 Task: Look for space in Bayou Cane, United States from 10th July, 2023 to 15th July, 2023 for 7 adults in price range Rs.10000 to Rs.15000. Place can be entire place or shared room with 4 bedrooms having 7 beds and 4 bathrooms. Property type can be house, flat, guest house. Amenities needed are: wifi, TV, free parkinig on premises, gym, breakfast. Booking option can be shelf check-in. Required host language is English.
Action: Mouse moved to (562, 138)
Screenshot: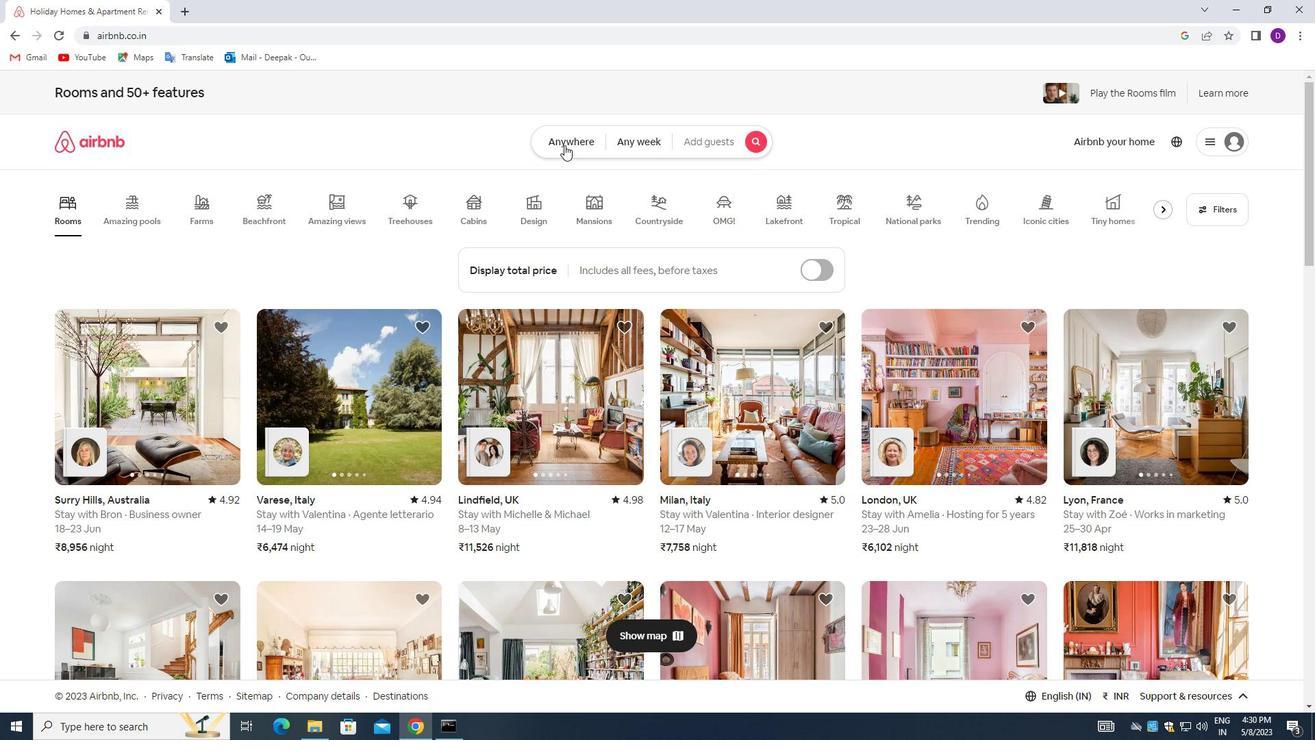 
Action: Mouse pressed left at (562, 138)
Screenshot: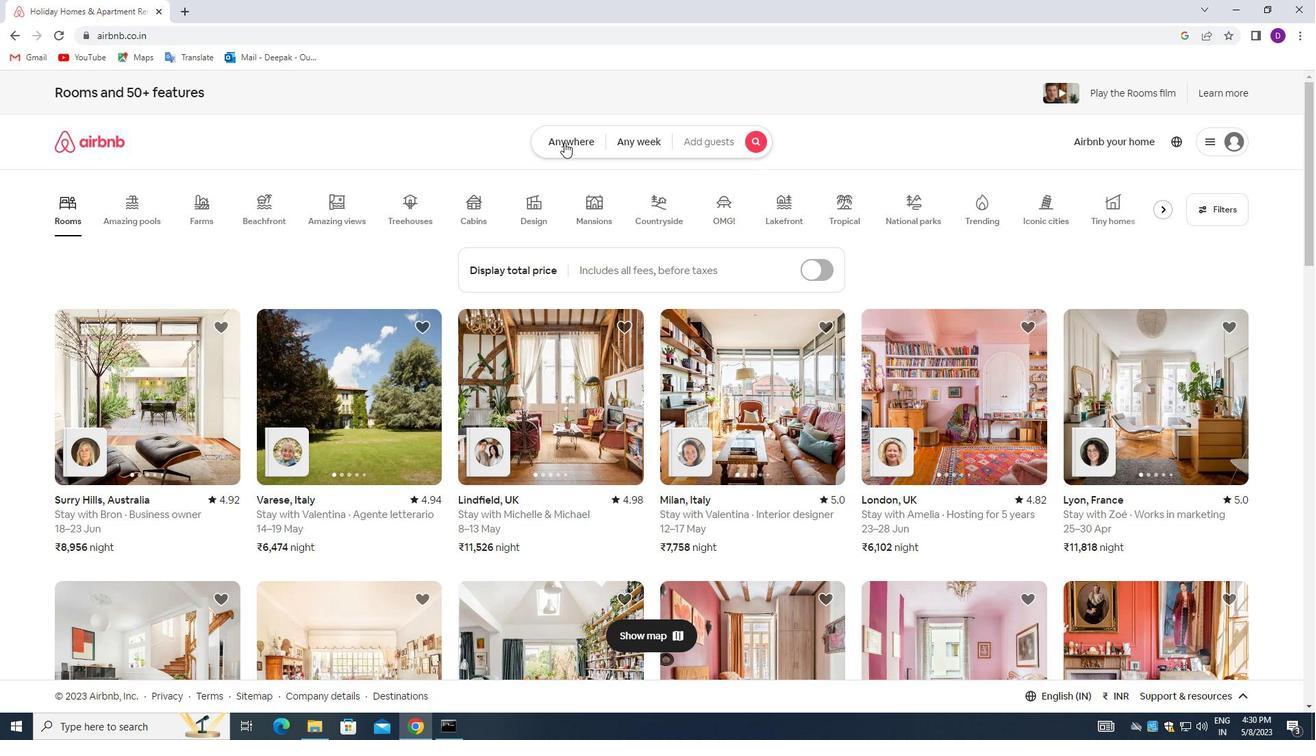 
Action: Mouse moved to (499, 192)
Screenshot: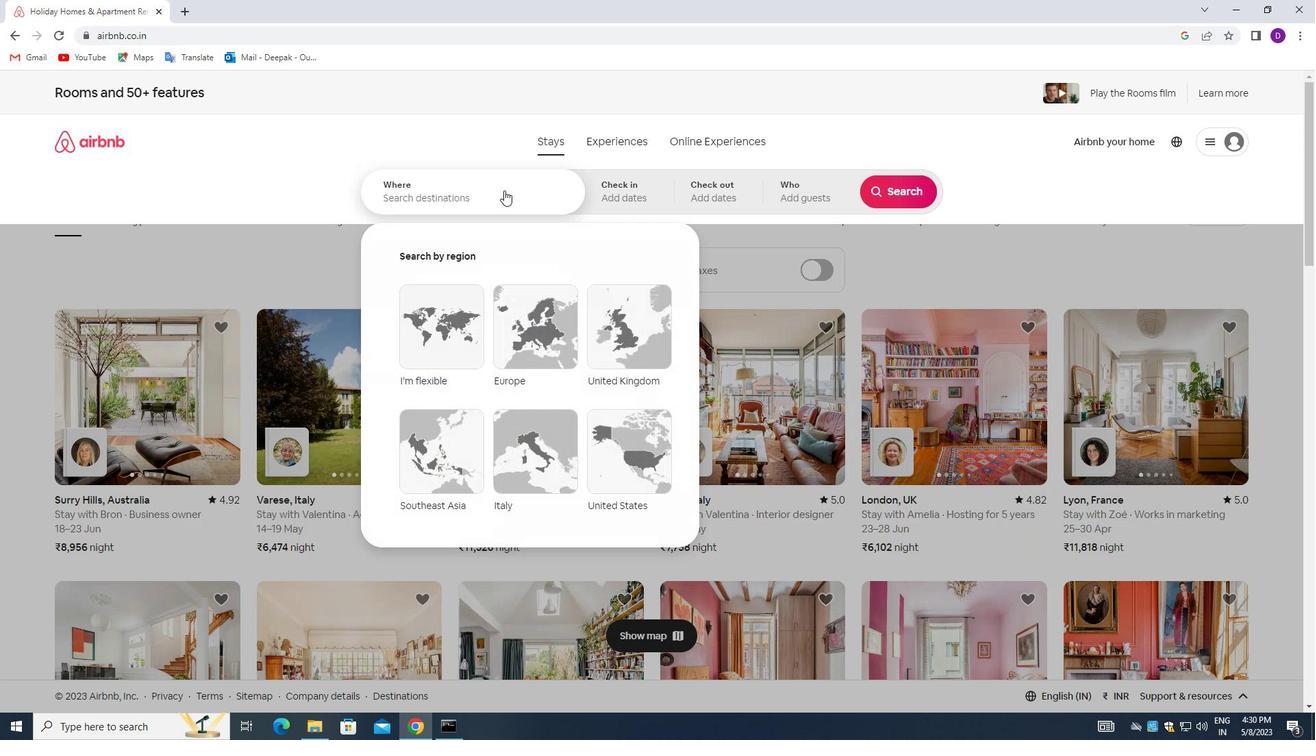 
Action: Mouse pressed left at (499, 192)
Screenshot: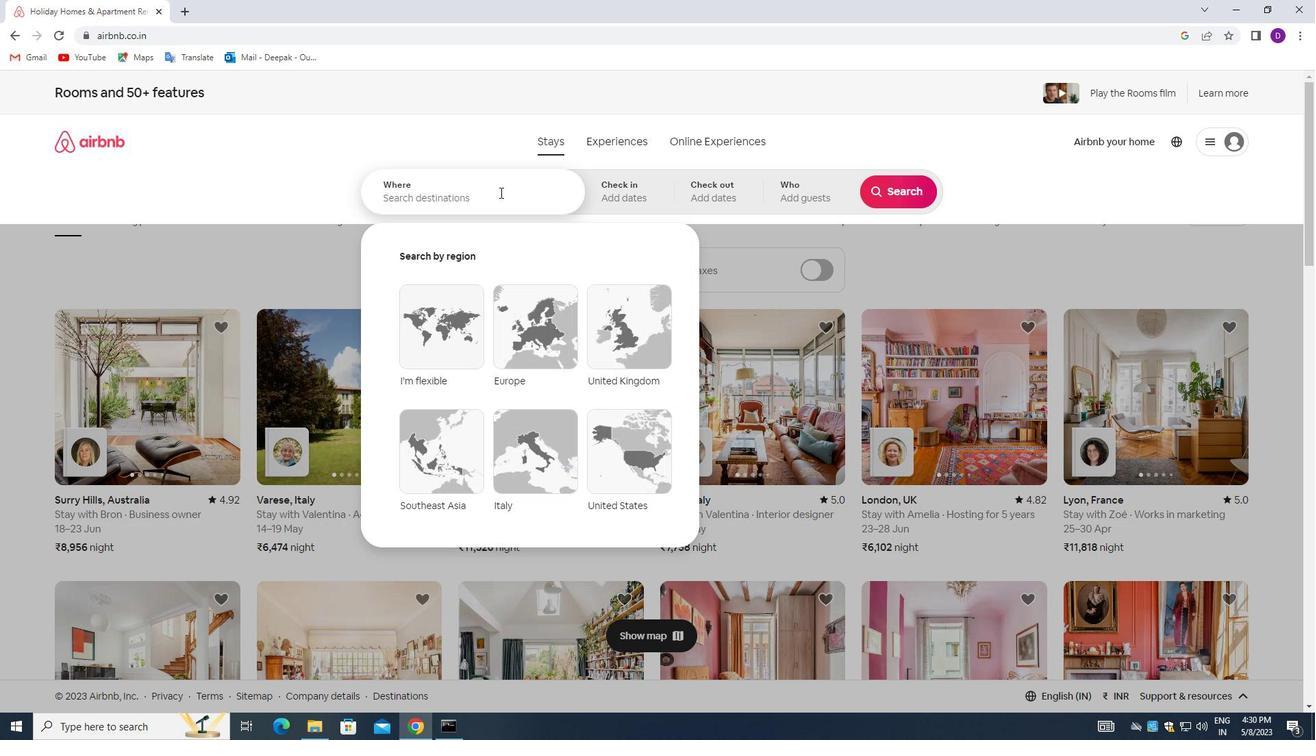 
Action: Mouse moved to (235, 300)
Screenshot: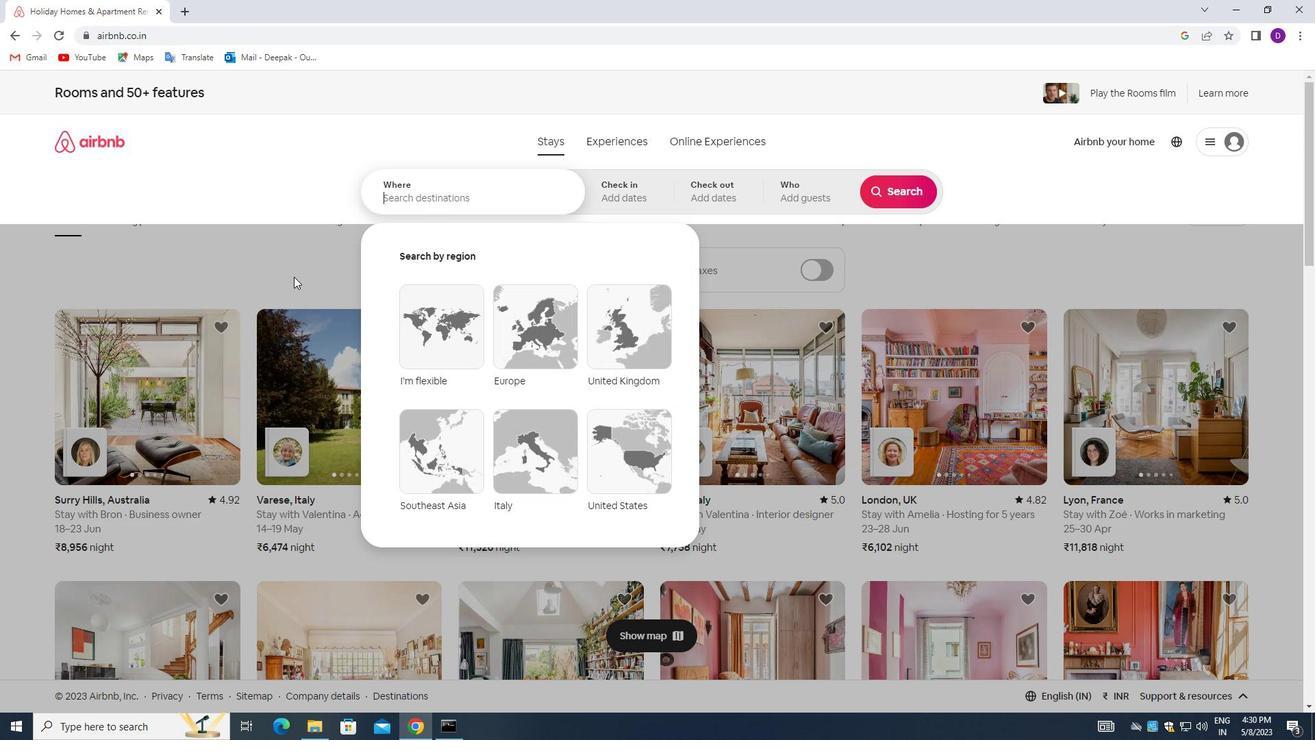
Action: Key pressed <Key.shift_r>Bayou<Key.space><Key.shift_r>Cane,<Key.space><Key.shift>UNITED<Key.space><Key.shift_r>STATES<Key.enter>
Screenshot: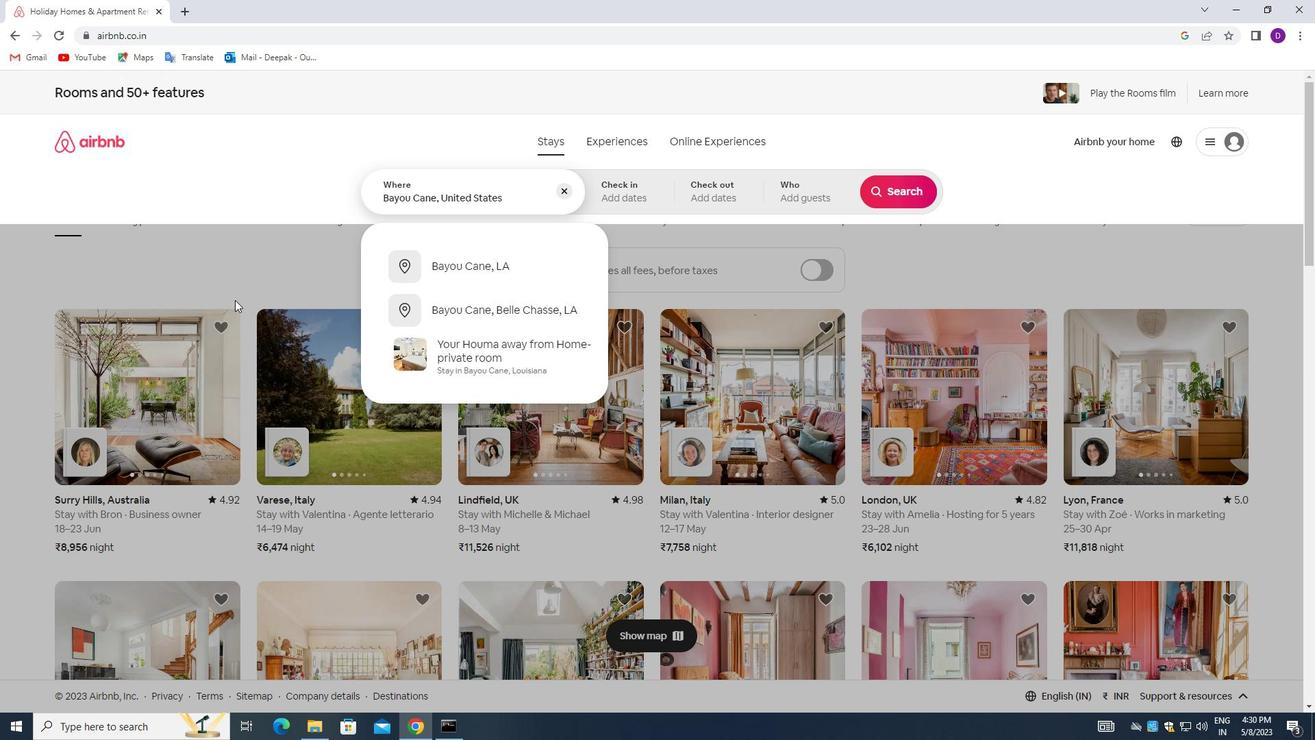 
Action: Mouse moved to (898, 300)
Screenshot: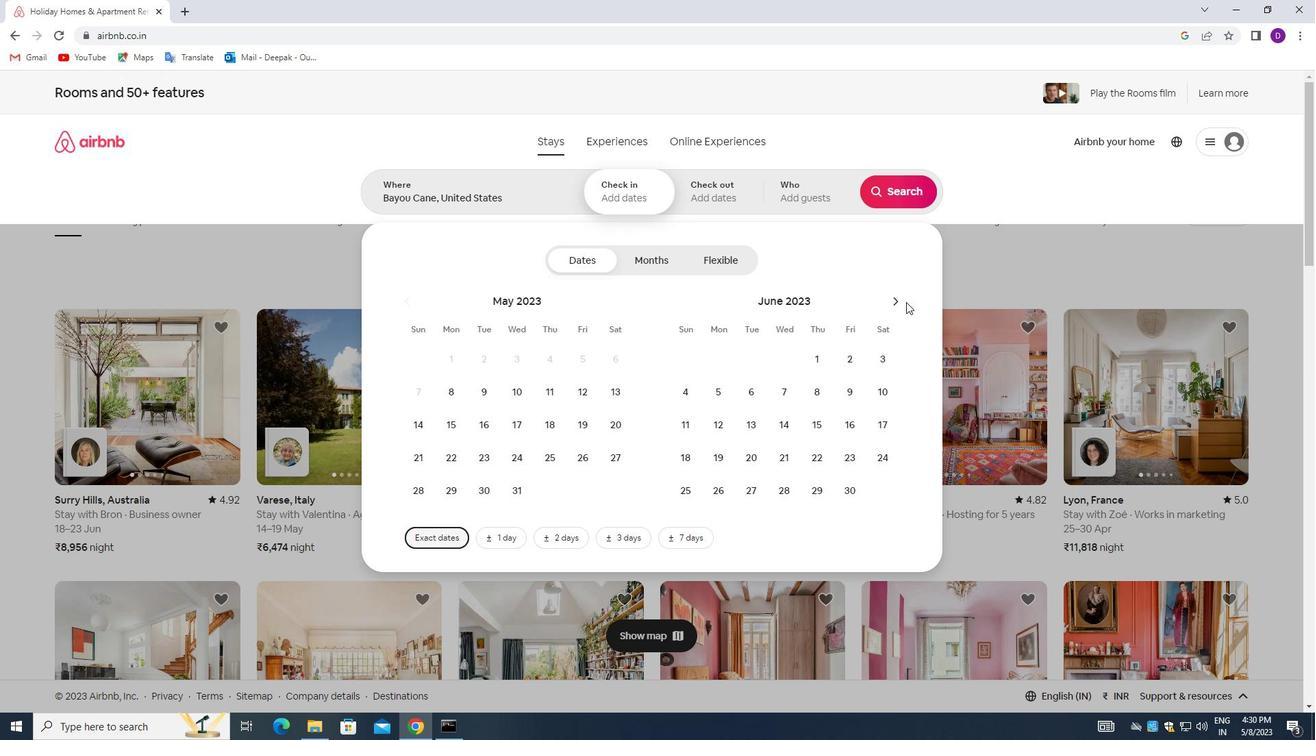
Action: Mouse pressed left at (898, 300)
Screenshot: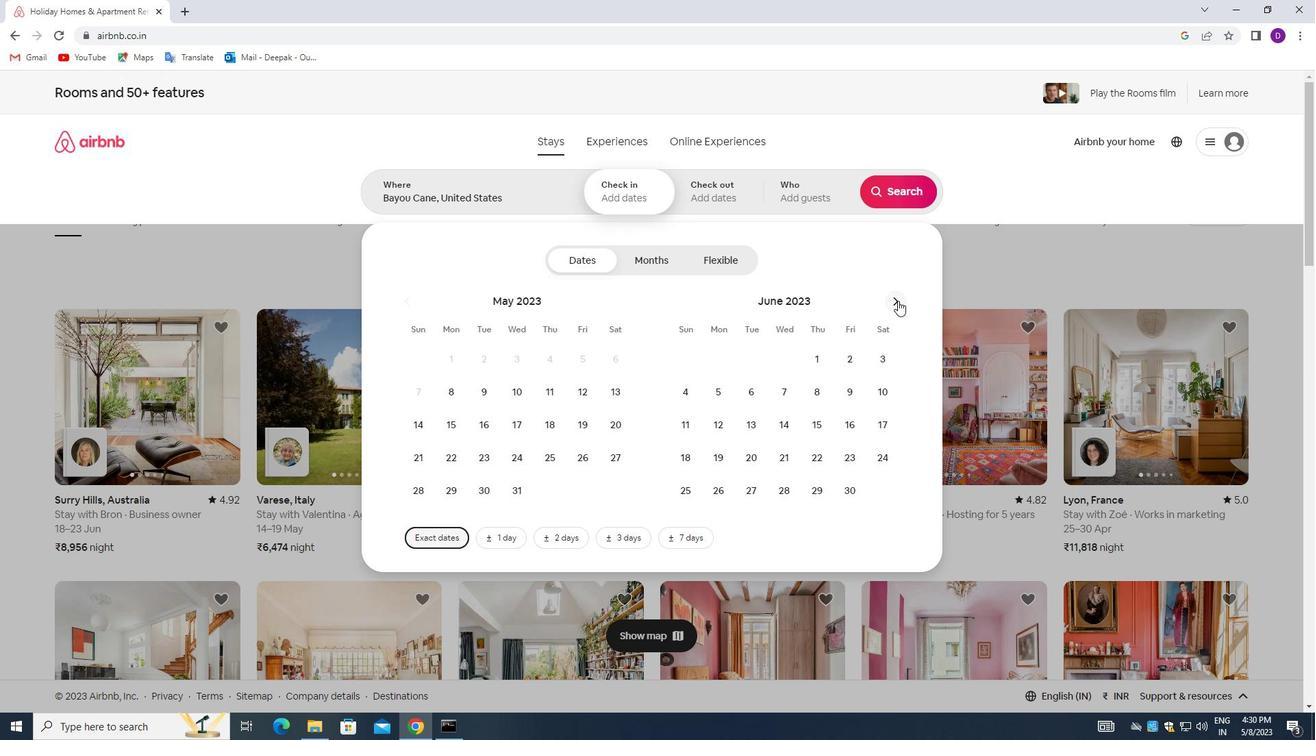 
Action: Mouse moved to (720, 422)
Screenshot: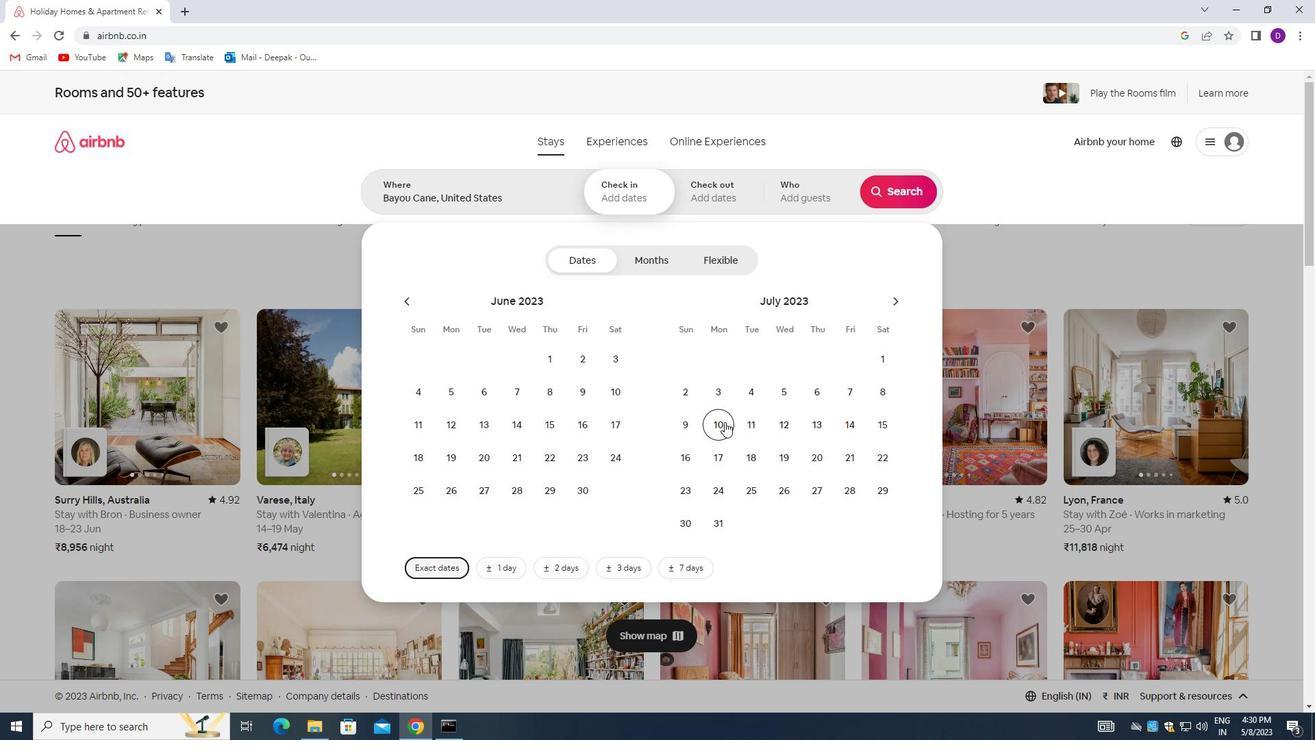 
Action: Mouse pressed left at (720, 422)
Screenshot: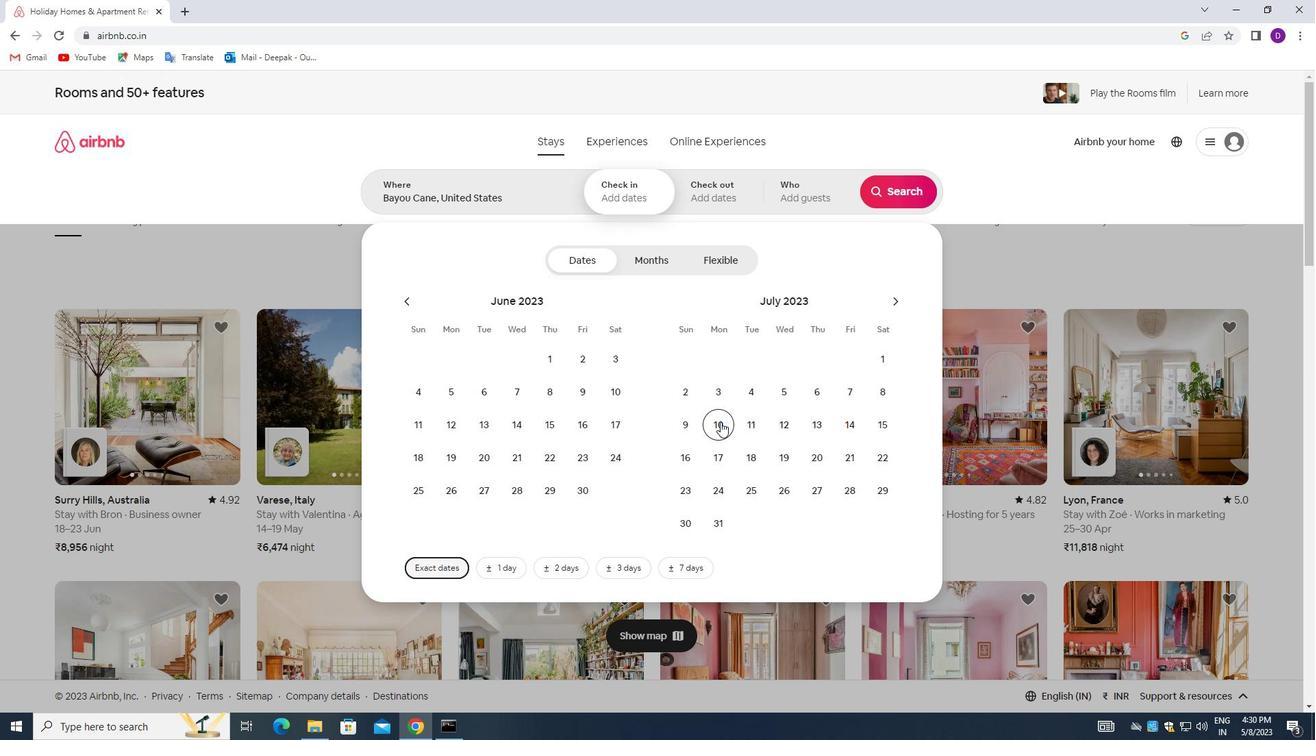 
Action: Mouse moved to (875, 413)
Screenshot: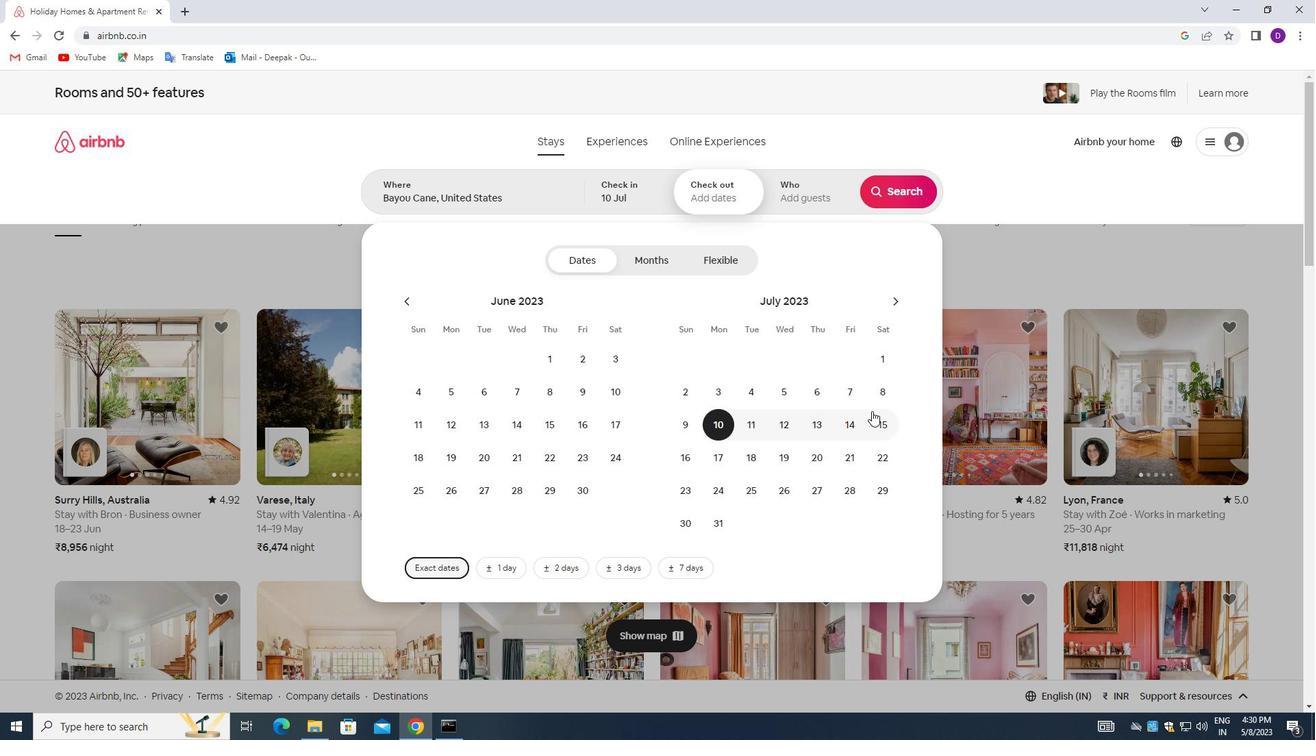 
Action: Mouse pressed left at (875, 413)
Screenshot: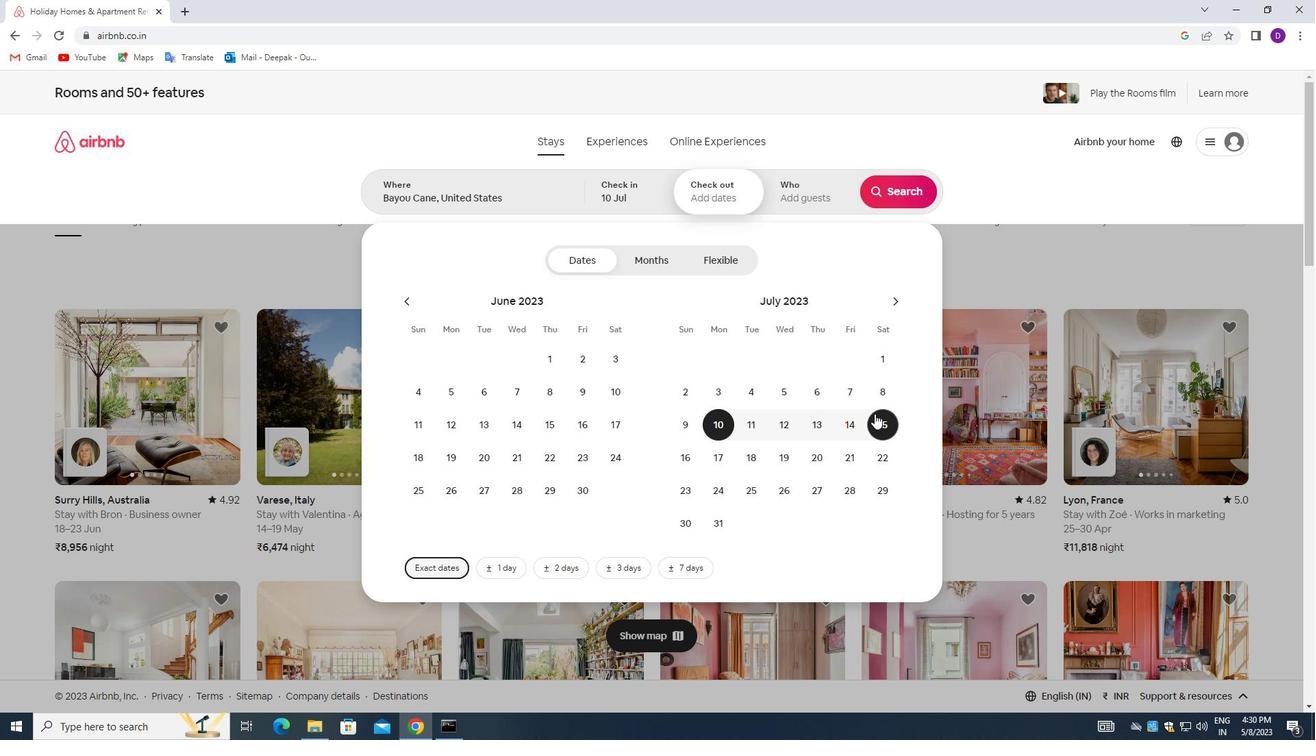 
Action: Mouse moved to (801, 189)
Screenshot: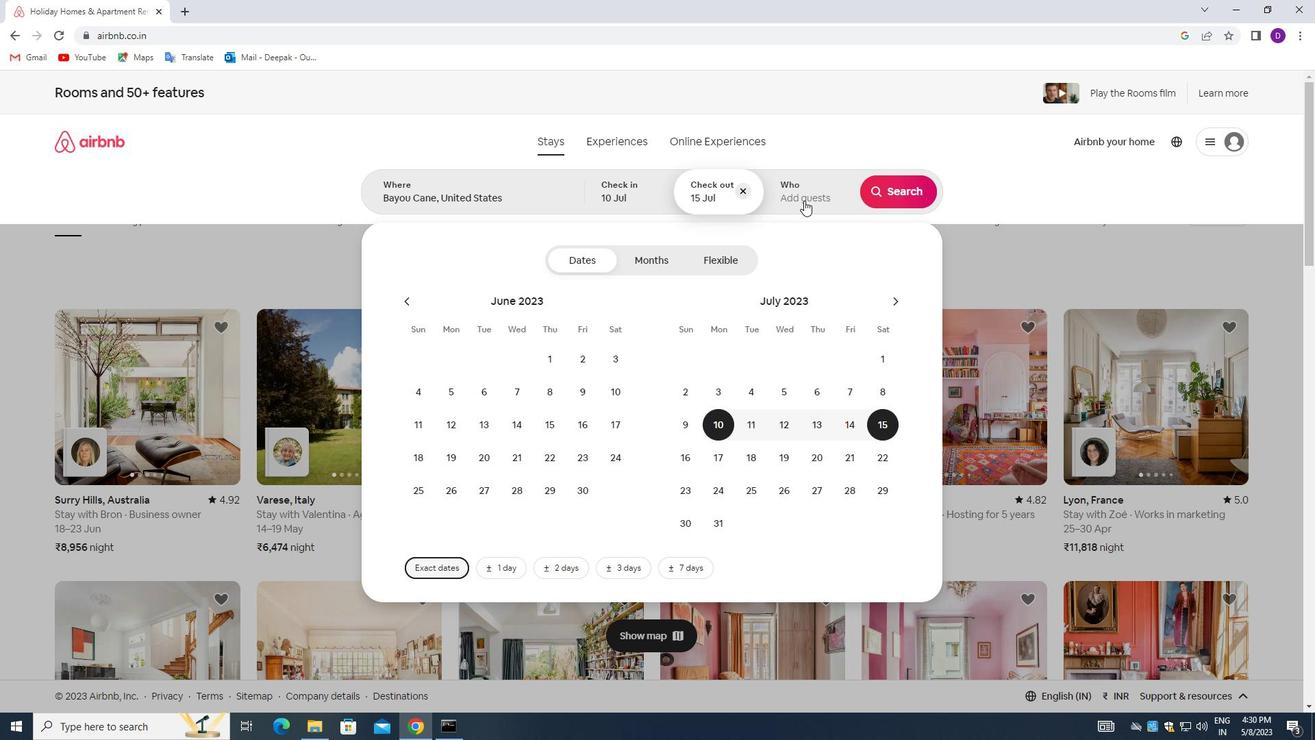 
Action: Mouse pressed left at (801, 189)
Screenshot: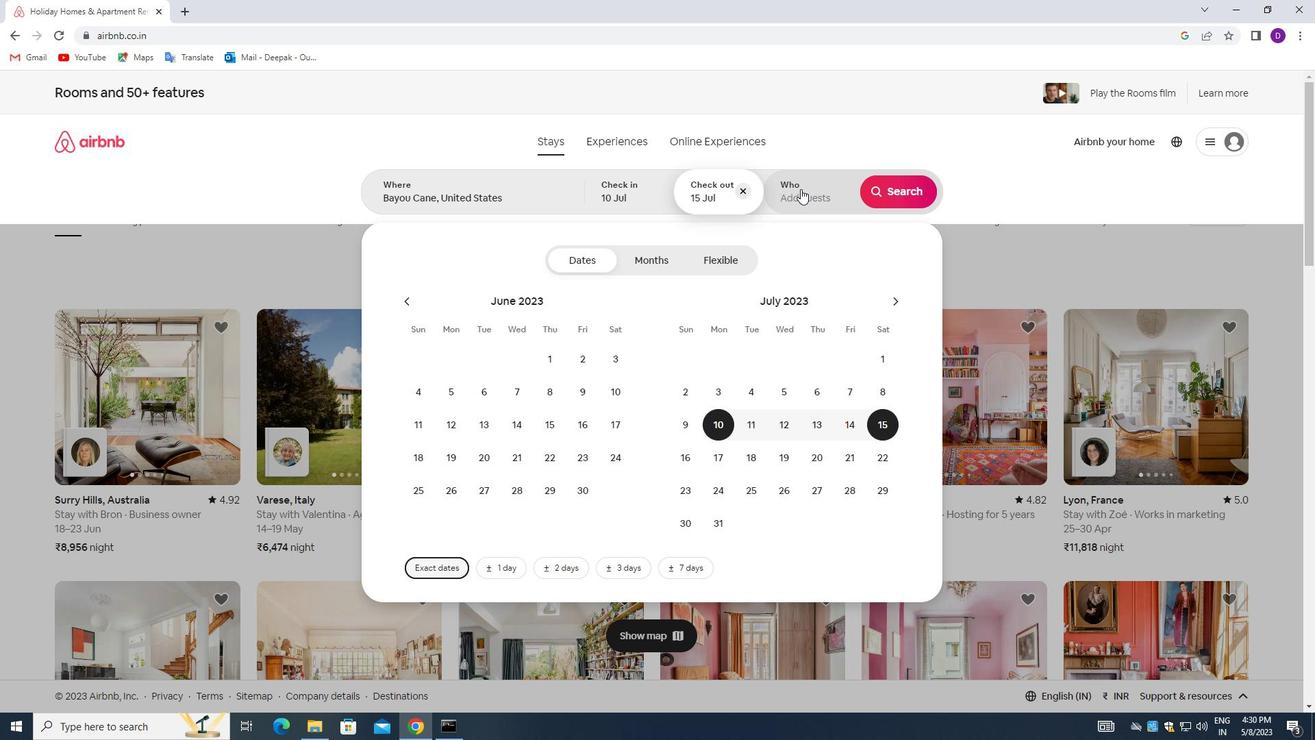 
Action: Mouse moved to (903, 265)
Screenshot: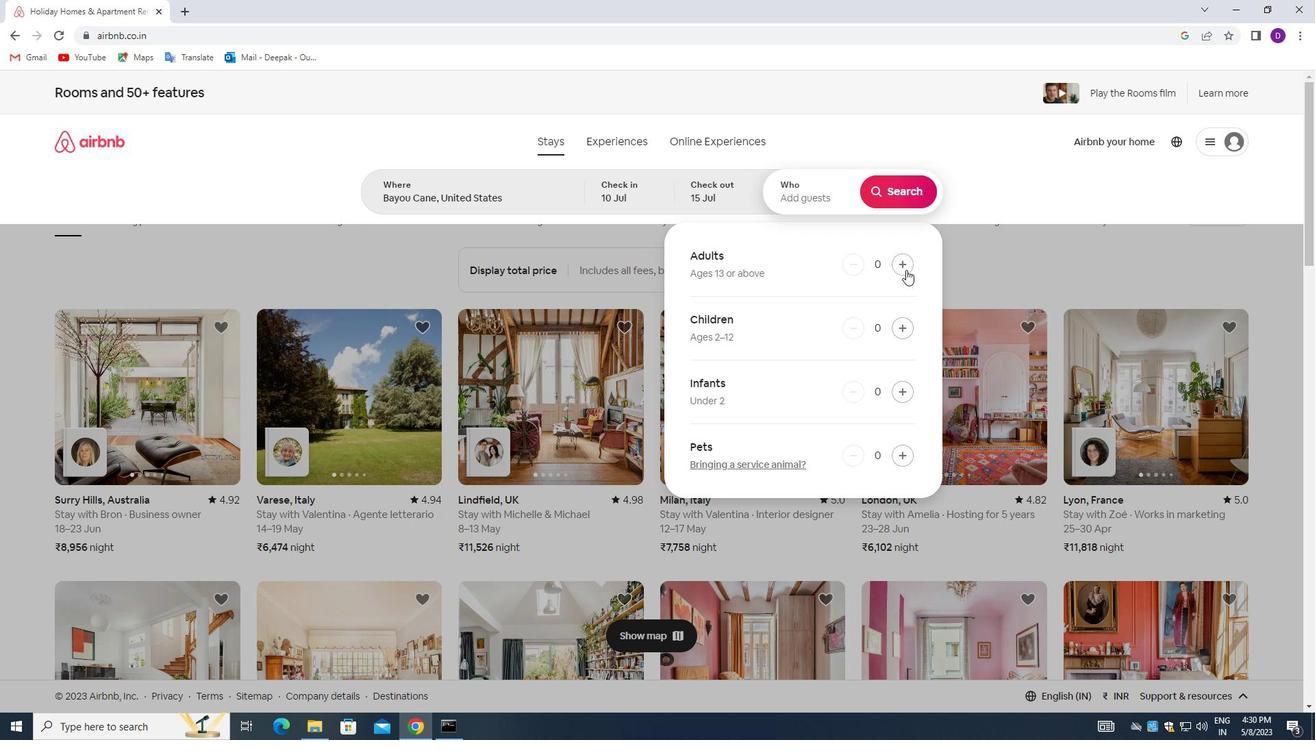 
Action: Mouse pressed left at (903, 265)
Screenshot: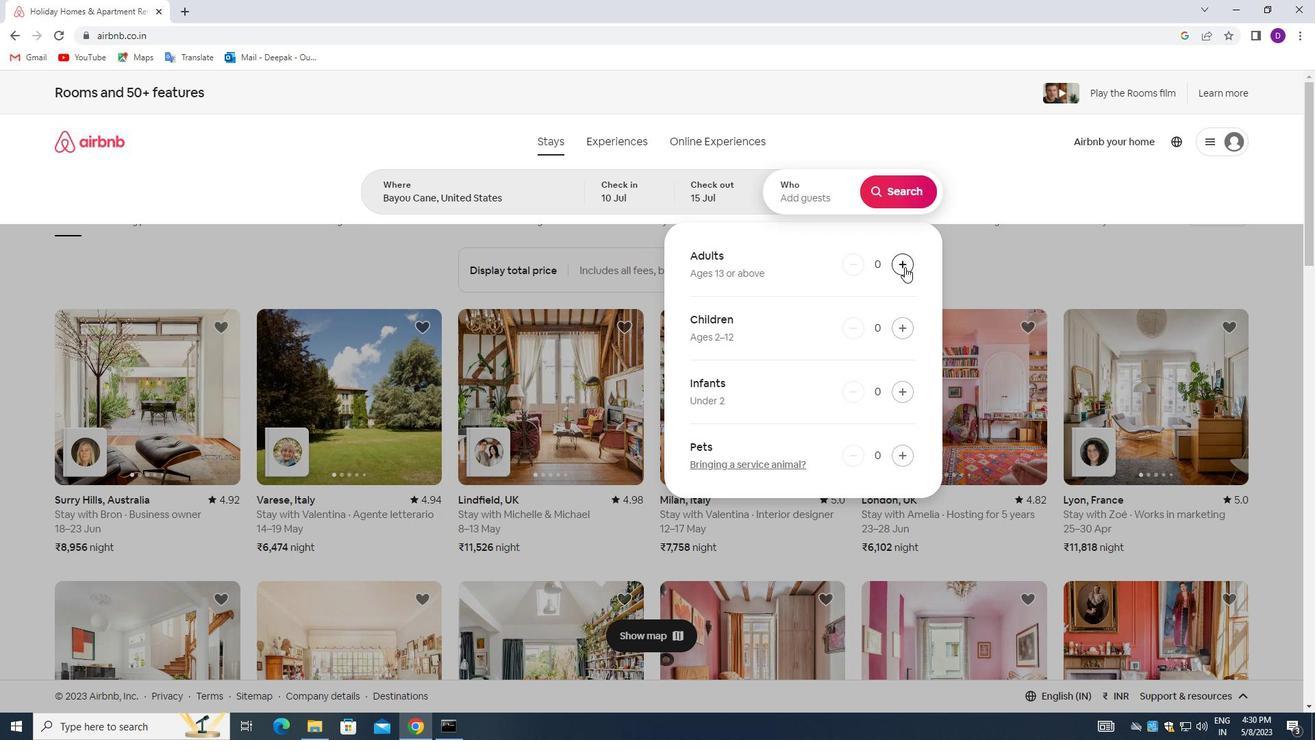 
Action: Mouse pressed left at (903, 265)
Screenshot: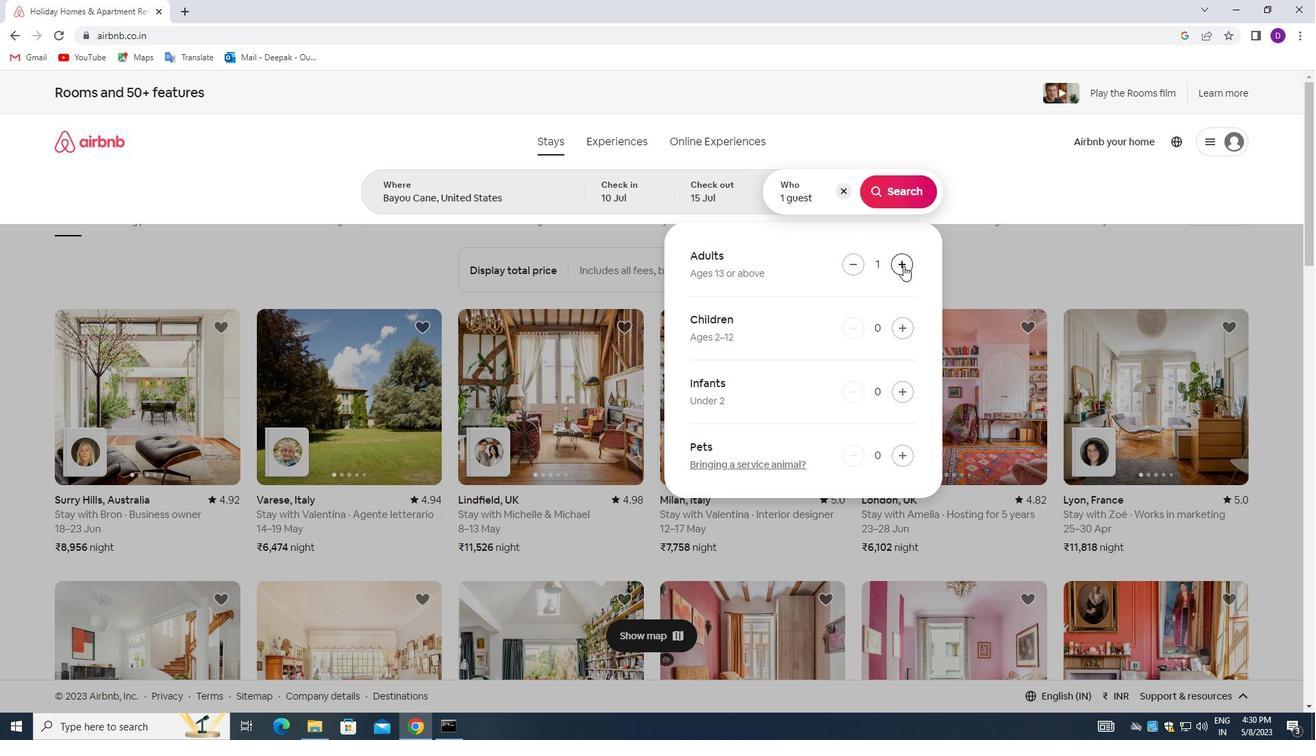 
Action: Mouse pressed left at (903, 265)
Screenshot: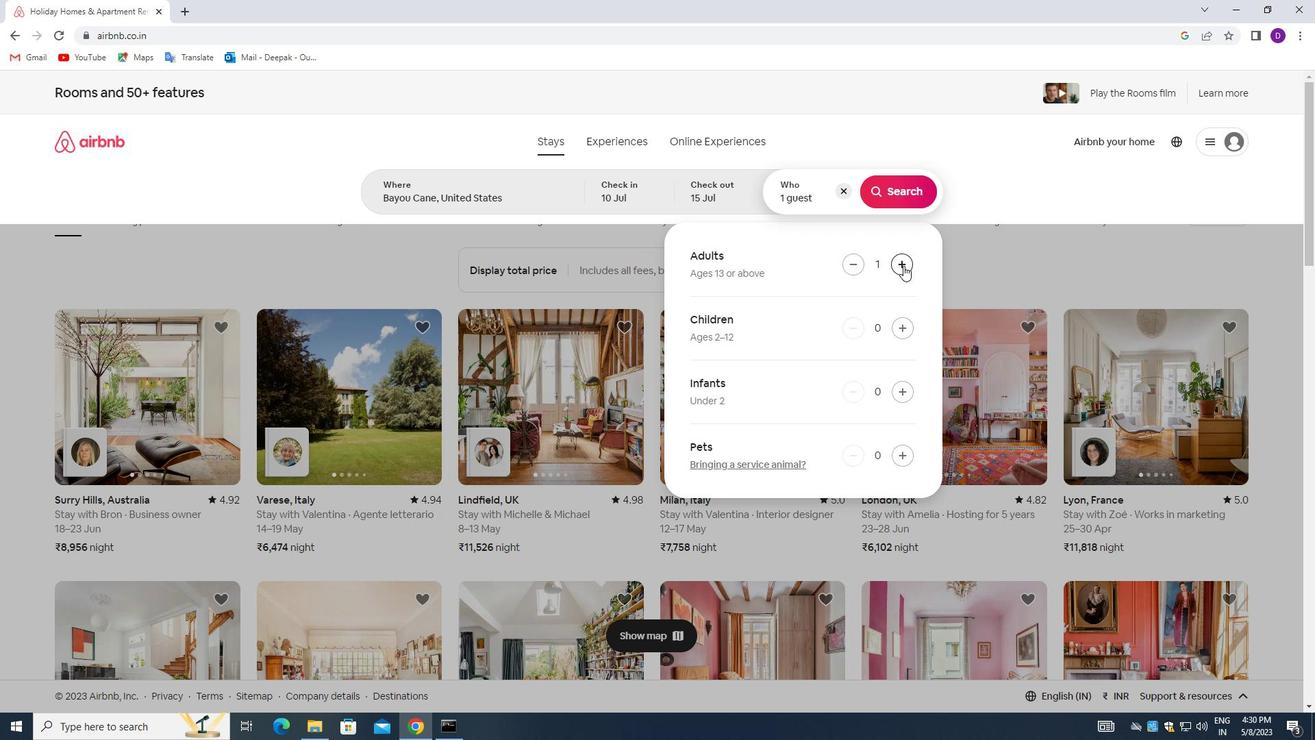 
Action: Mouse pressed left at (903, 265)
Screenshot: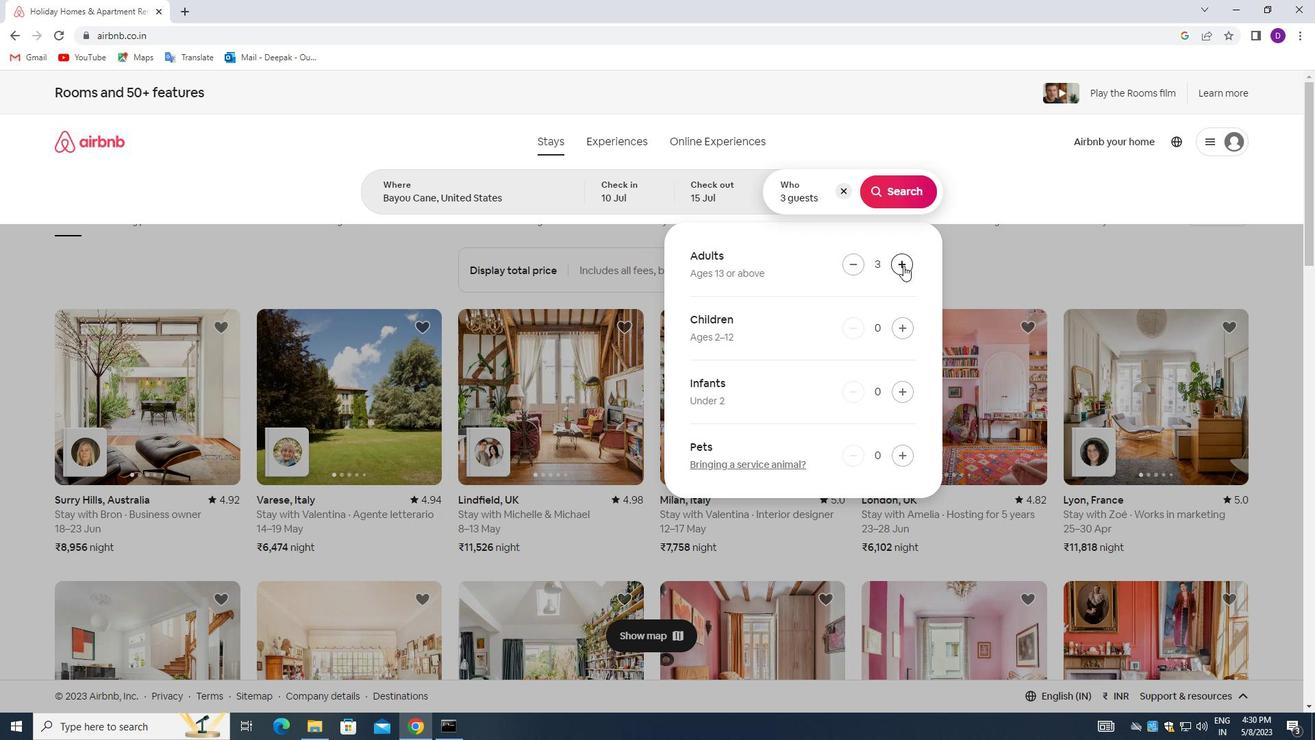 
Action: Mouse pressed left at (903, 265)
Screenshot: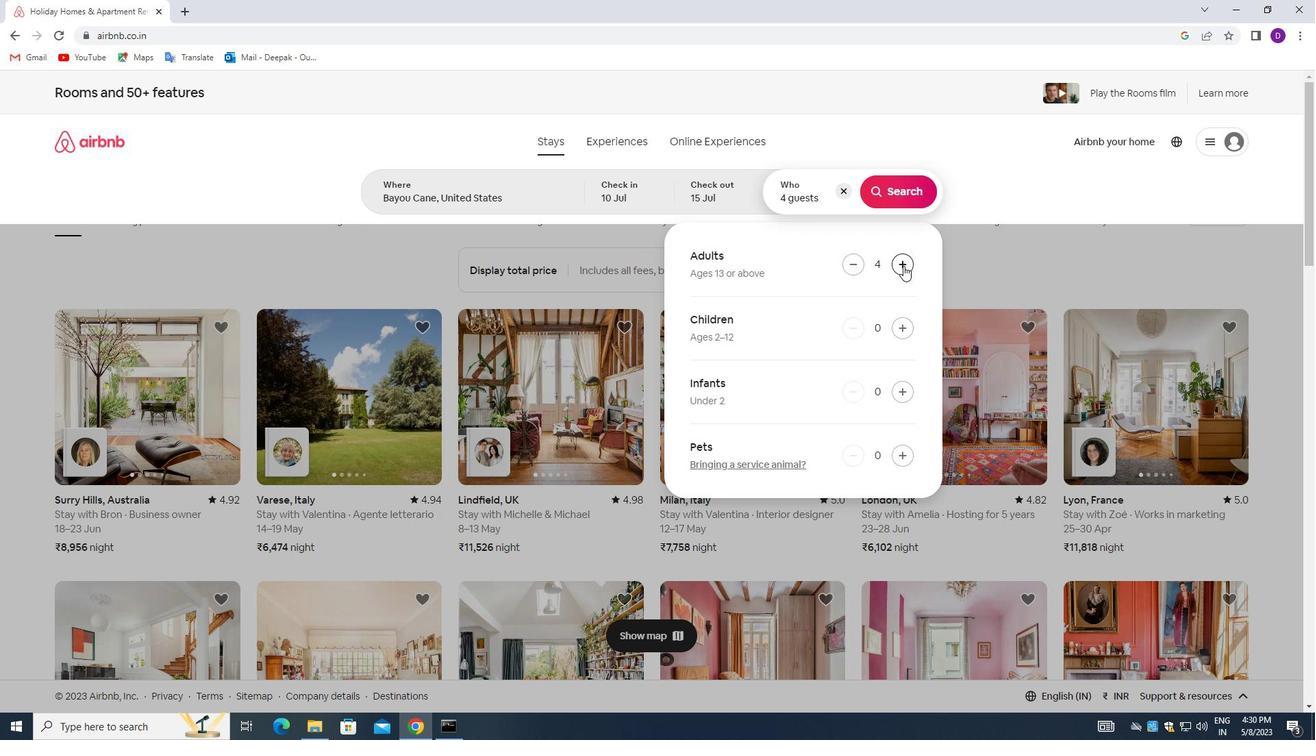 
Action: Mouse pressed left at (903, 265)
Screenshot: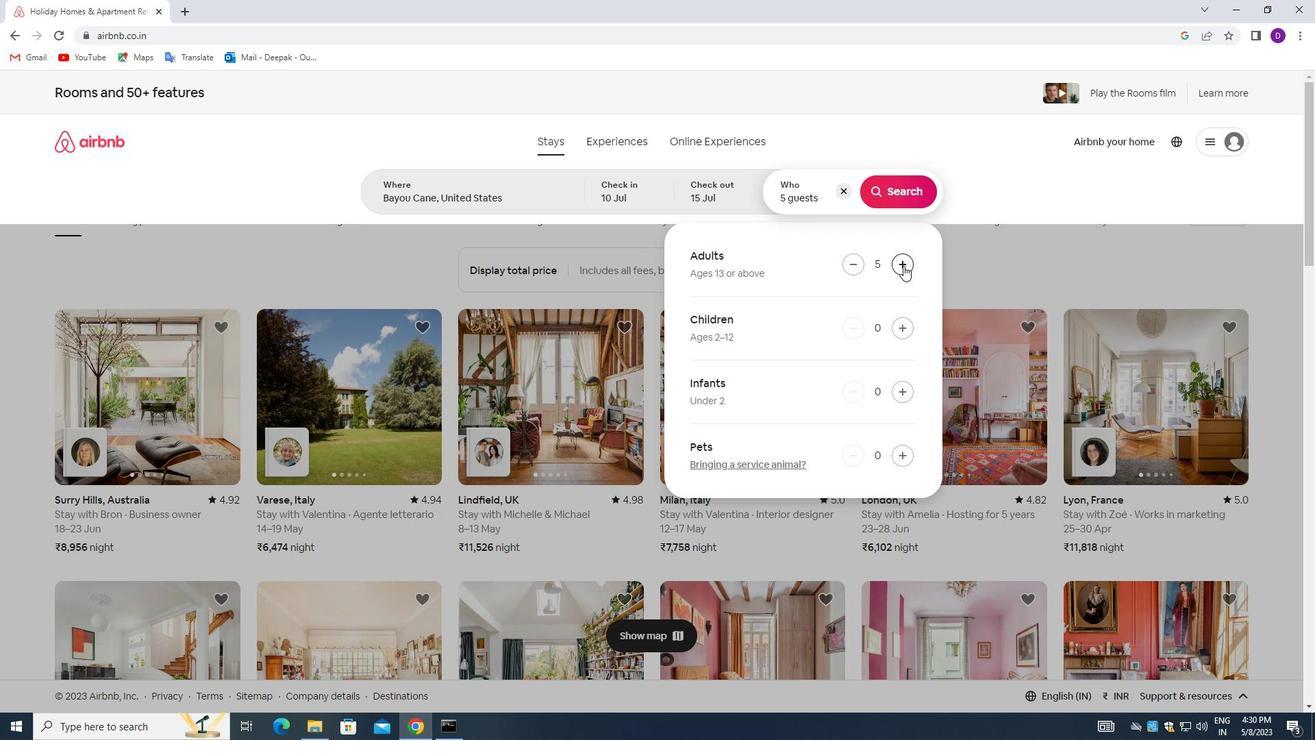 
Action: Mouse pressed left at (903, 265)
Screenshot: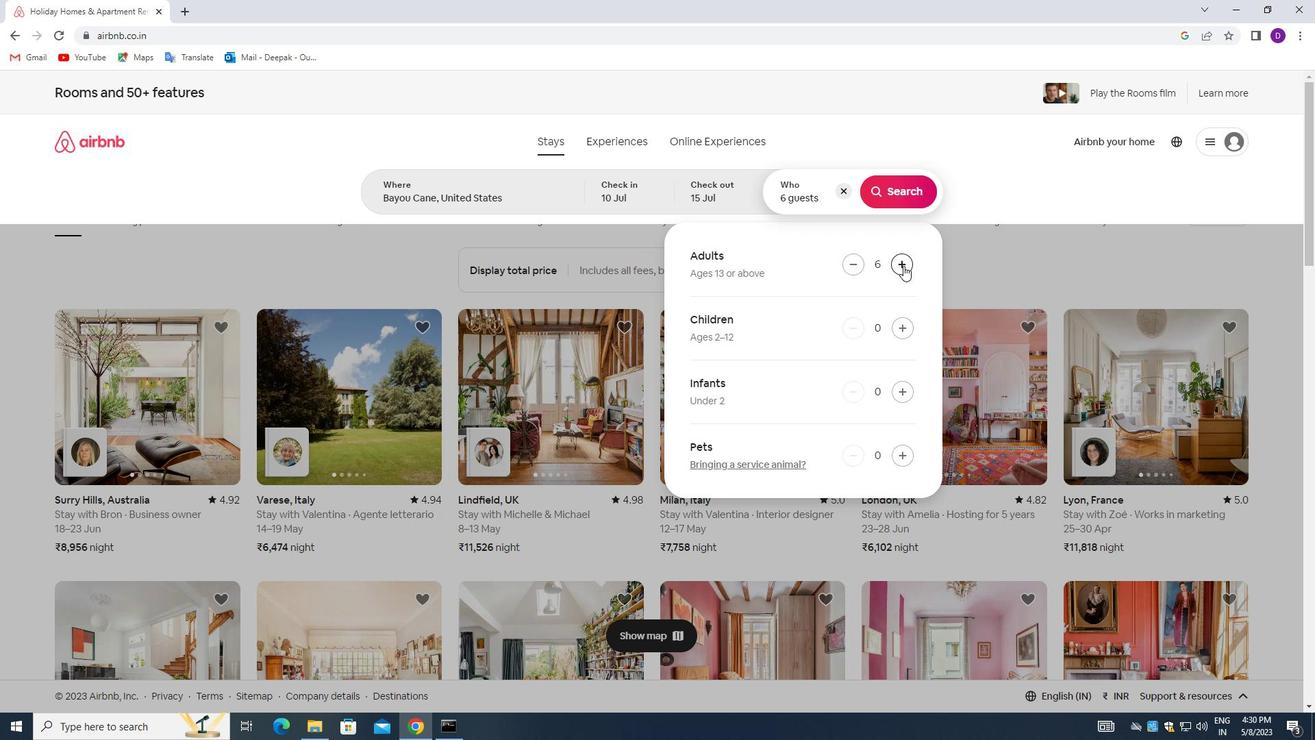 
Action: Mouse moved to (888, 193)
Screenshot: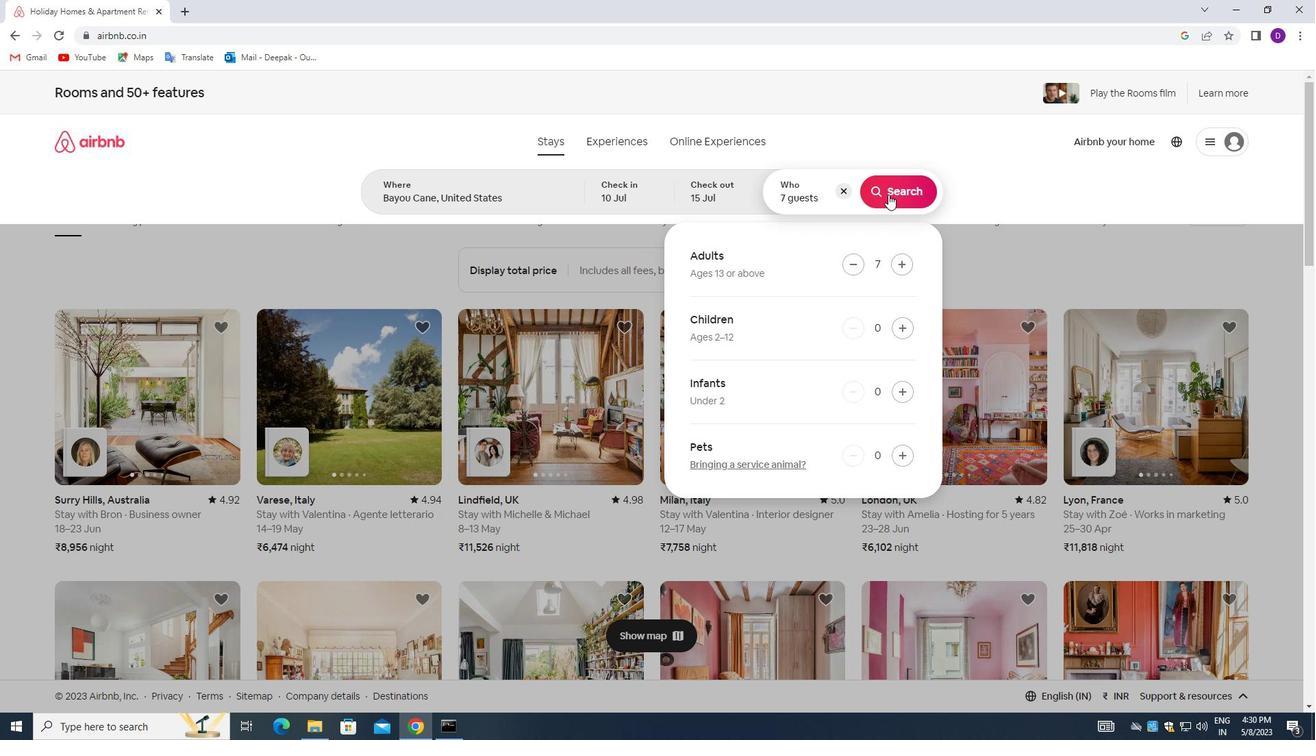 
Action: Mouse pressed left at (888, 193)
Screenshot: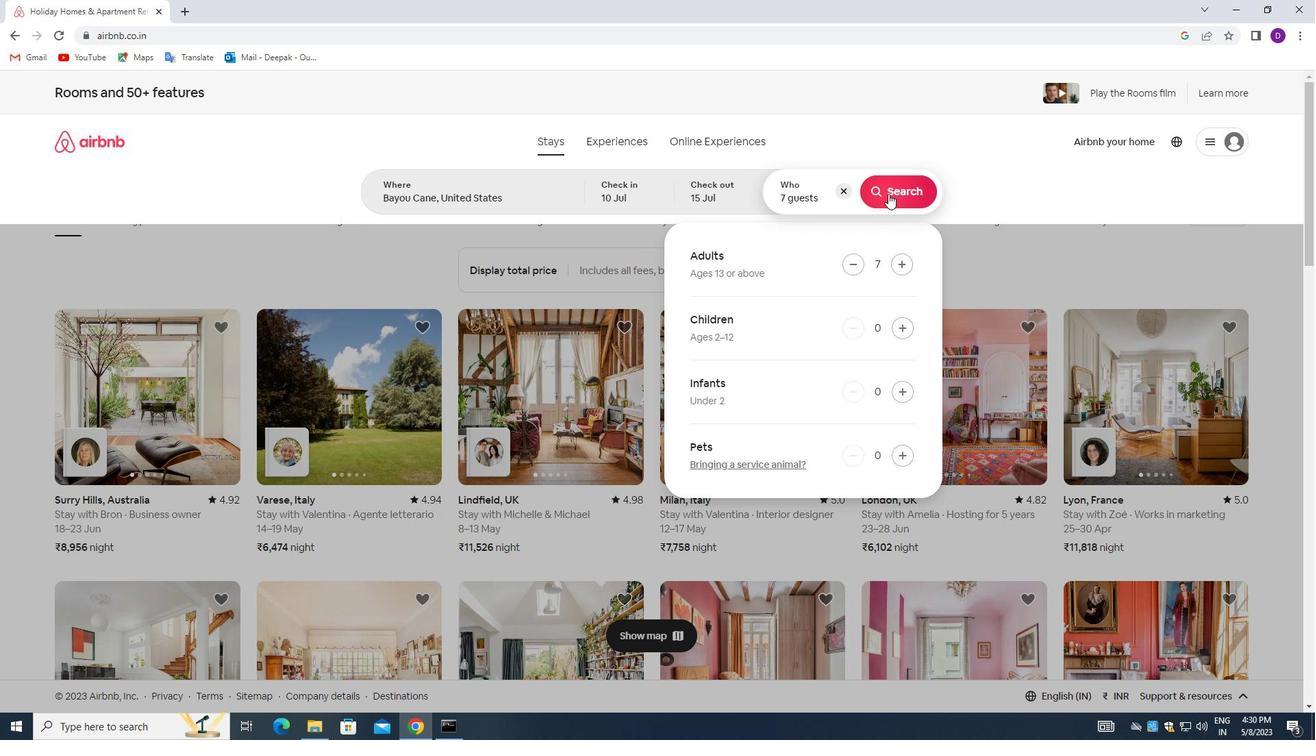 
Action: Mouse moved to (1241, 148)
Screenshot: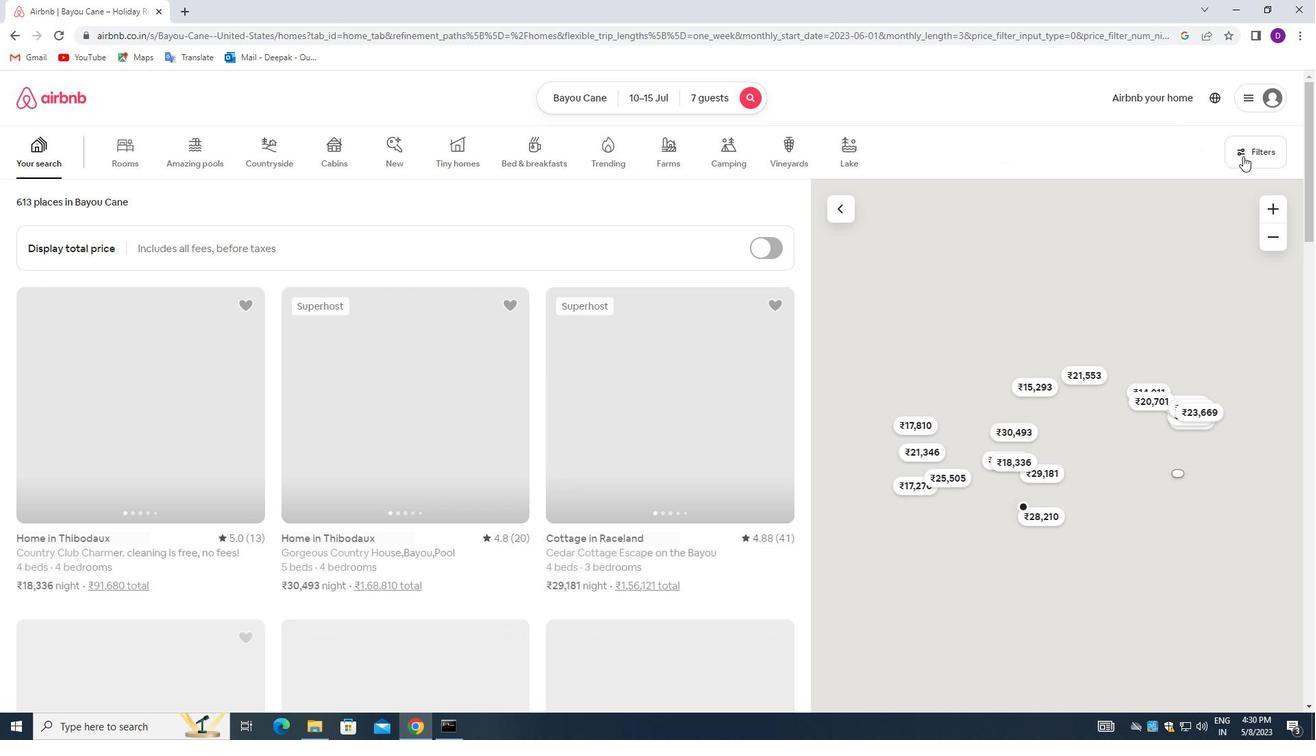 
Action: Mouse pressed left at (1241, 148)
Screenshot: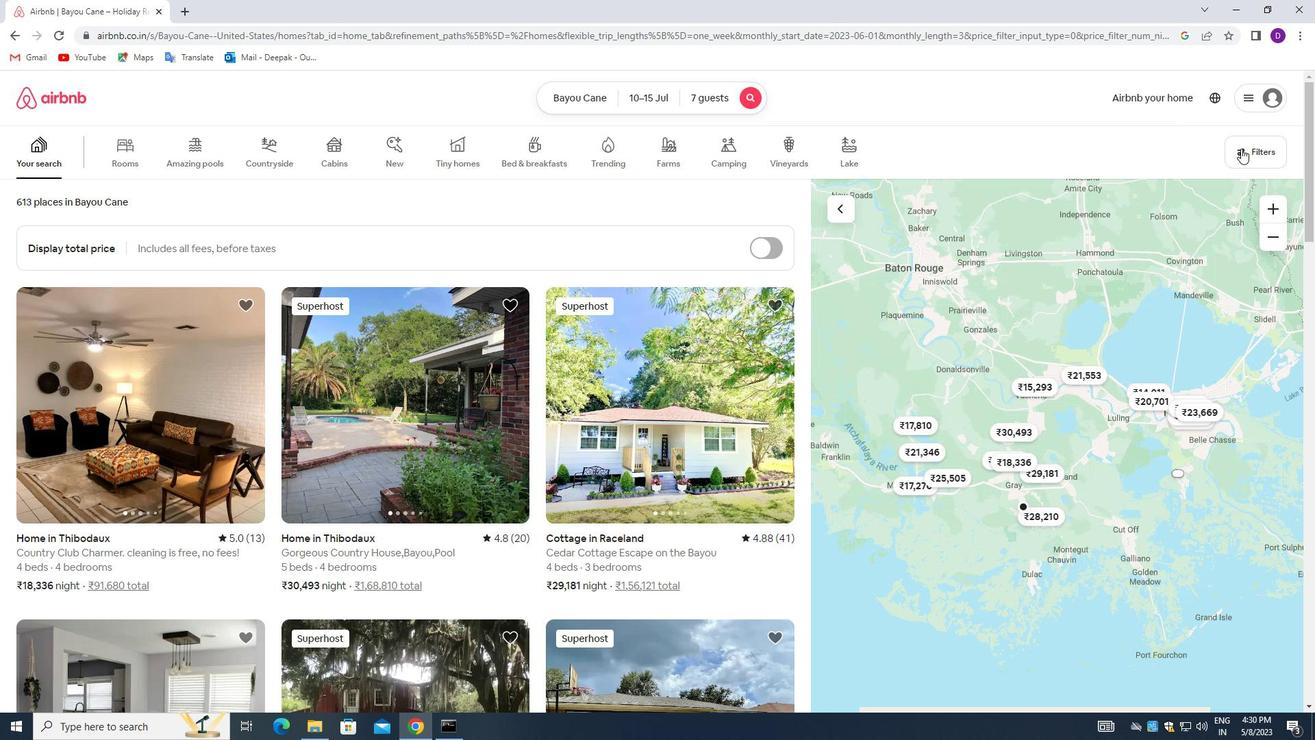 
Action: Mouse moved to (502, 494)
Screenshot: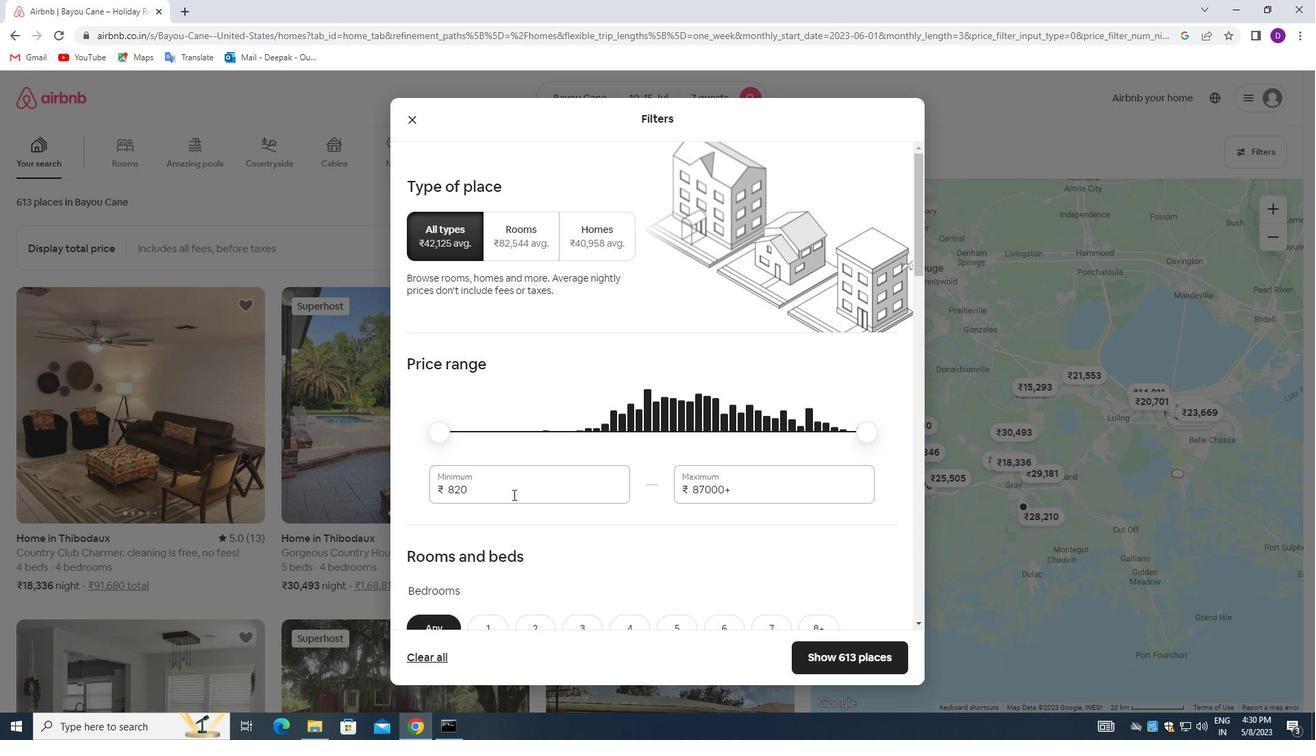 
Action: Mouse pressed left at (502, 494)
Screenshot: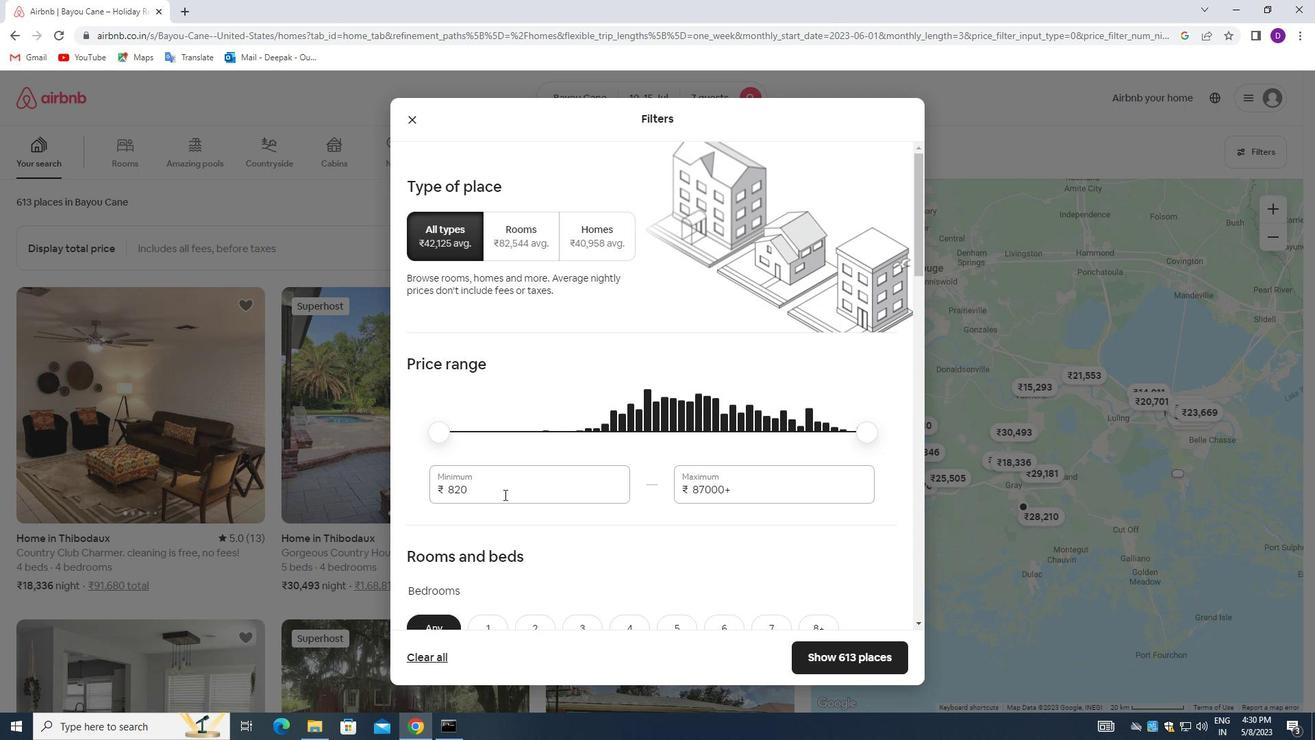 
Action: Mouse pressed left at (502, 494)
Screenshot: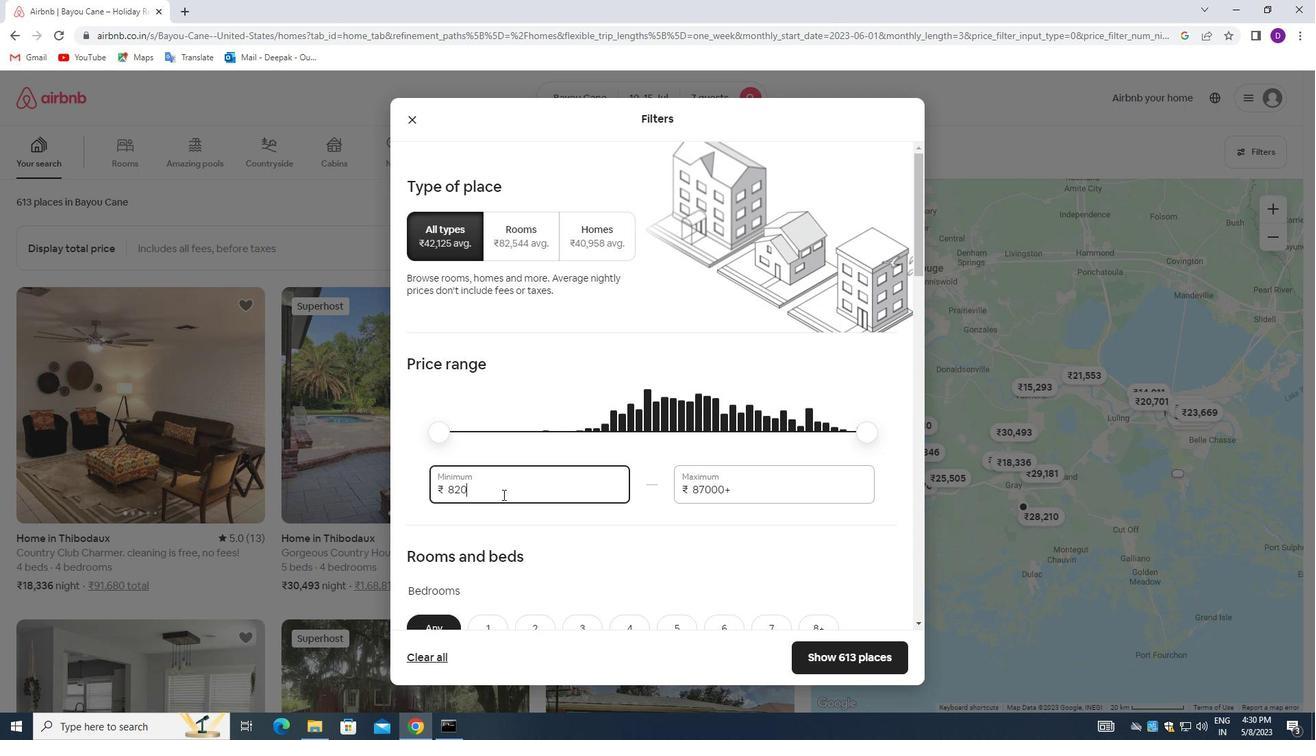 
Action: Key pressed 10000<Key.tab>15000
Screenshot: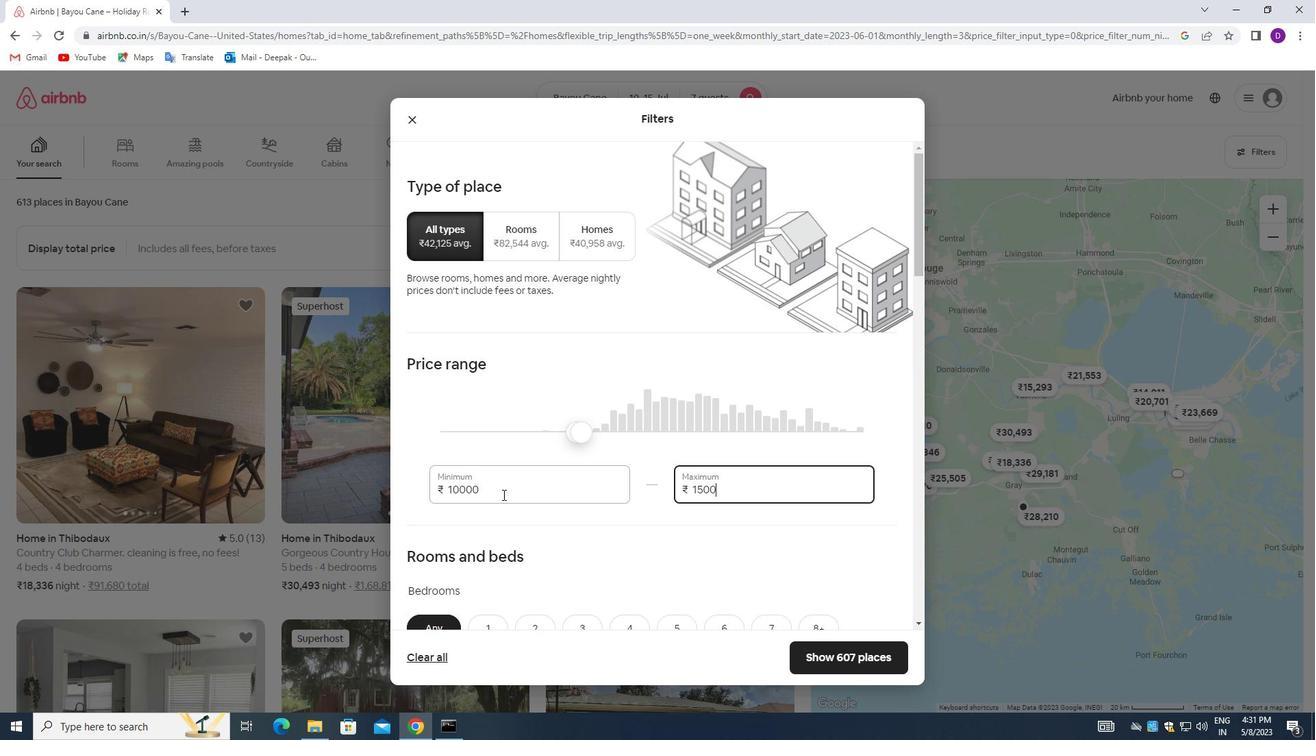 
Action: Mouse moved to (527, 496)
Screenshot: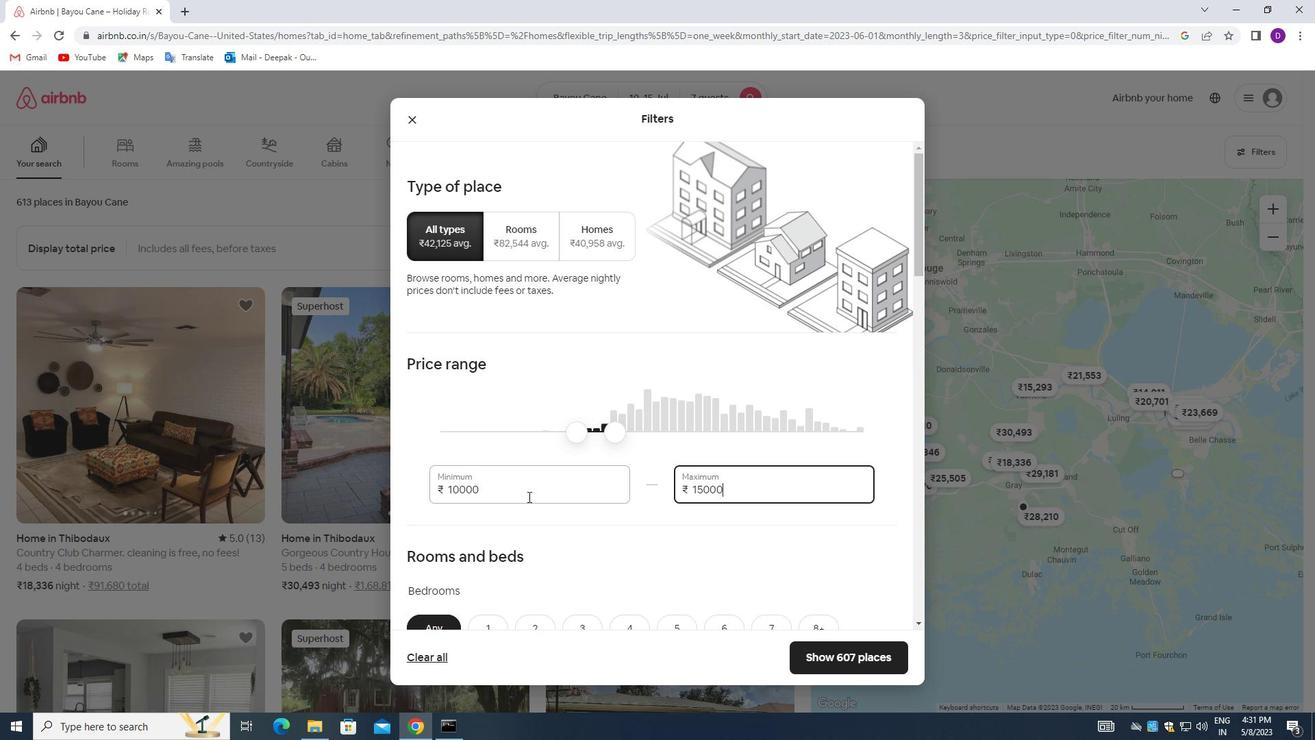 
Action: Mouse scrolled (527, 495) with delta (0, 0)
Screenshot: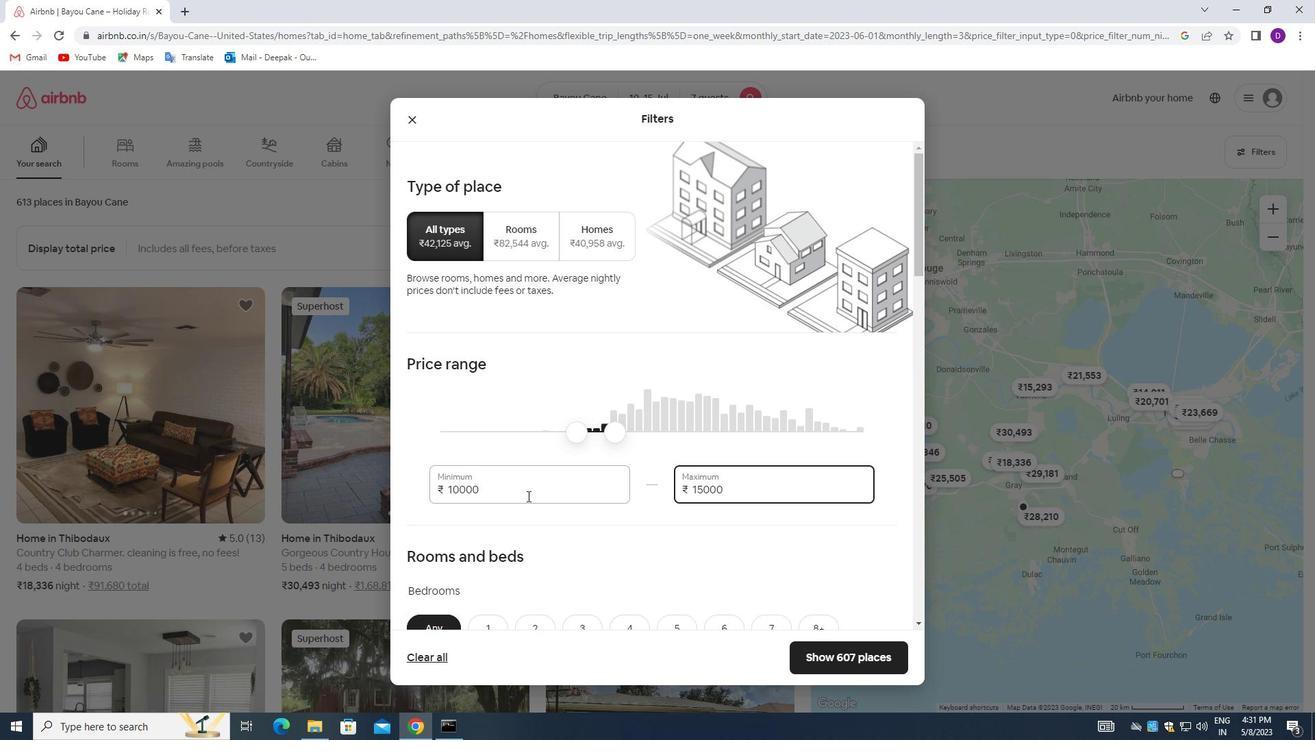 
Action: Mouse scrolled (527, 495) with delta (0, 0)
Screenshot: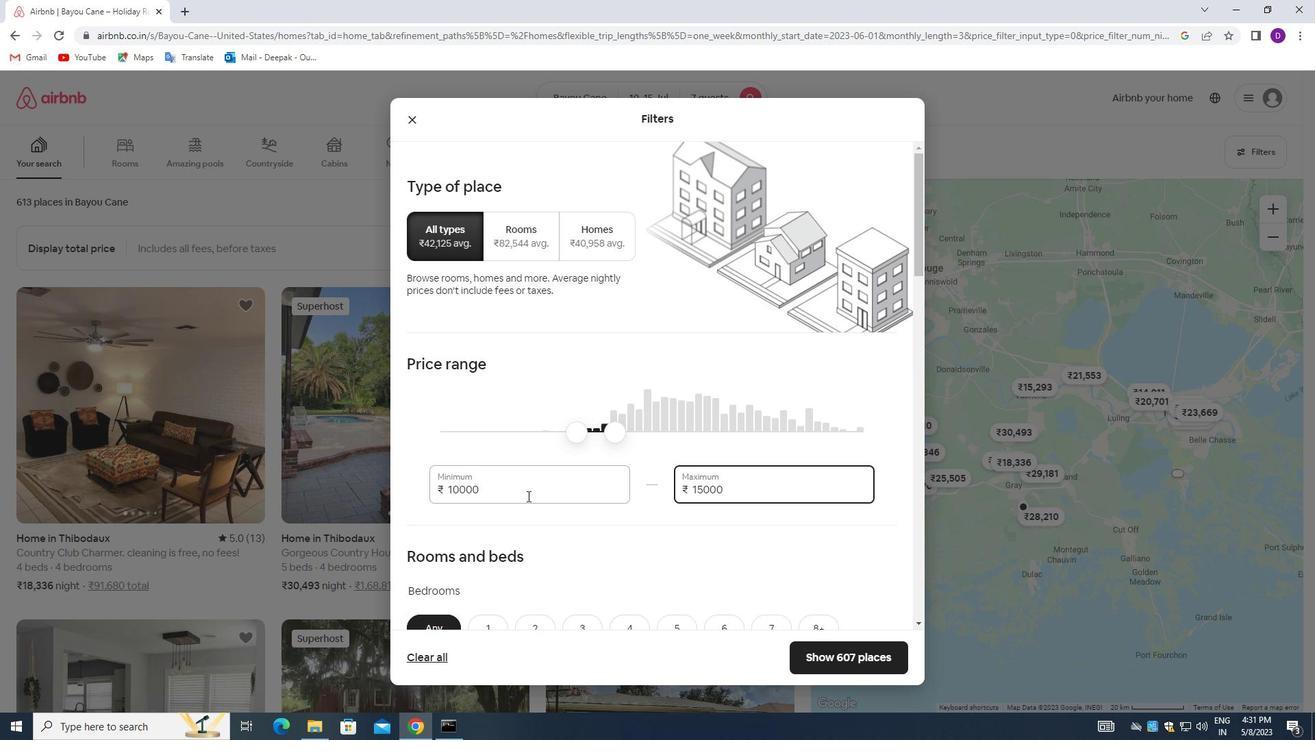 
Action: Mouse scrolled (527, 495) with delta (0, 0)
Screenshot: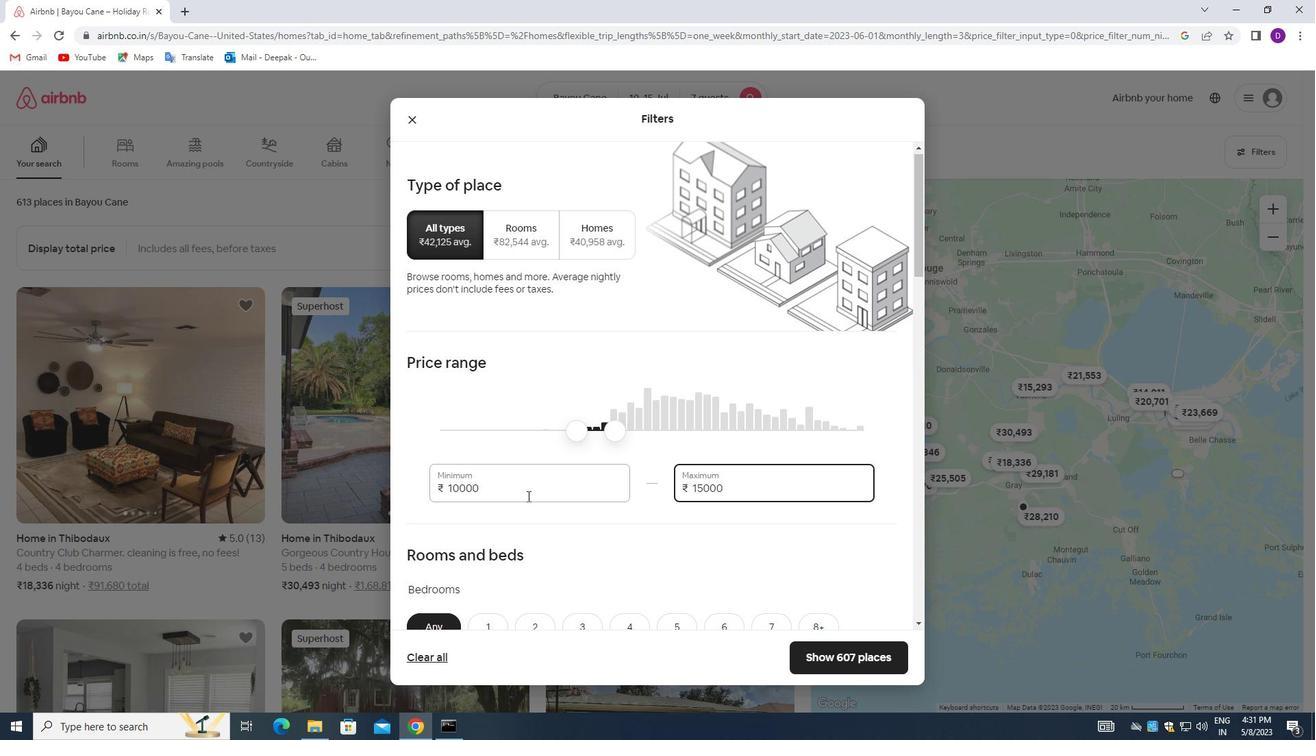 
Action: Mouse moved to (624, 427)
Screenshot: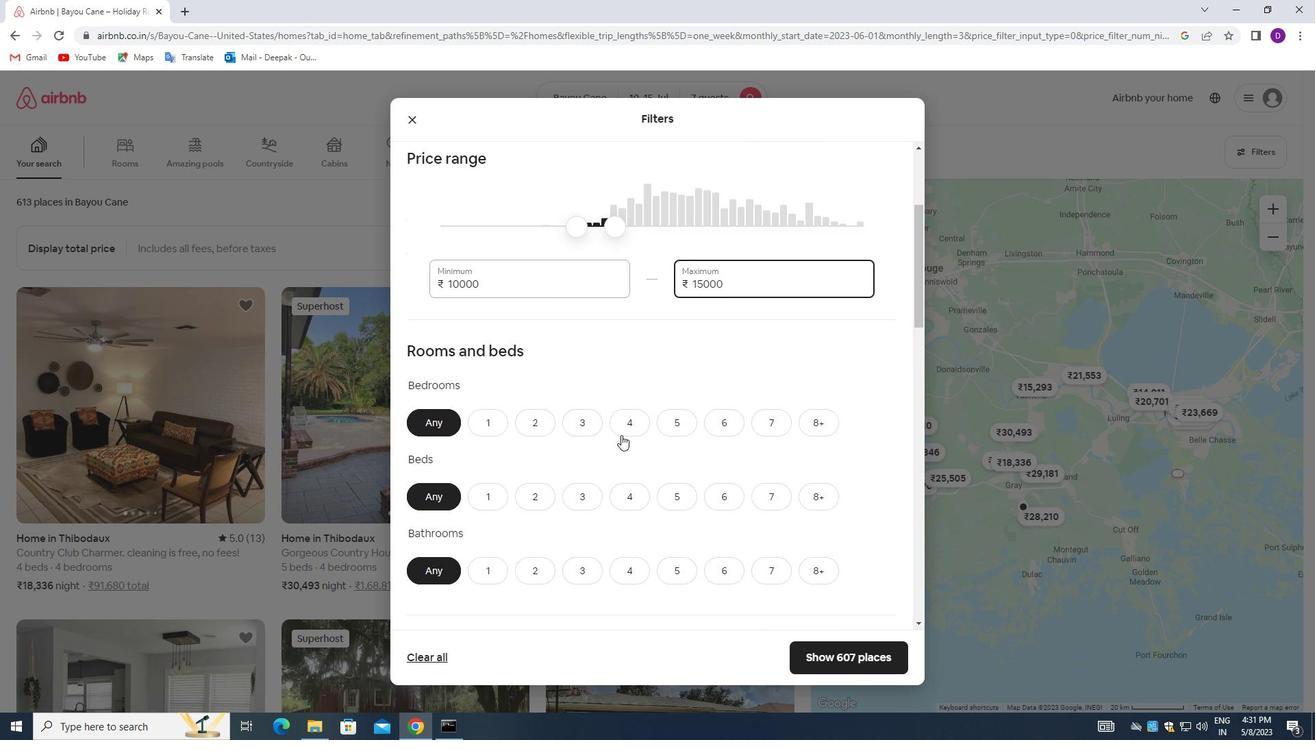 
Action: Mouse pressed left at (624, 427)
Screenshot: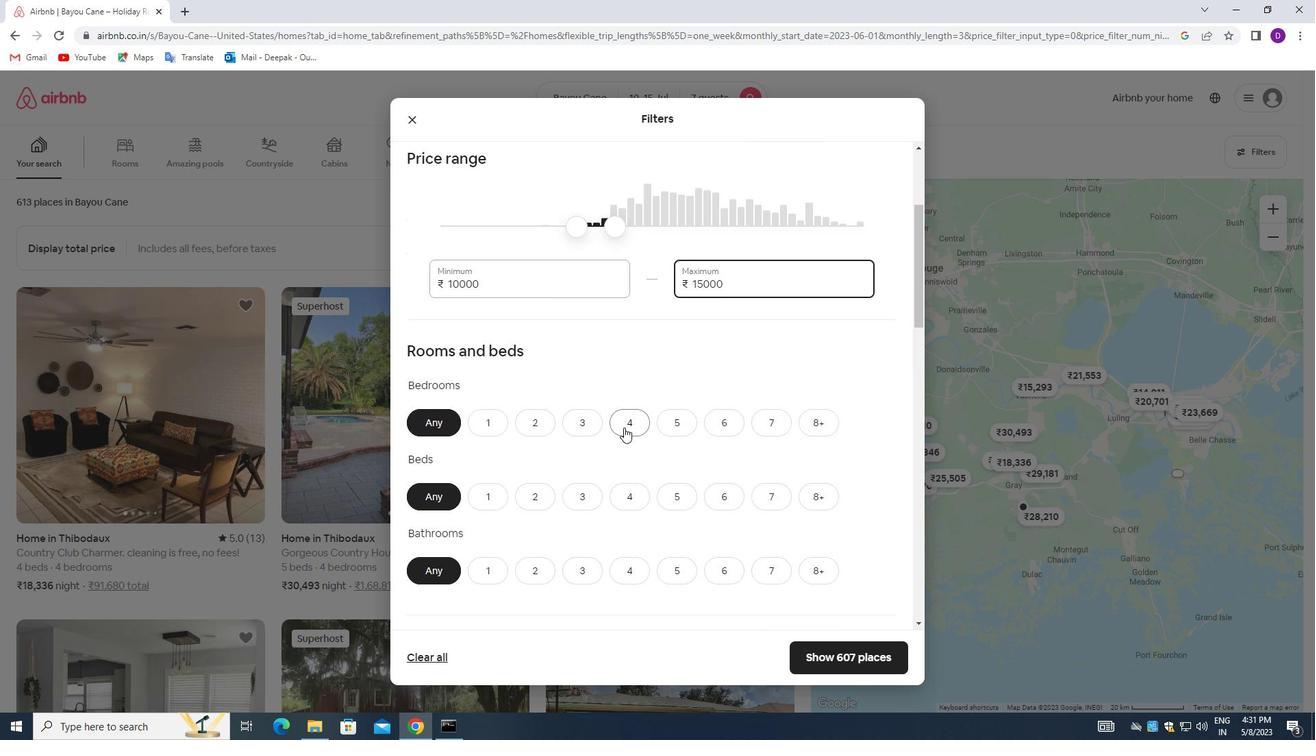 
Action: Mouse moved to (768, 492)
Screenshot: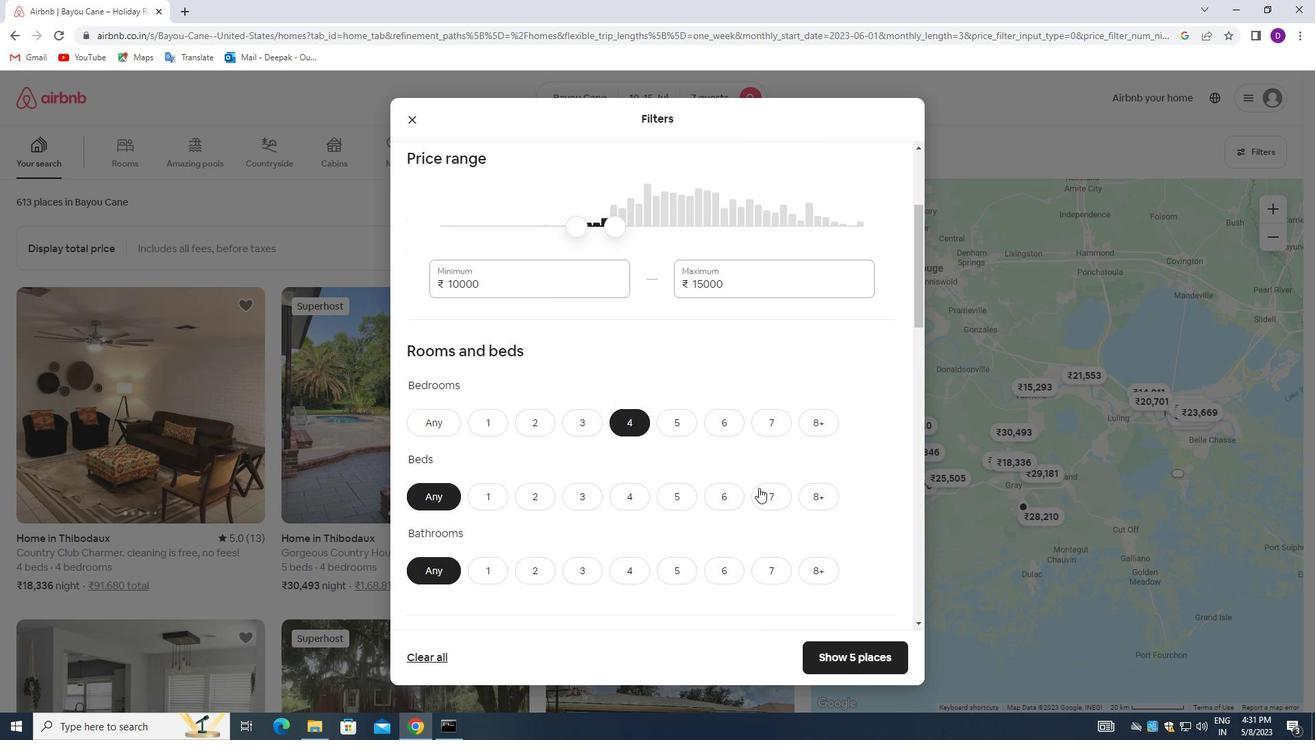 
Action: Mouse pressed left at (768, 492)
Screenshot: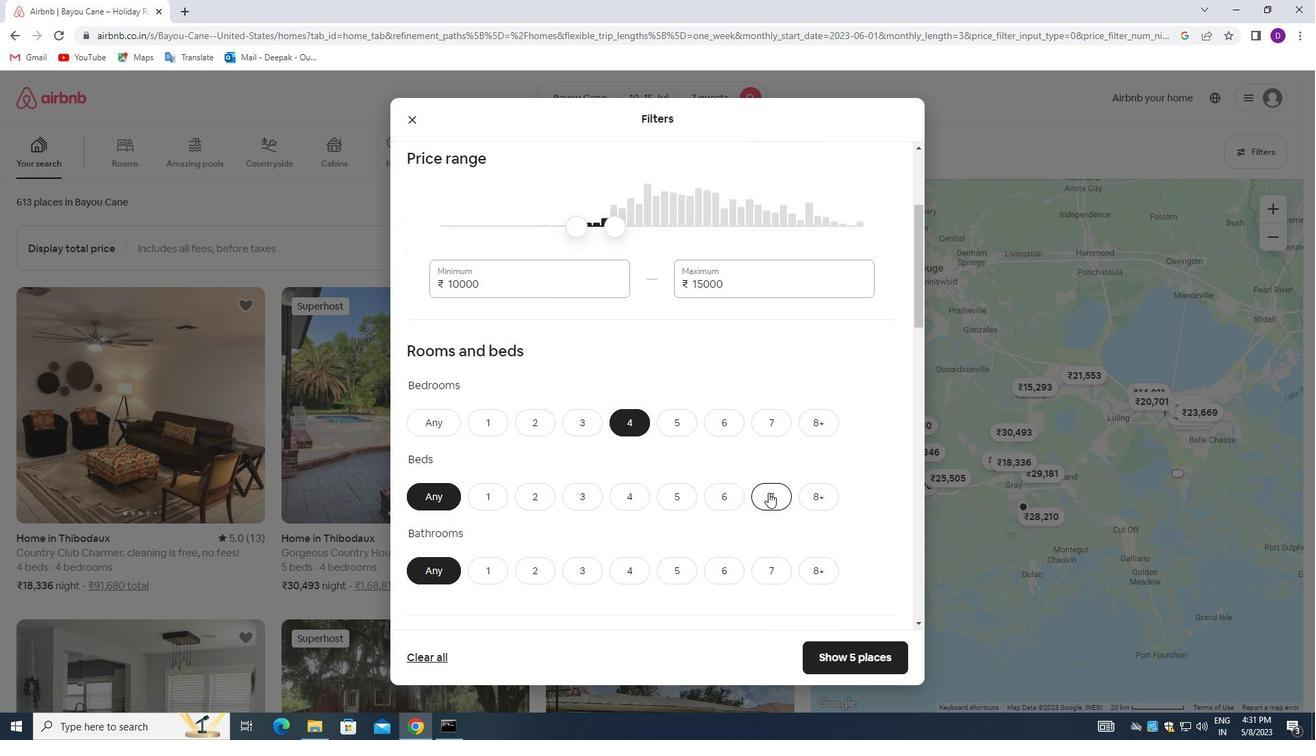 
Action: Mouse moved to (627, 559)
Screenshot: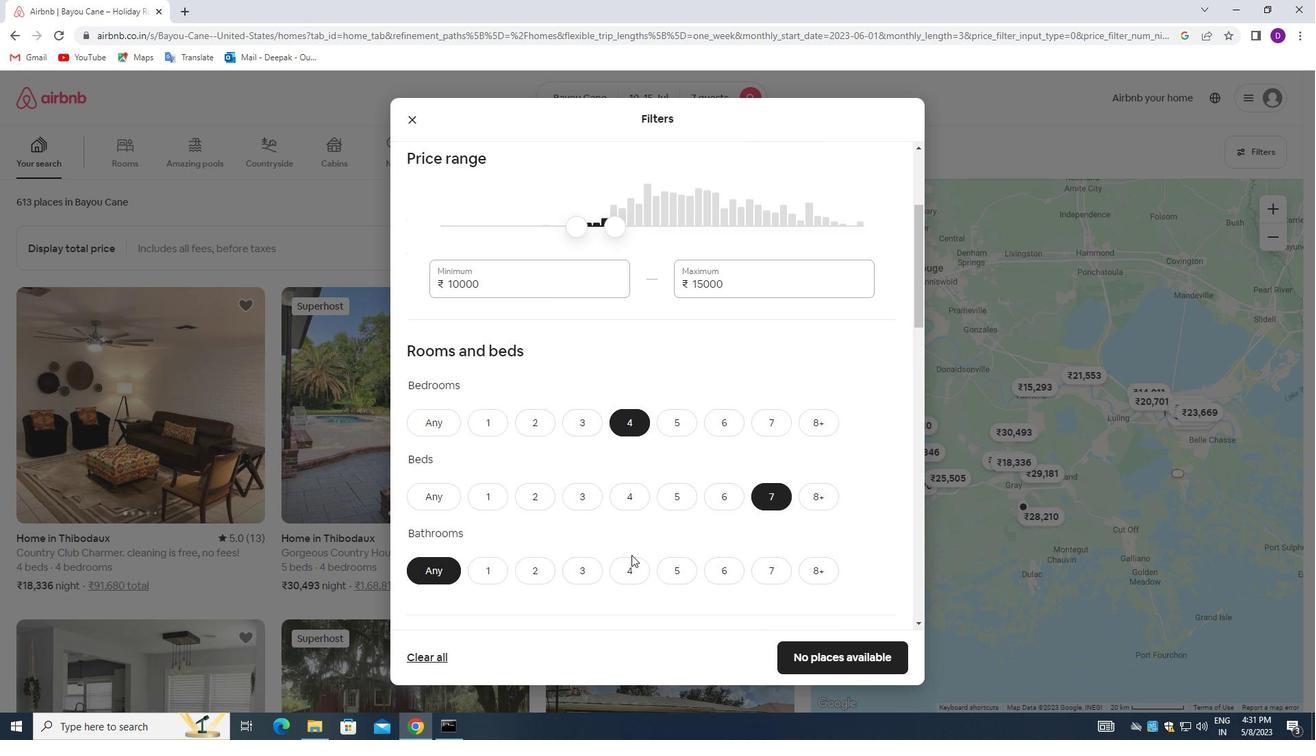 
Action: Mouse pressed left at (627, 559)
Screenshot: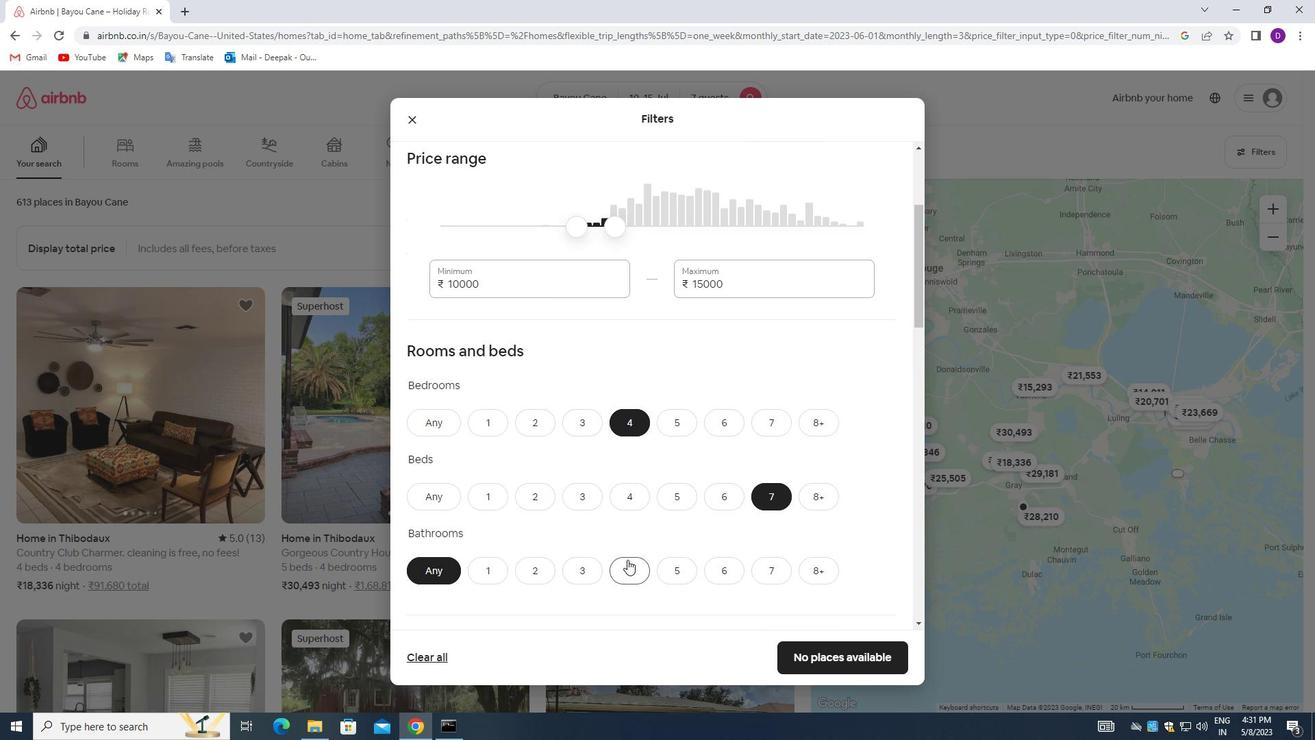 
Action: Mouse moved to (622, 497)
Screenshot: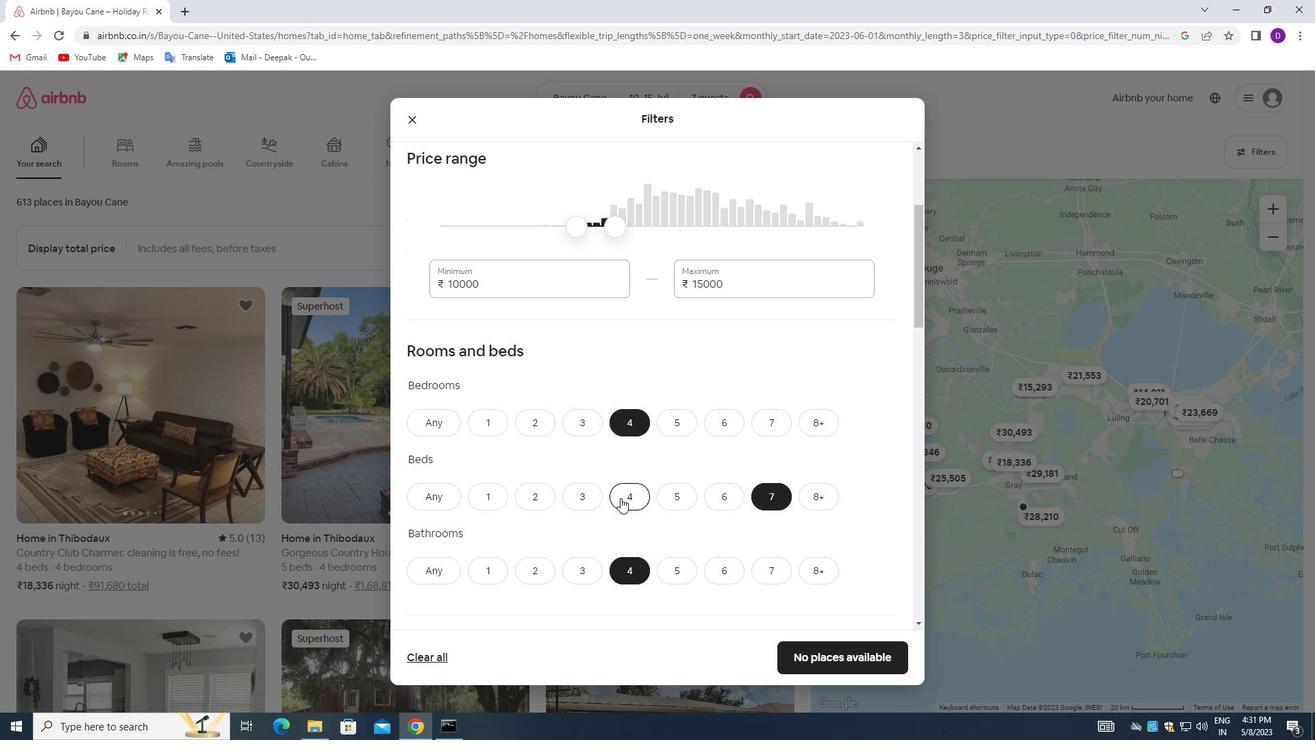 
Action: Mouse scrolled (622, 496) with delta (0, 0)
Screenshot: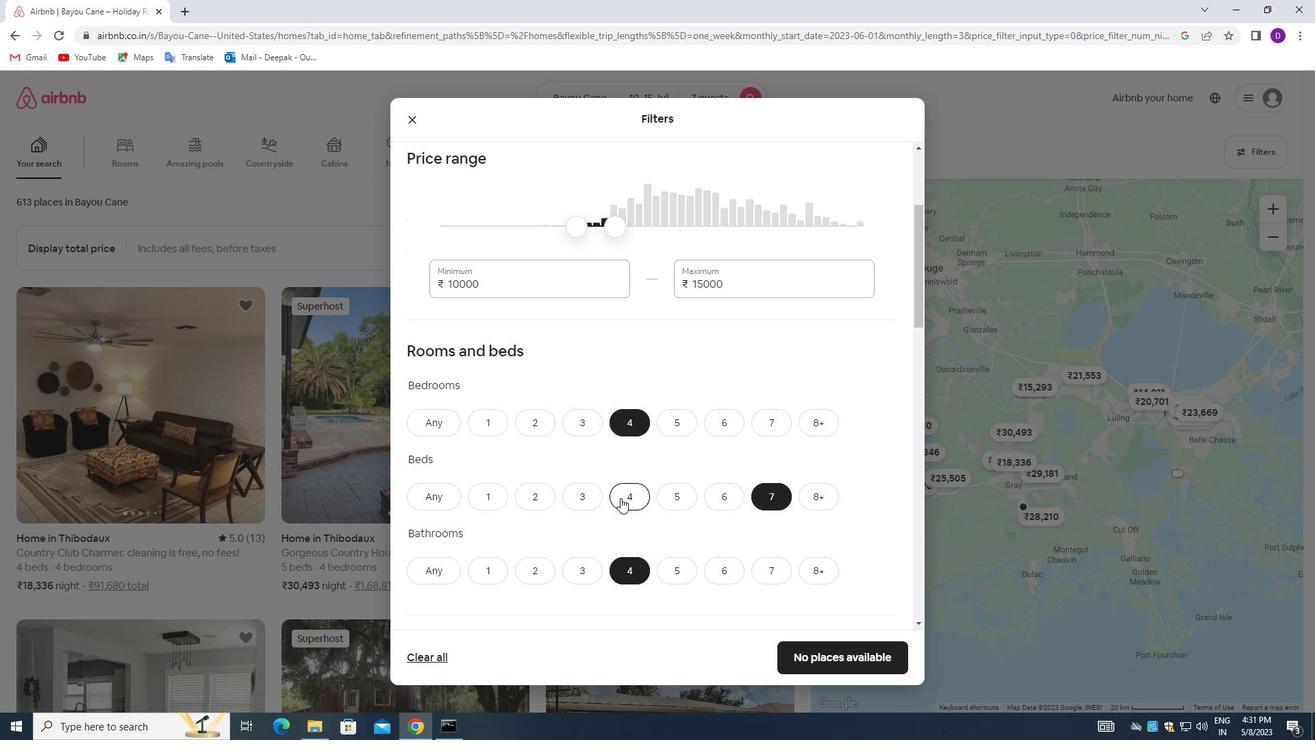 
Action: Mouse moved to (626, 496)
Screenshot: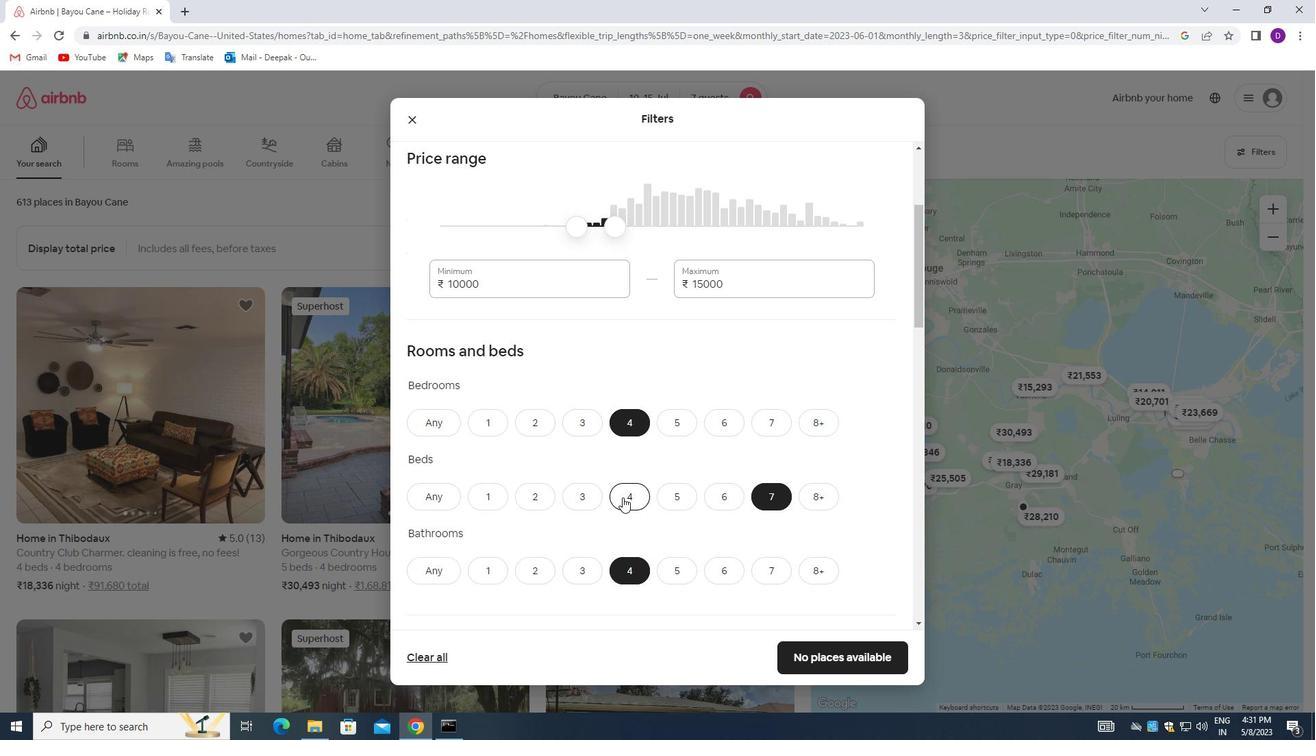 
Action: Mouse scrolled (626, 495) with delta (0, 0)
Screenshot: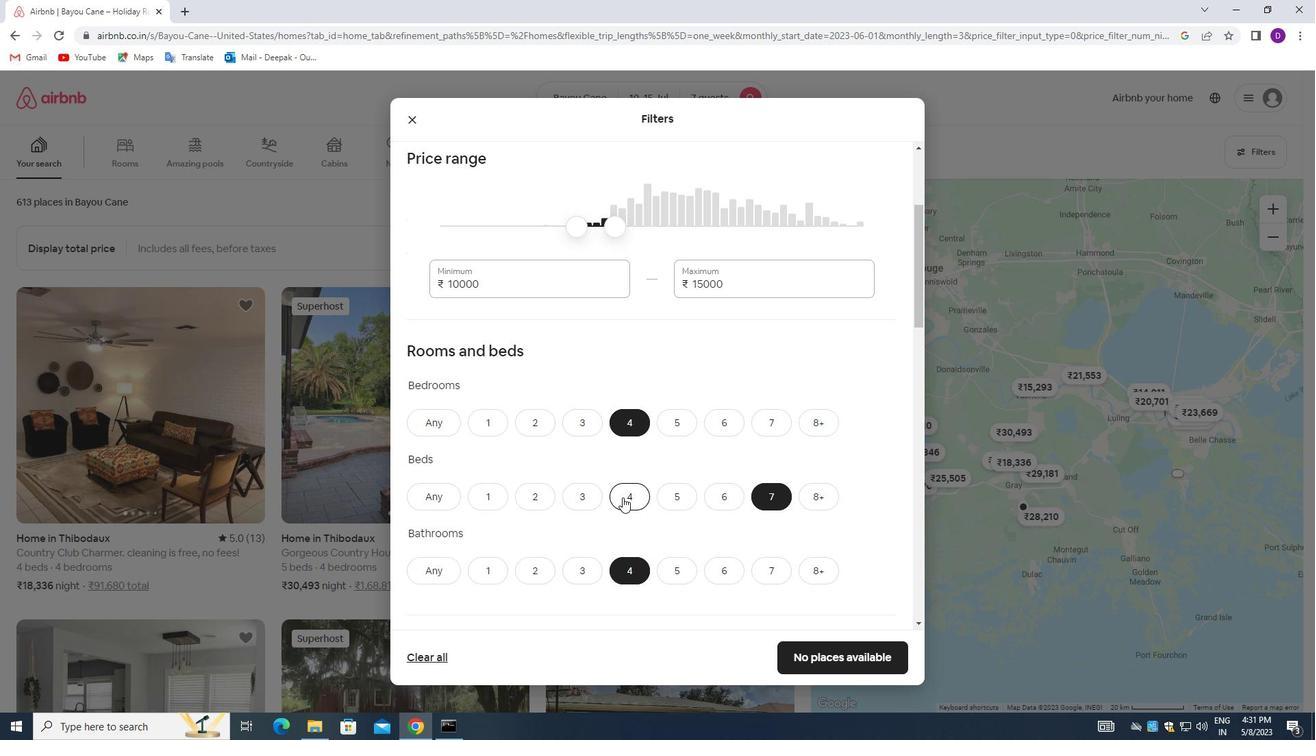 
Action: Mouse moved to (626, 494)
Screenshot: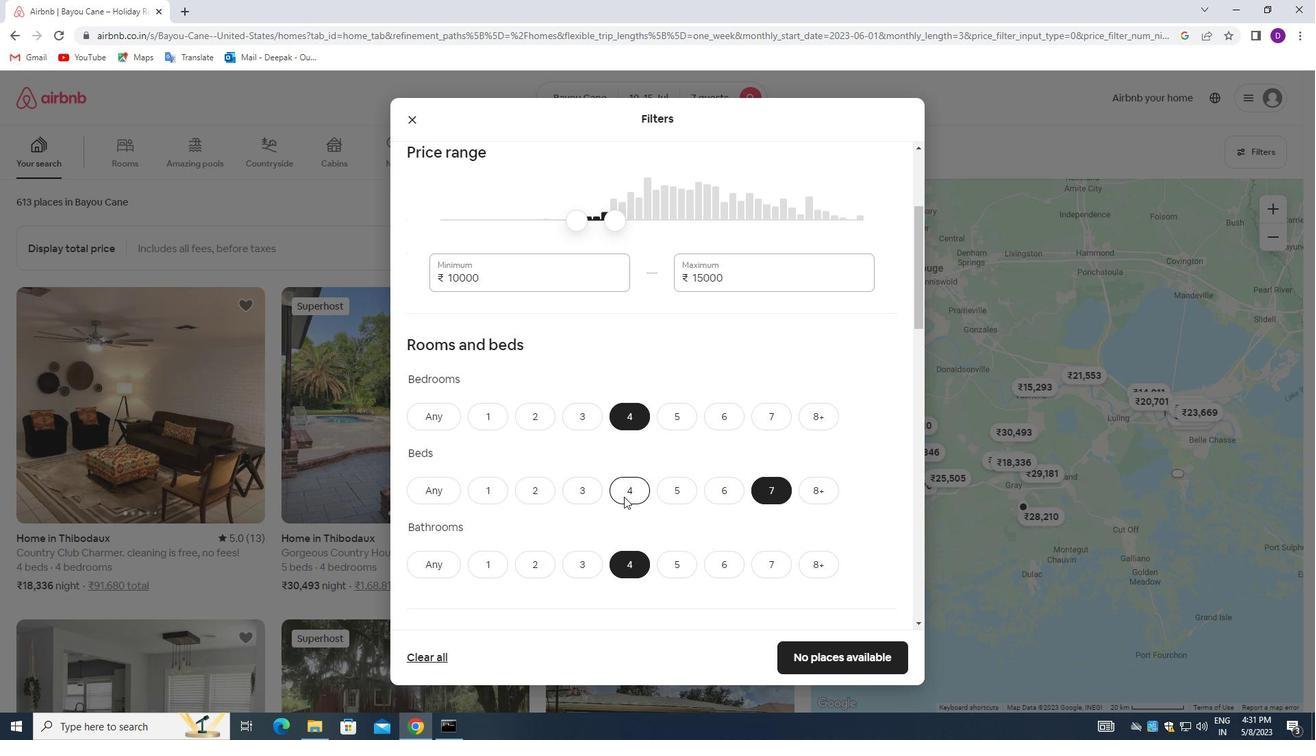 
Action: Mouse scrolled (626, 493) with delta (0, 0)
Screenshot: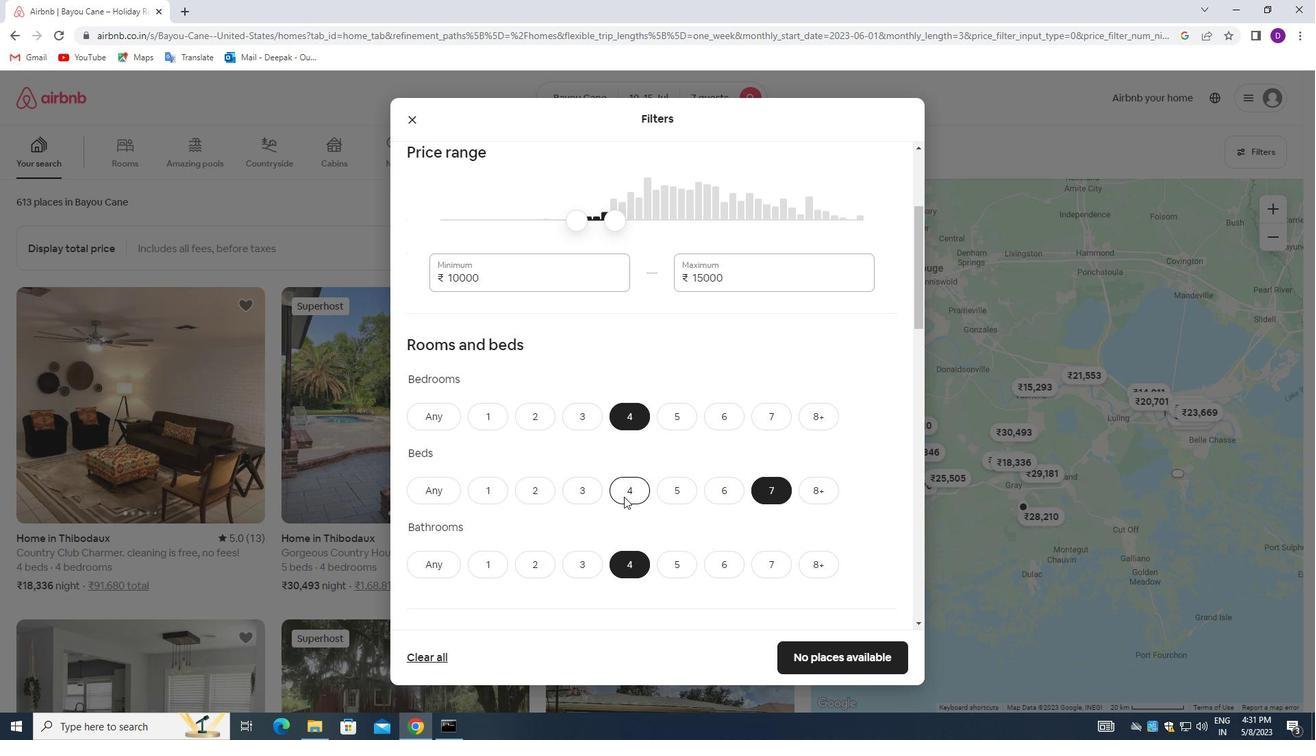 
Action: Mouse moved to (633, 463)
Screenshot: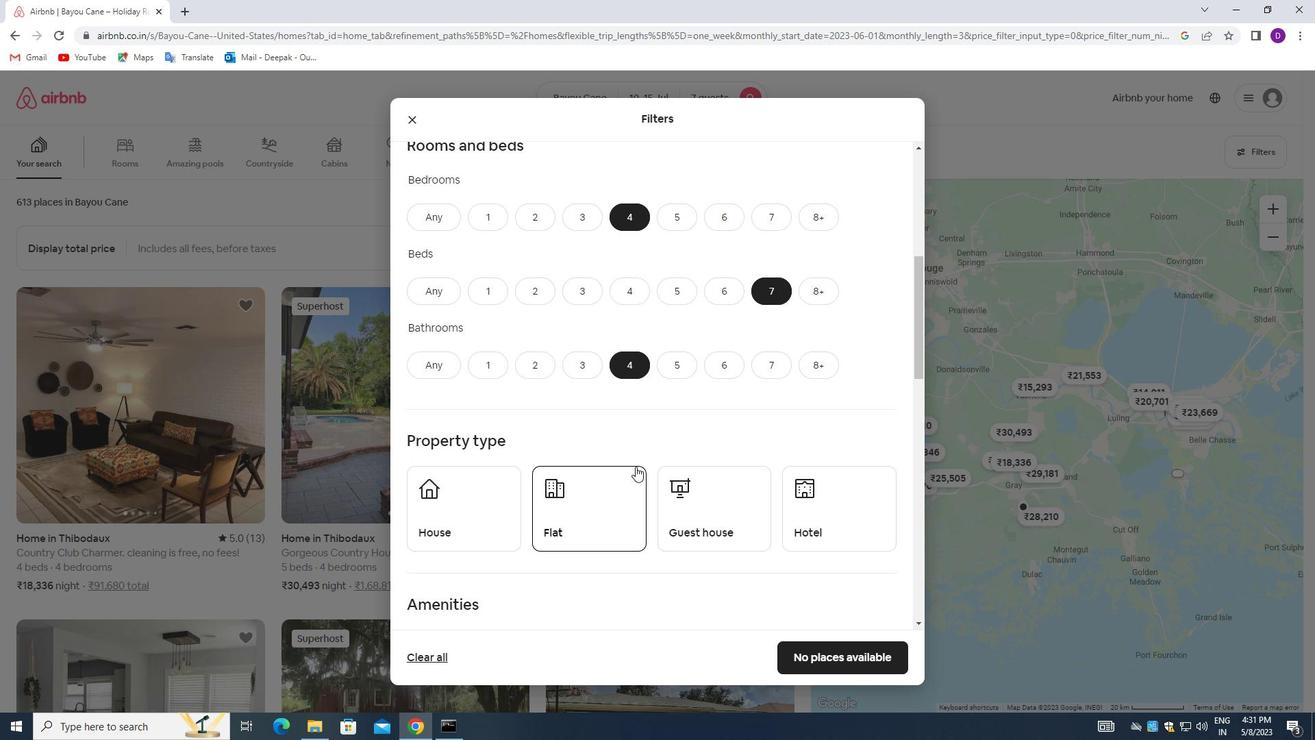 
Action: Mouse scrolled (633, 462) with delta (0, 0)
Screenshot: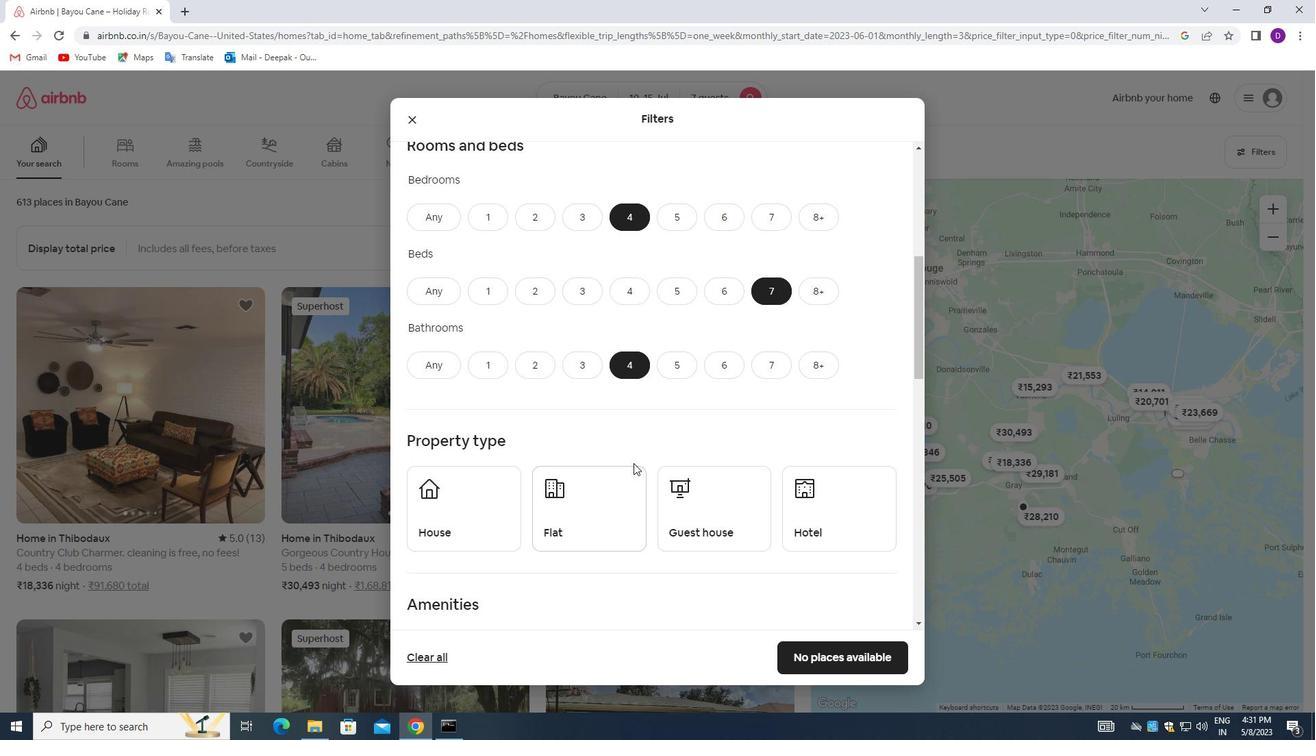
Action: Mouse moved to (461, 435)
Screenshot: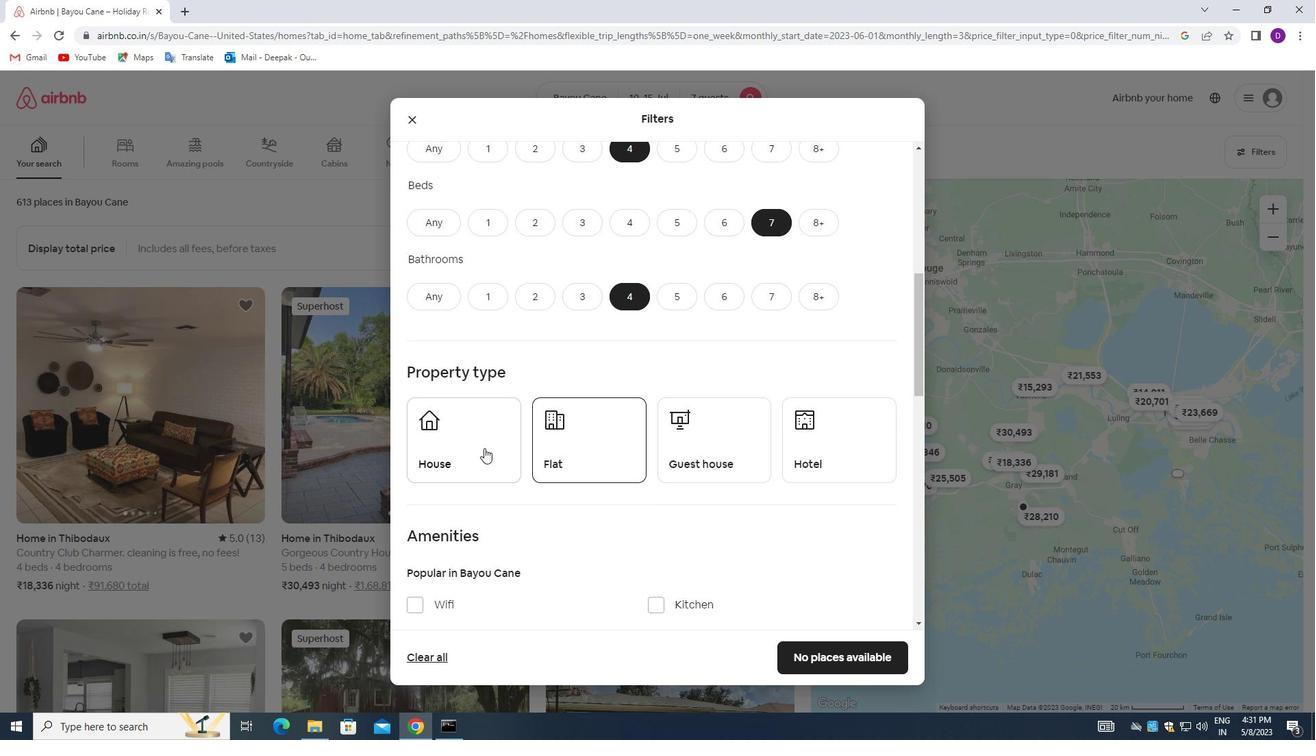 
Action: Mouse pressed left at (461, 435)
Screenshot: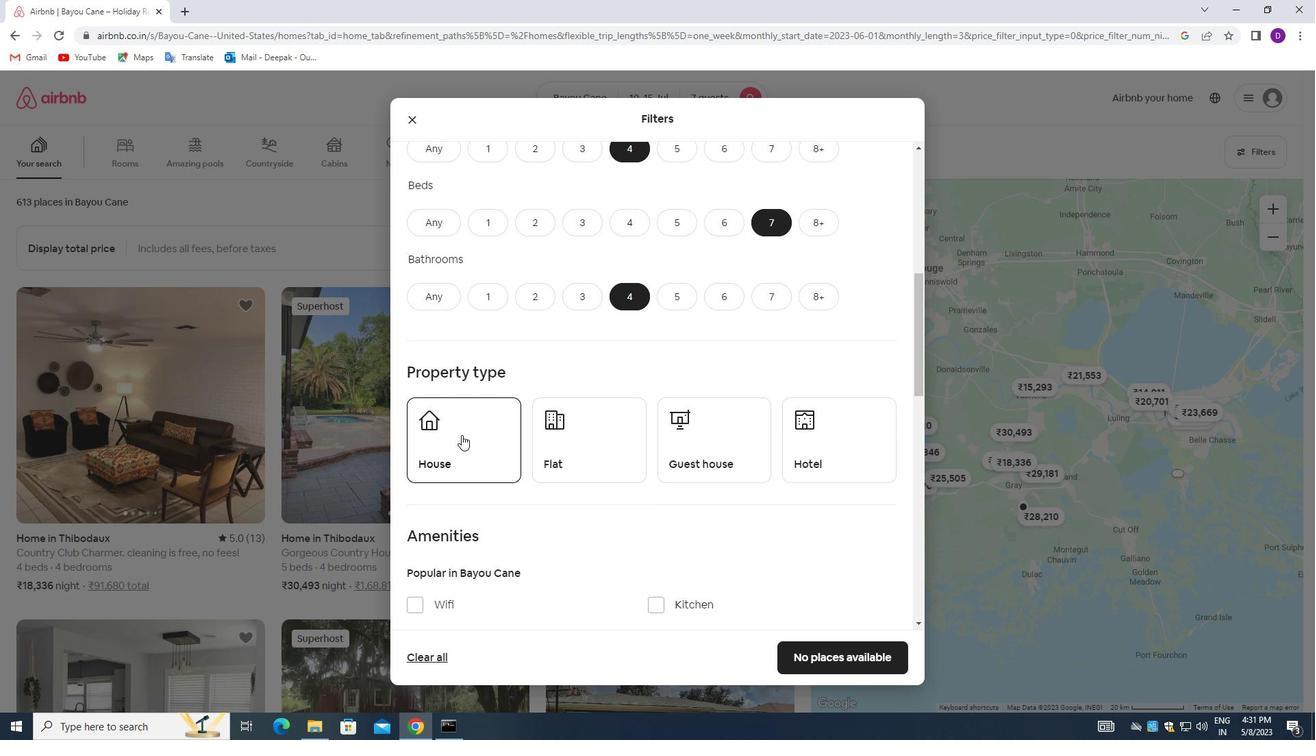 
Action: Mouse moved to (601, 444)
Screenshot: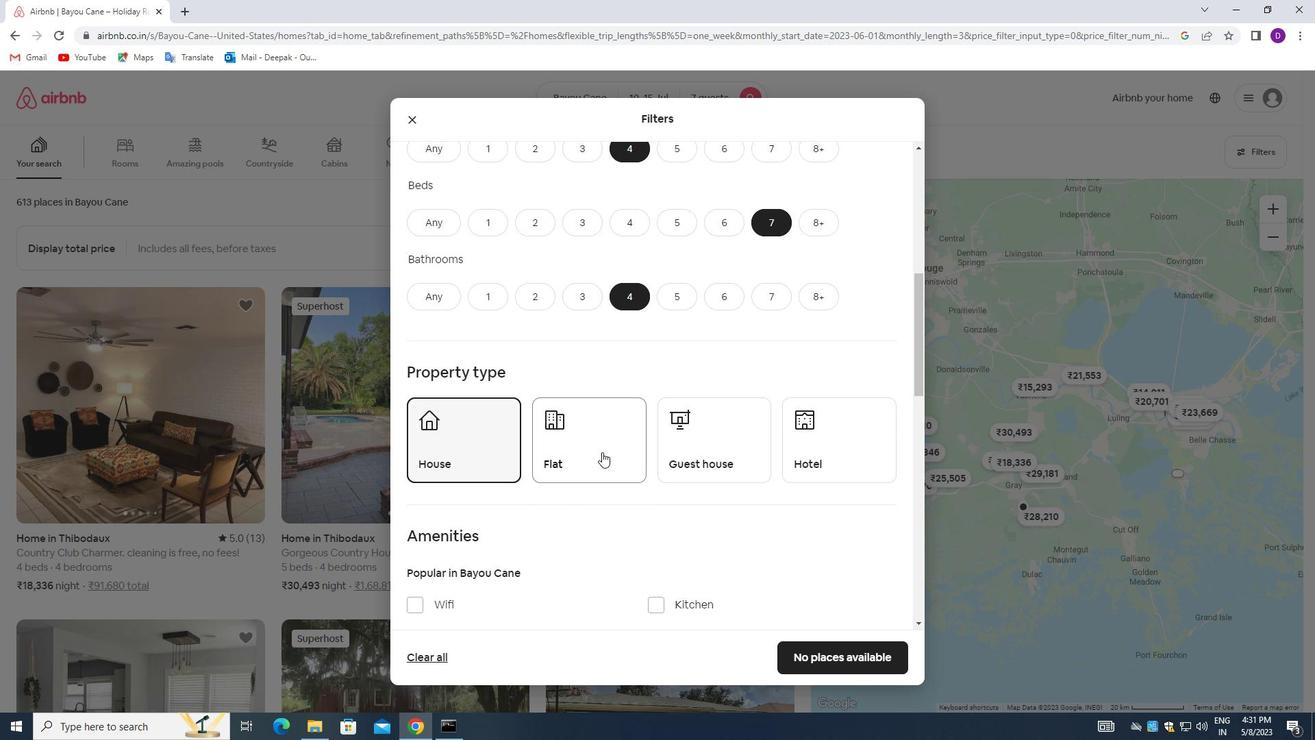 
Action: Mouse pressed left at (601, 444)
Screenshot: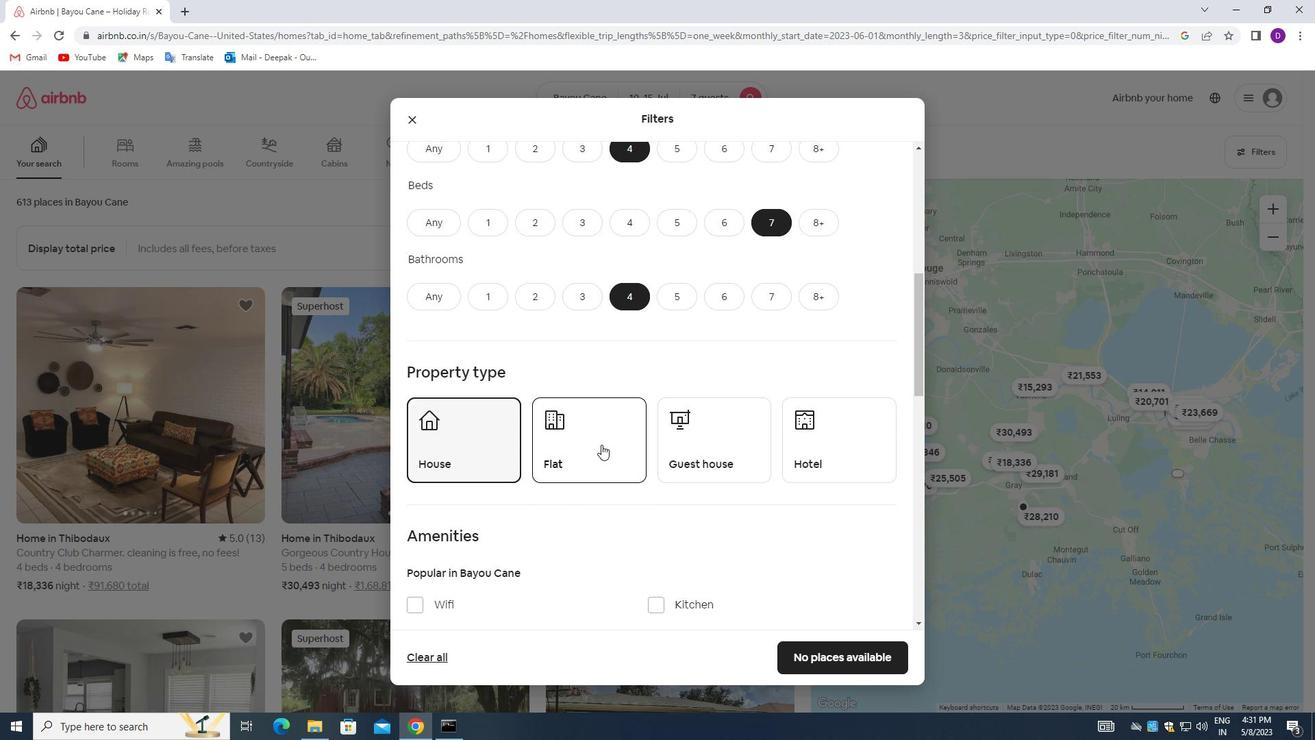 
Action: Mouse moved to (716, 443)
Screenshot: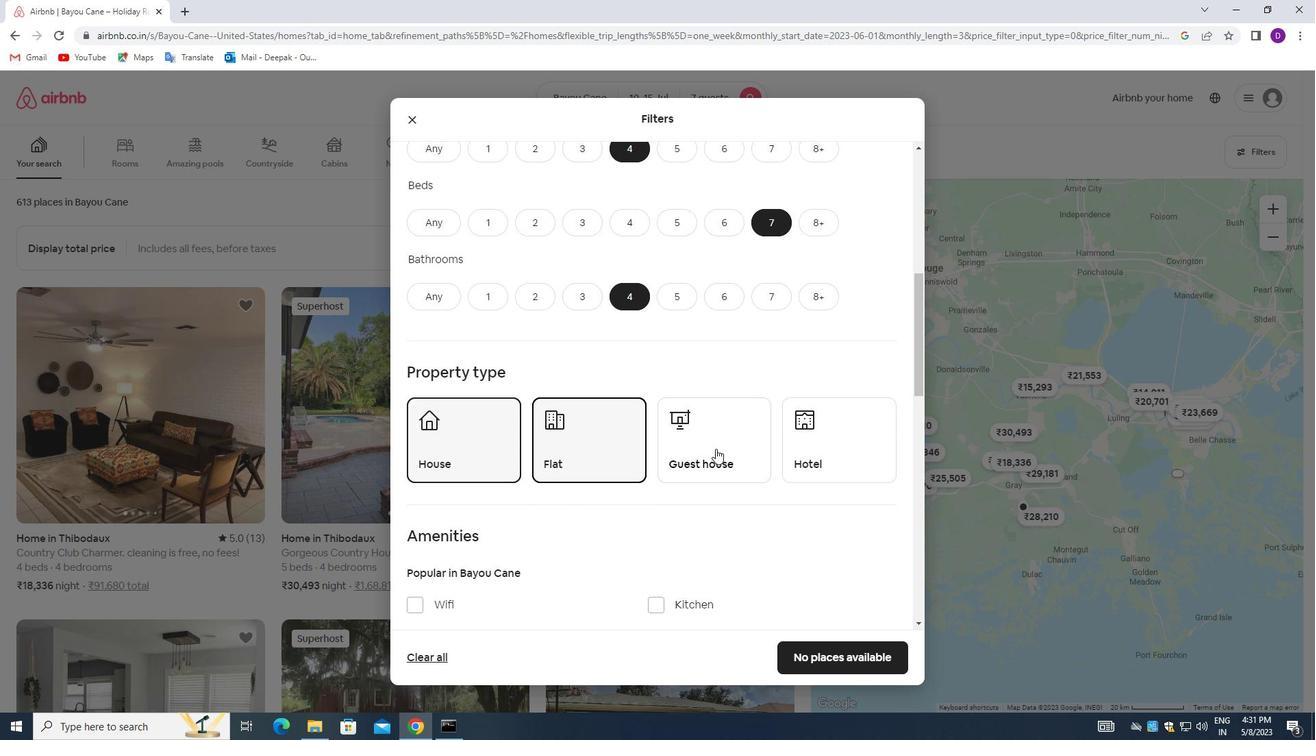 
Action: Mouse pressed left at (716, 443)
Screenshot: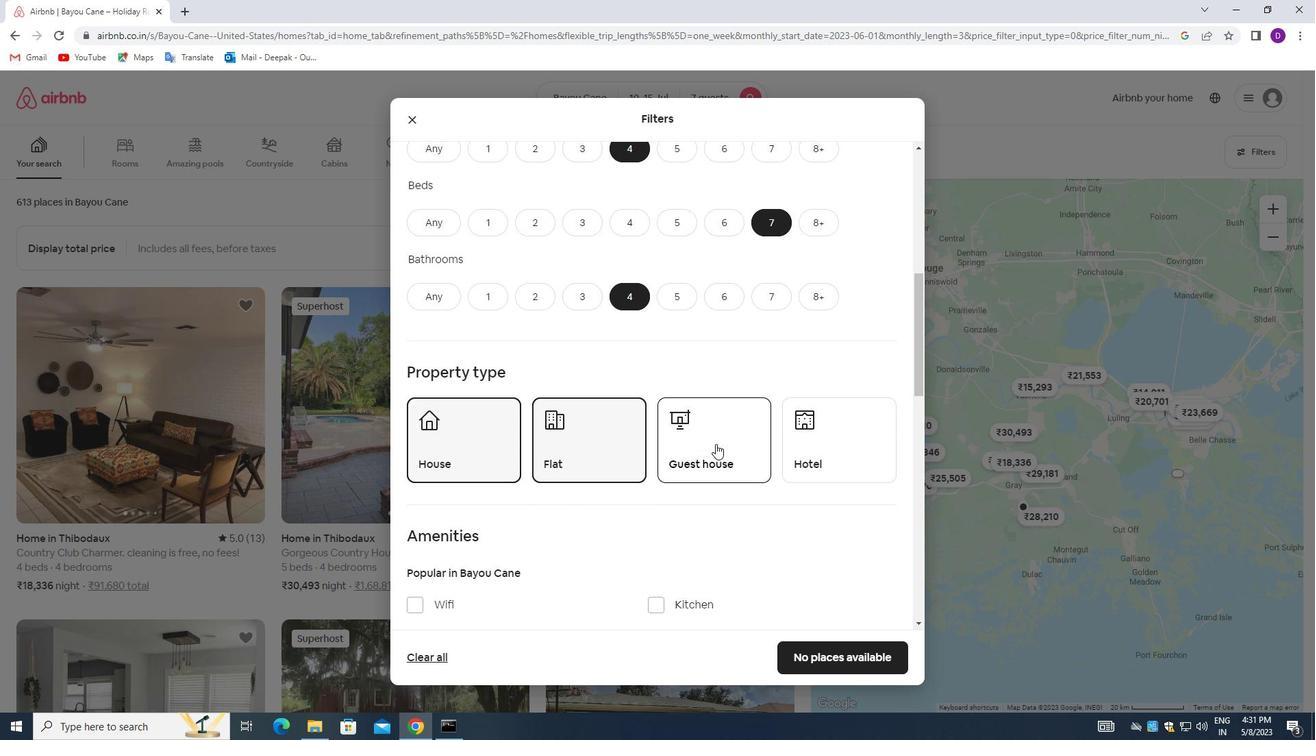
Action: Mouse moved to (657, 473)
Screenshot: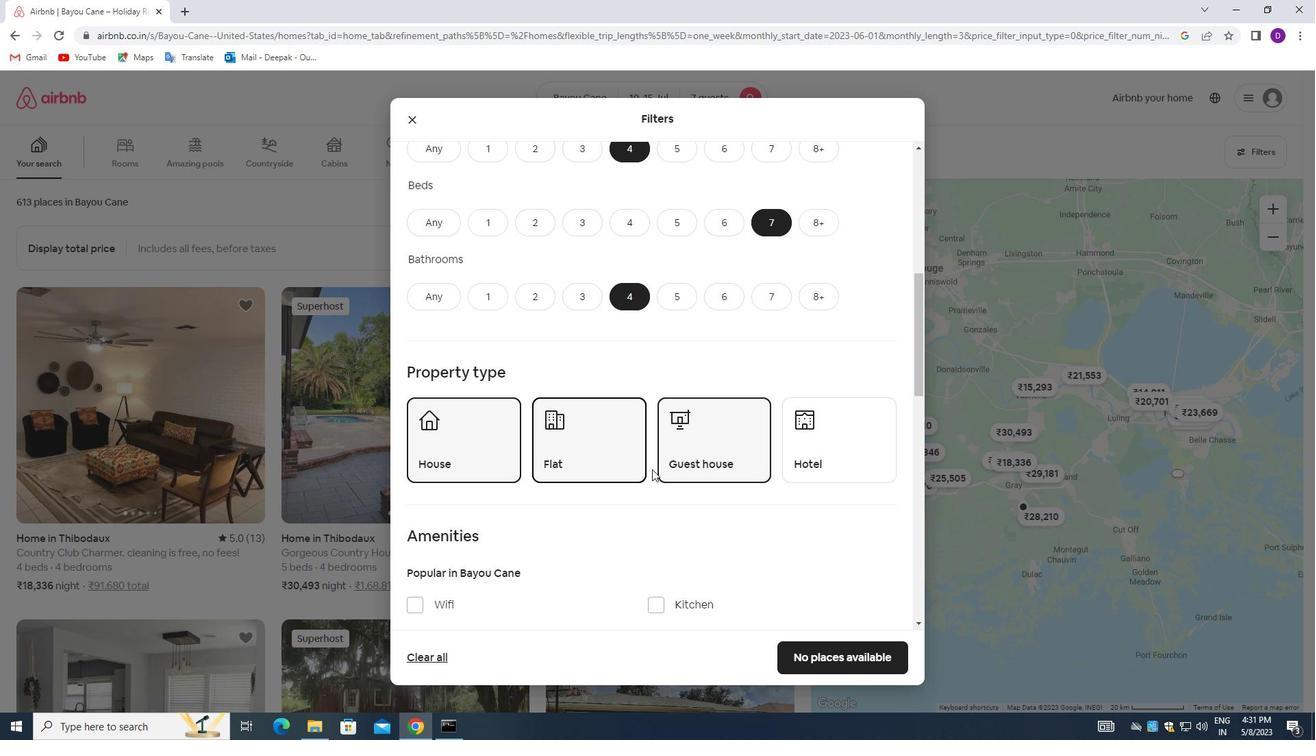 
Action: Mouse scrolled (657, 472) with delta (0, 0)
Screenshot: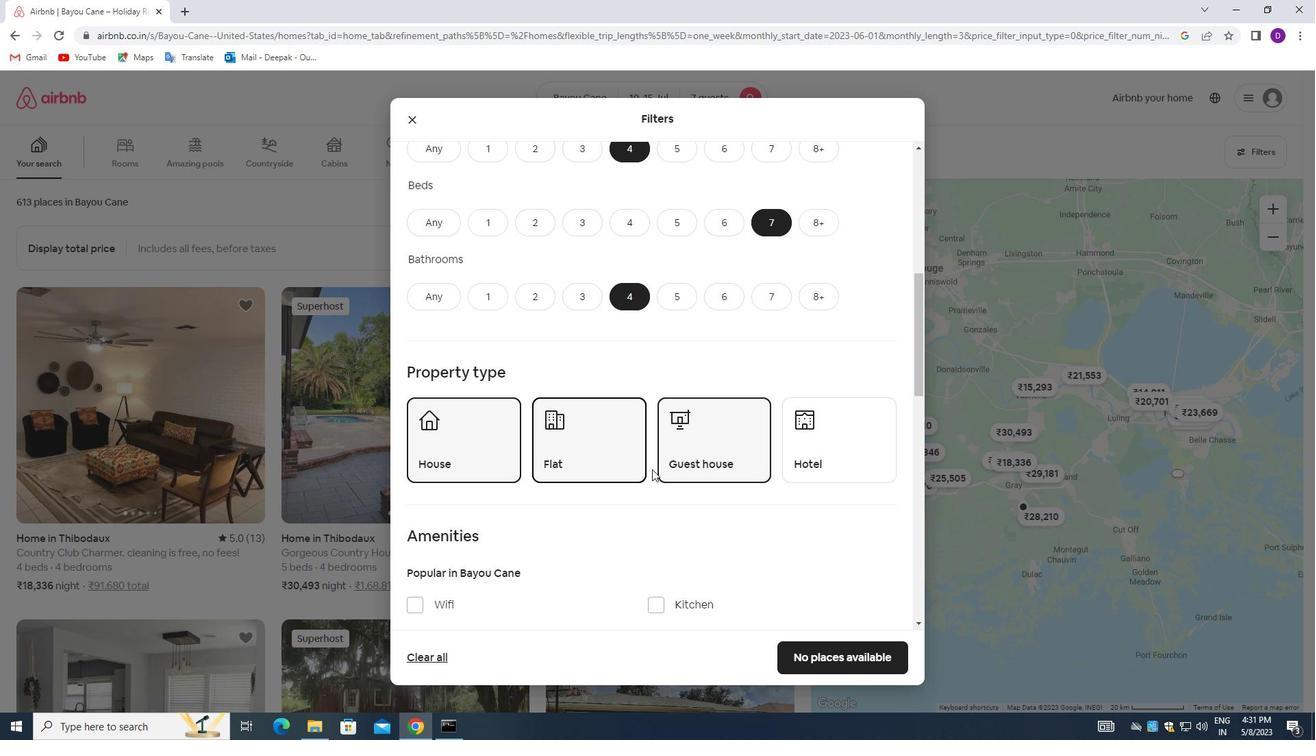 
Action: Mouse moved to (661, 473)
Screenshot: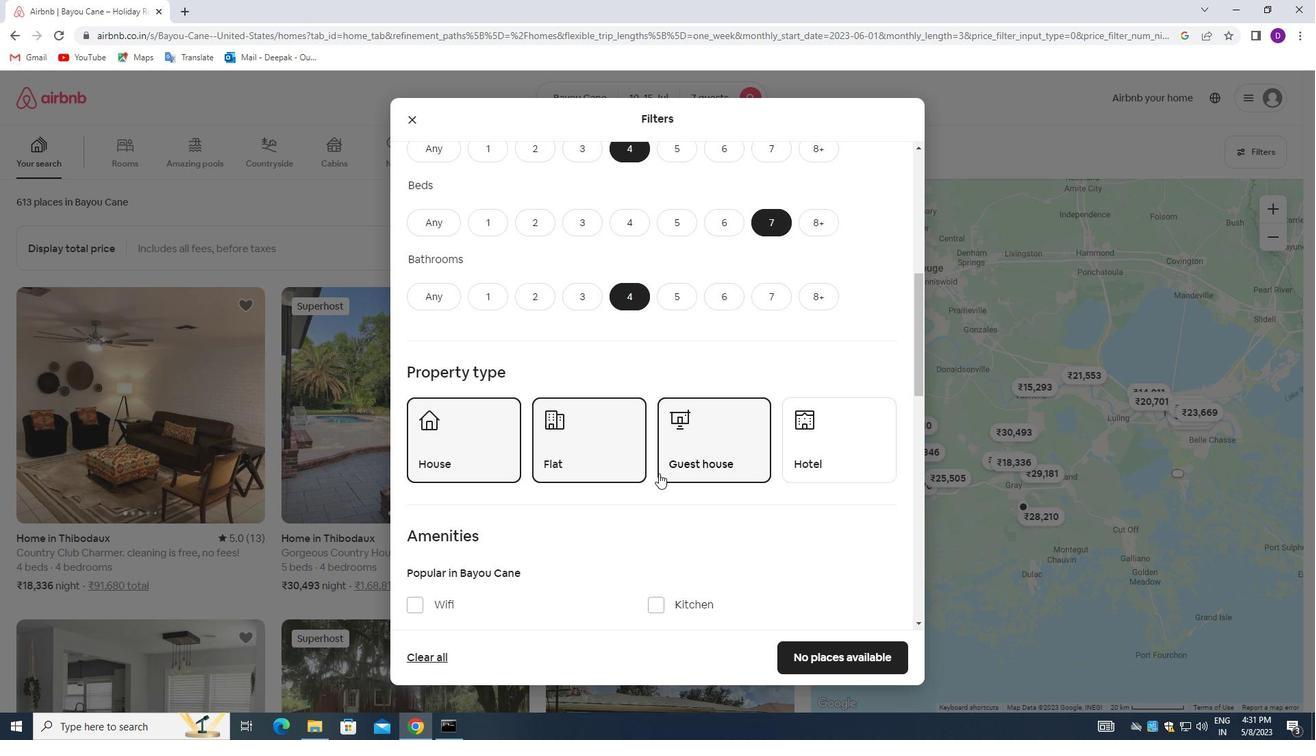 
Action: Mouse scrolled (661, 472) with delta (0, 0)
Screenshot: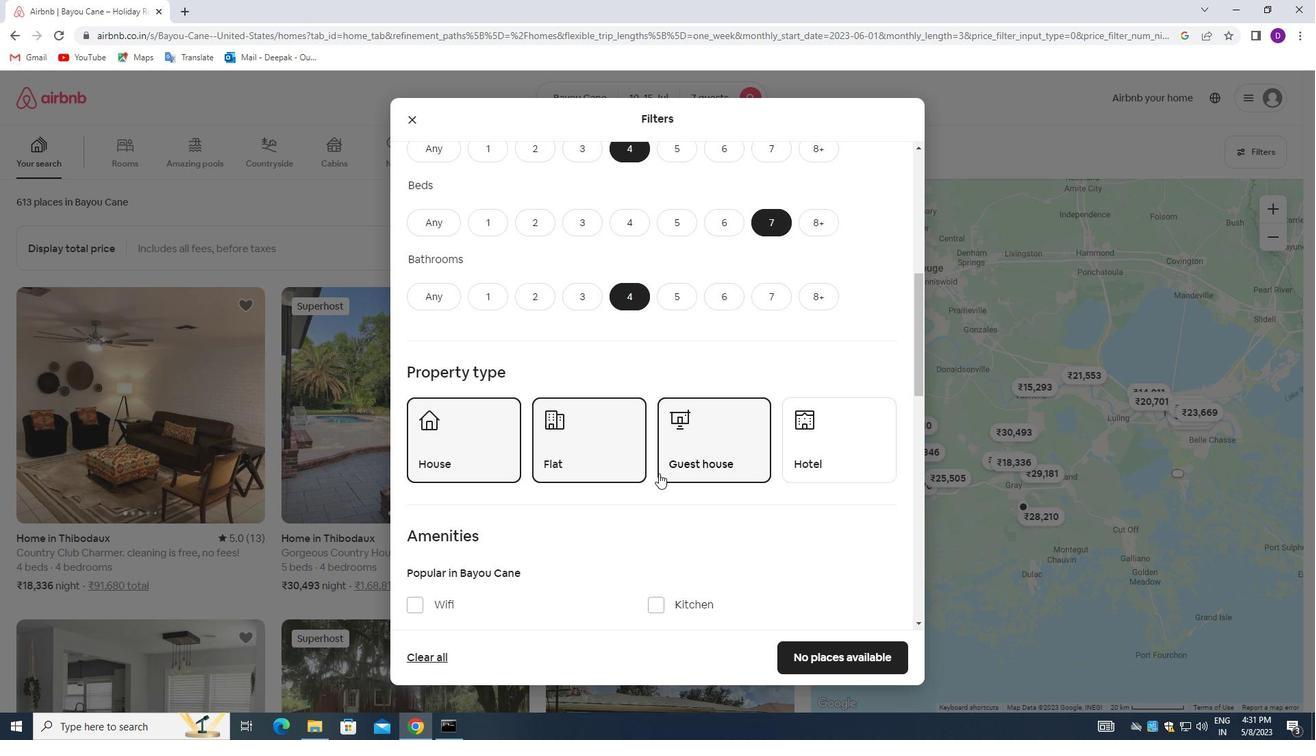 
Action: Mouse moved to (412, 472)
Screenshot: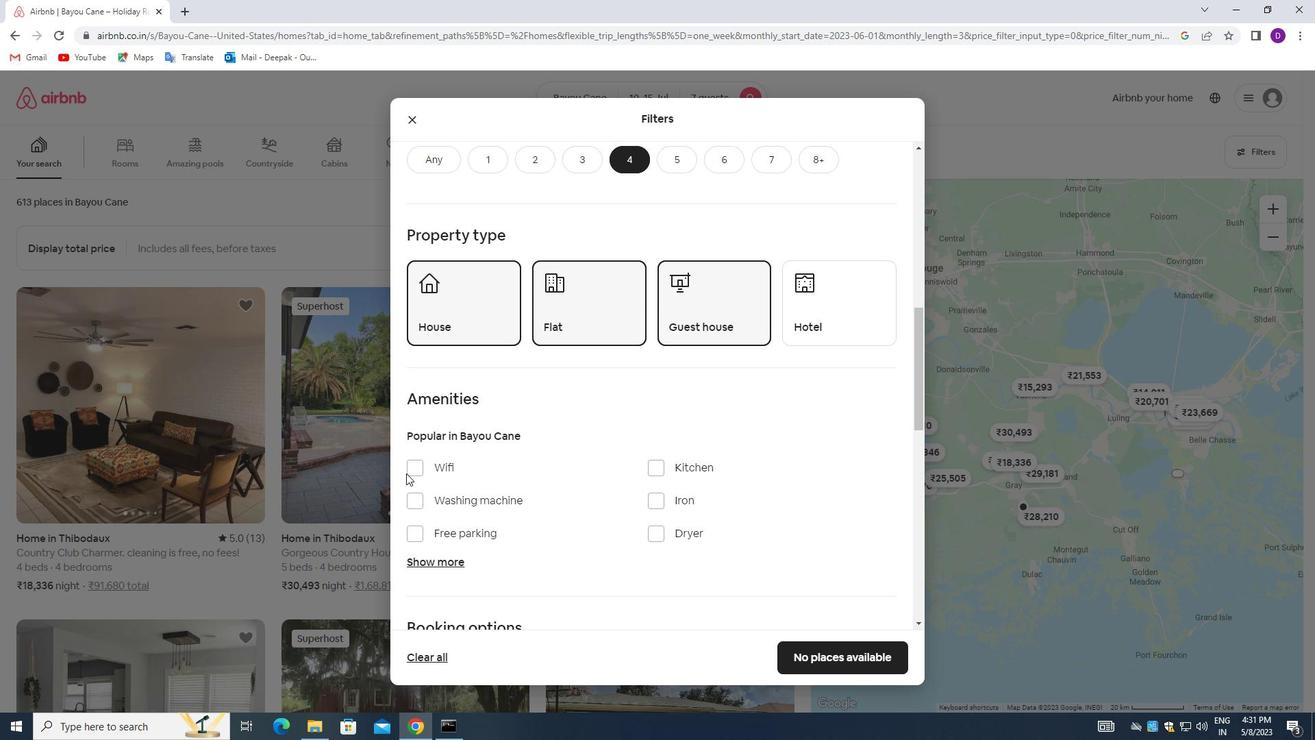 
Action: Mouse pressed left at (412, 472)
Screenshot: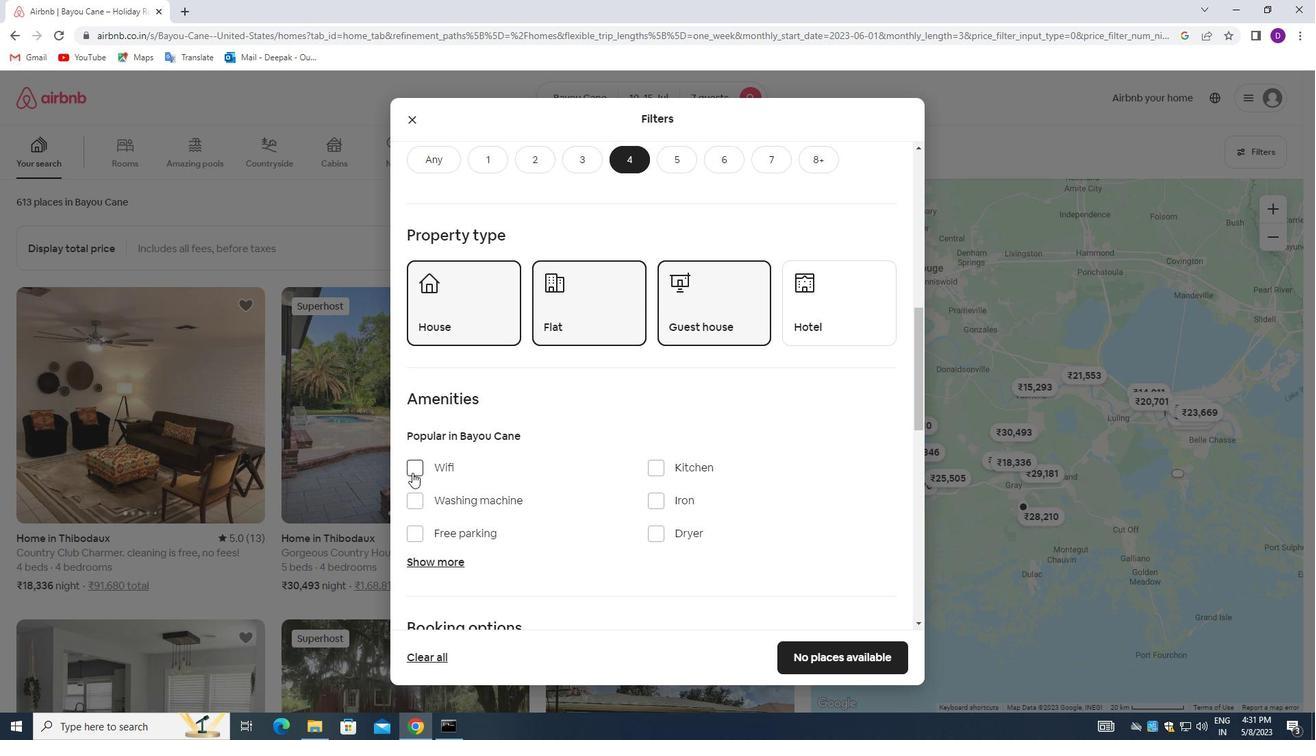 
Action: Mouse moved to (413, 533)
Screenshot: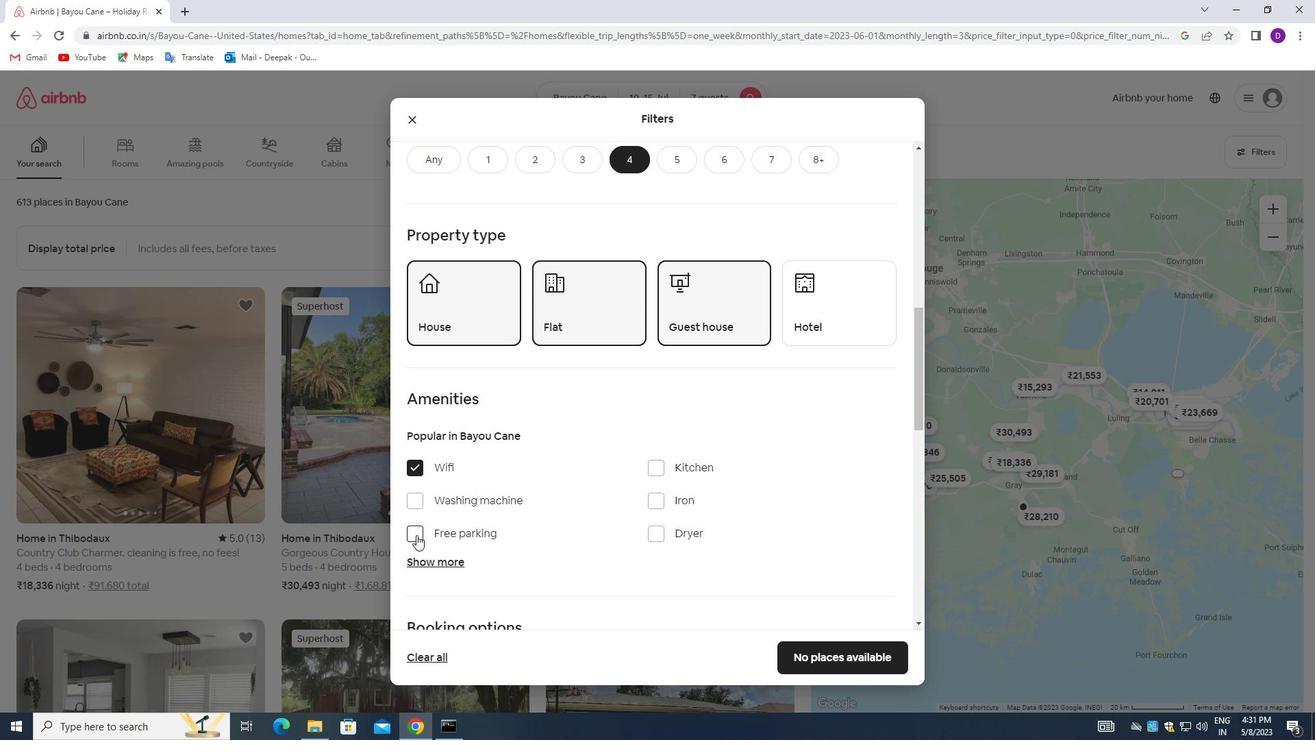
Action: Mouse pressed left at (413, 533)
Screenshot: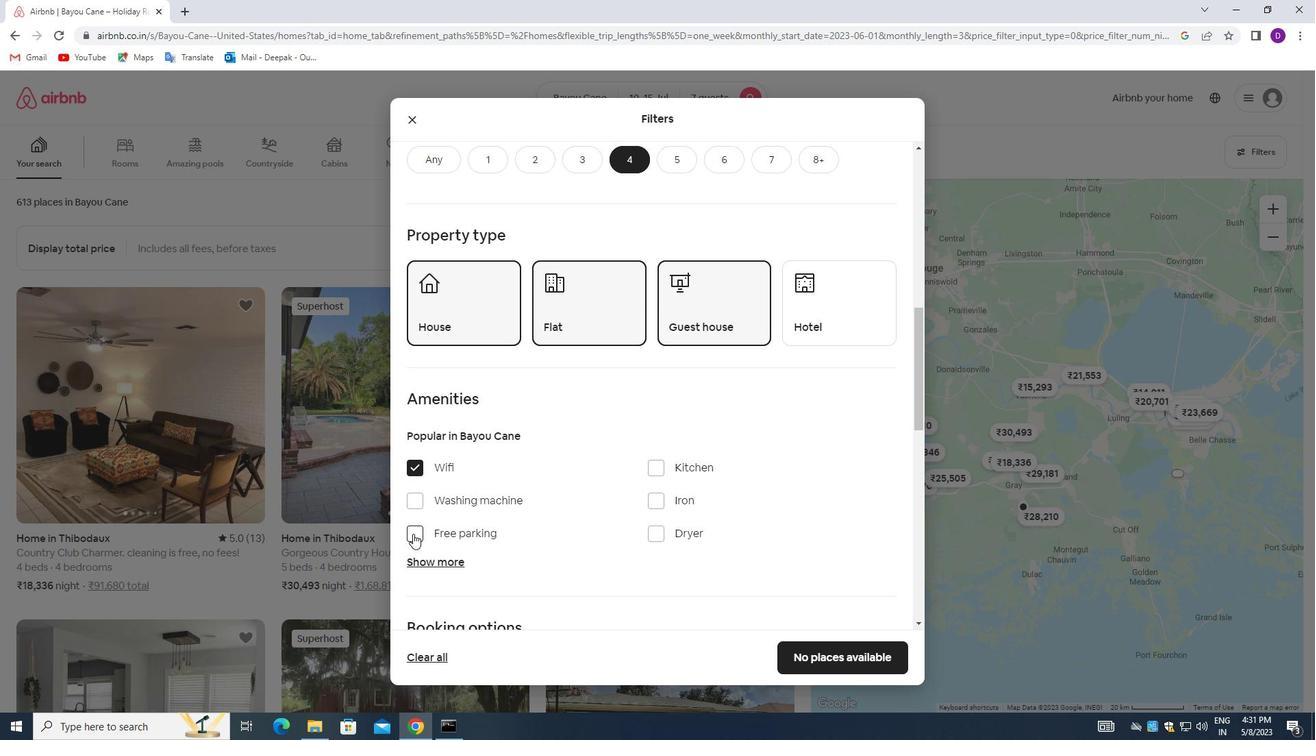 
Action: Mouse moved to (439, 561)
Screenshot: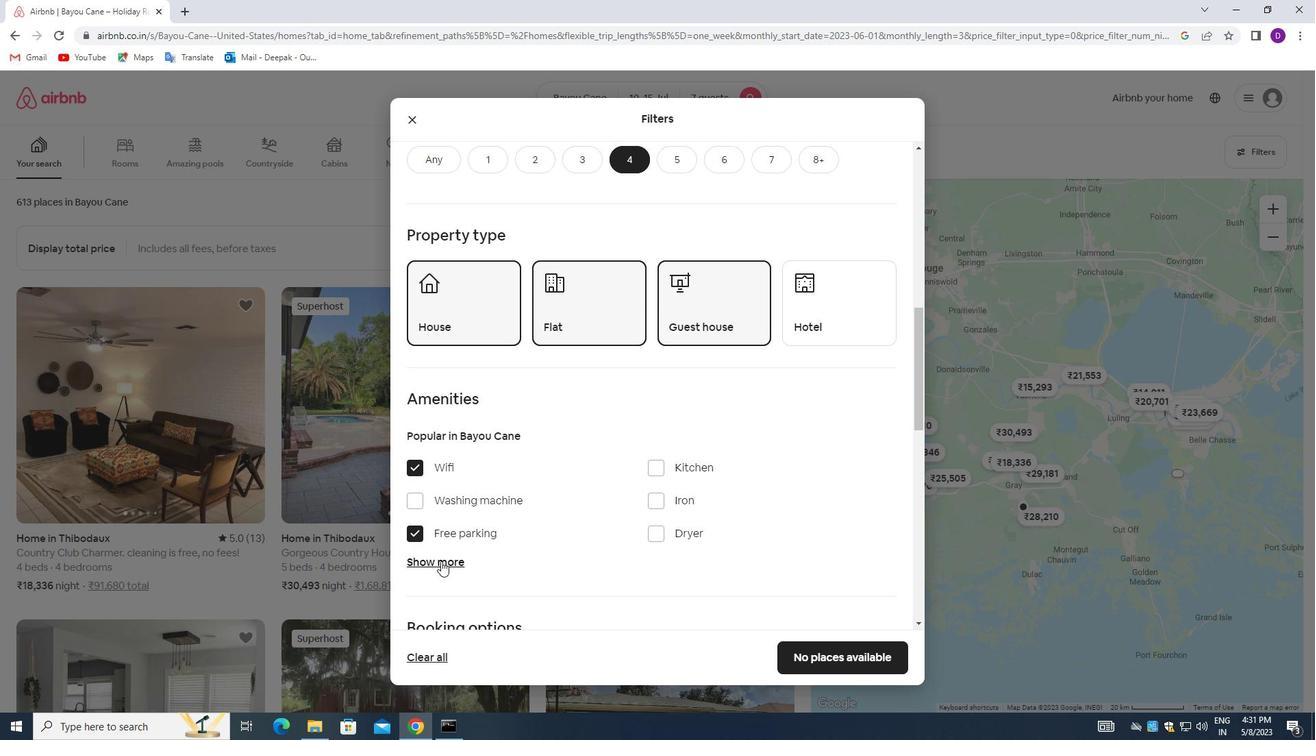 
Action: Mouse pressed left at (439, 561)
Screenshot: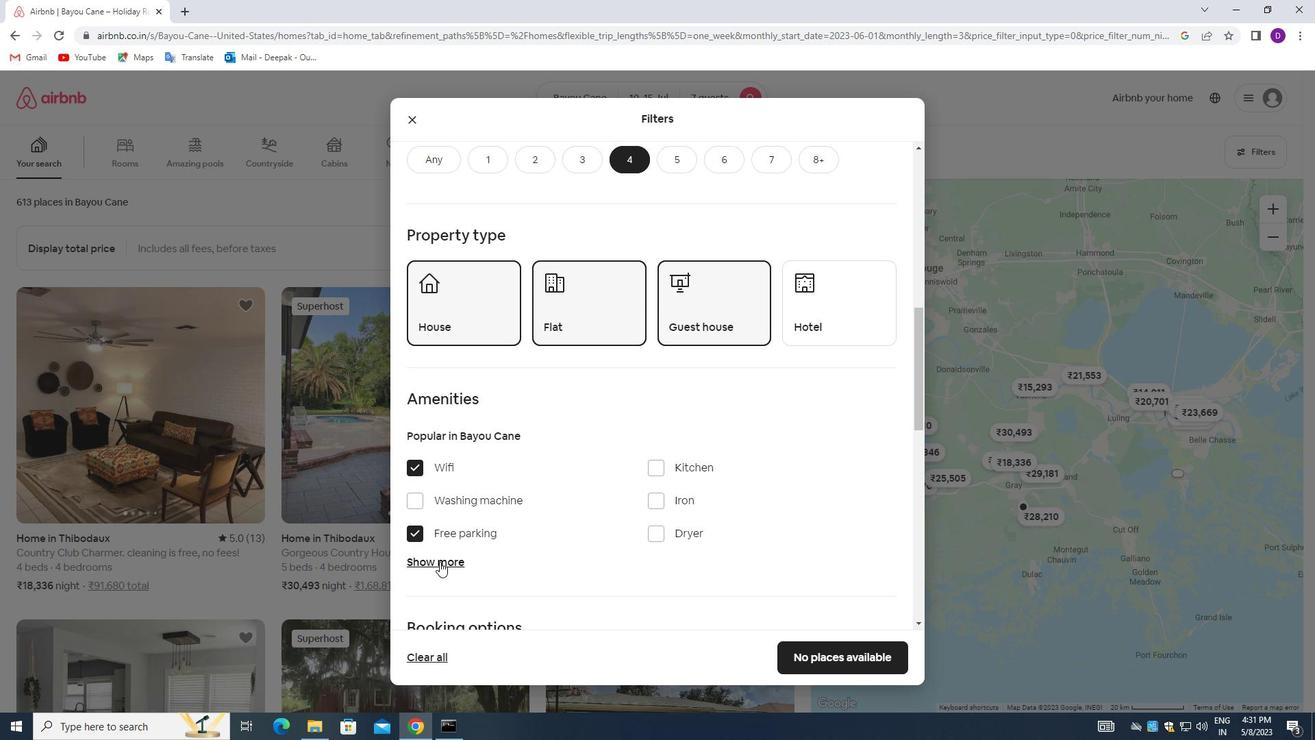 
Action: Mouse moved to (559, 504)
Screenshot: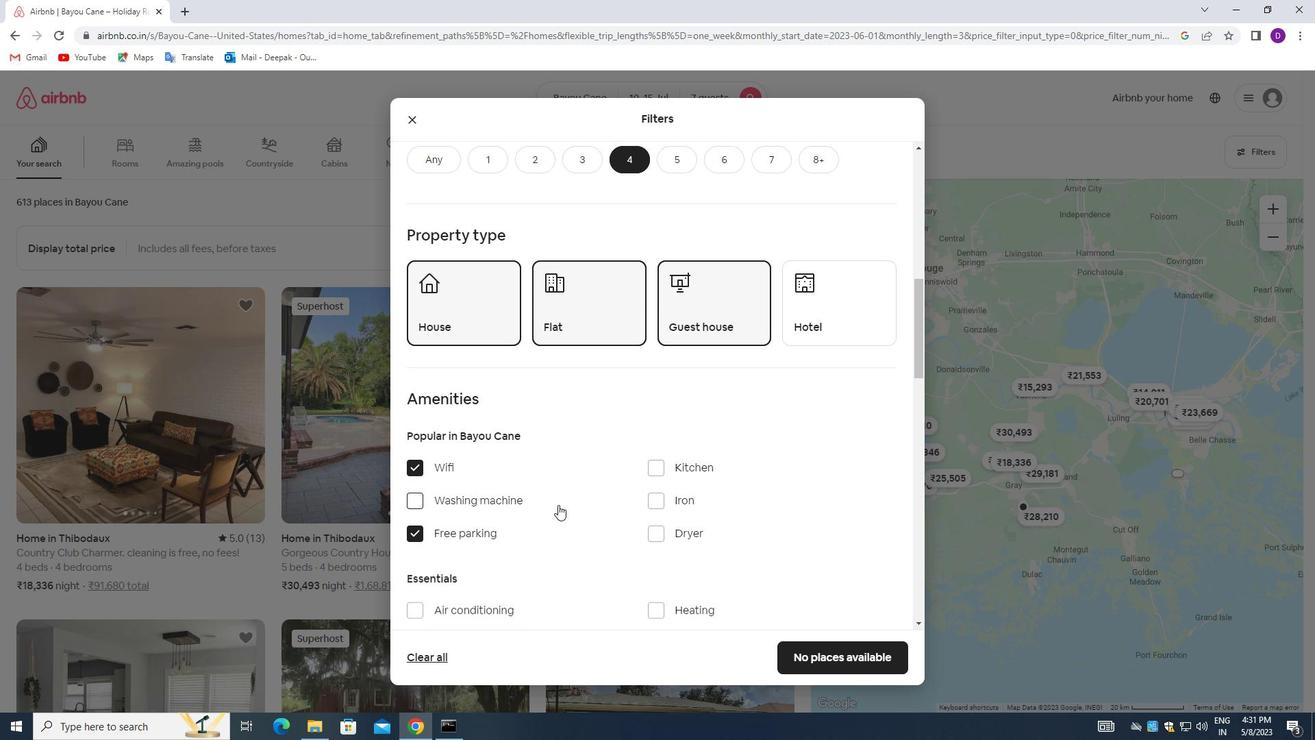 
Action: Mouse scrolled (559, 503) with delta (0, 0)
Screenshot: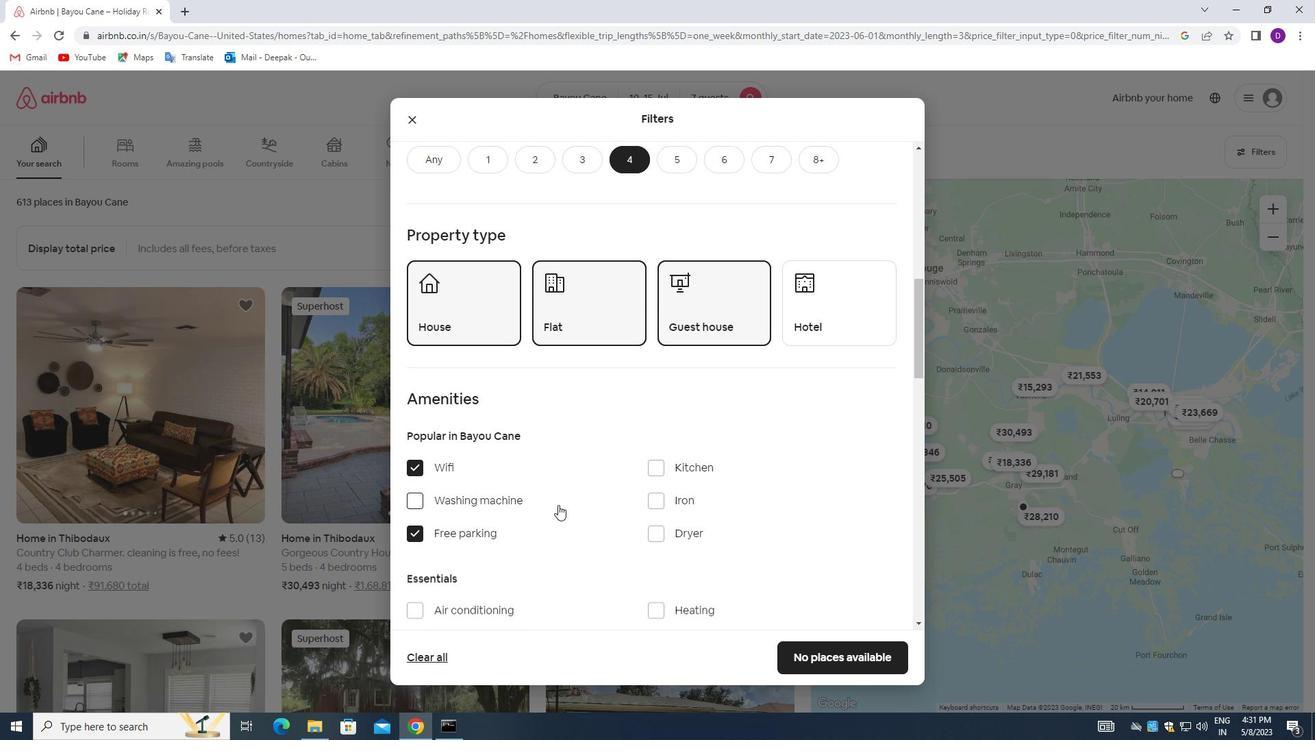 
Action: Mouse scrolled (559, 503) with delta (0, 0)
Screenshot: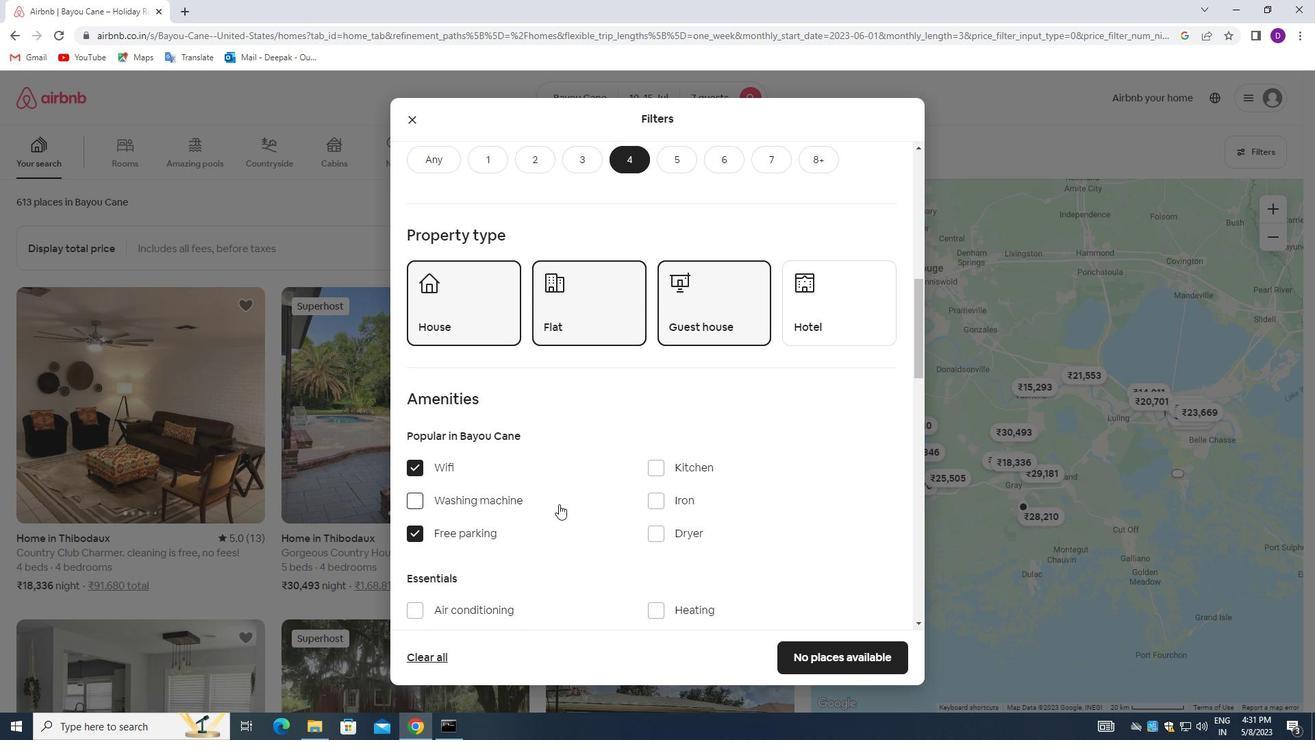 
Action: Mouse moved to (653, 508)
Screenshot: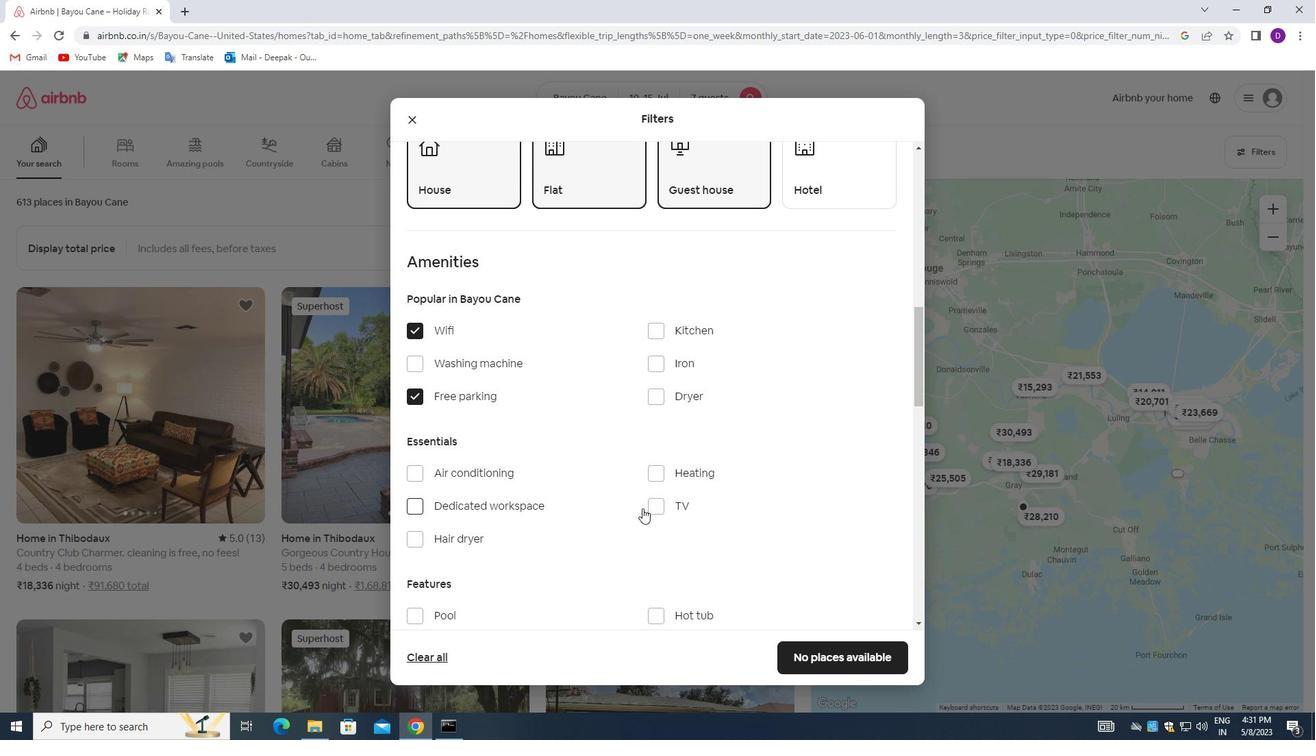 
Action: Mouse pressed left at (653, 508)
Screenshot: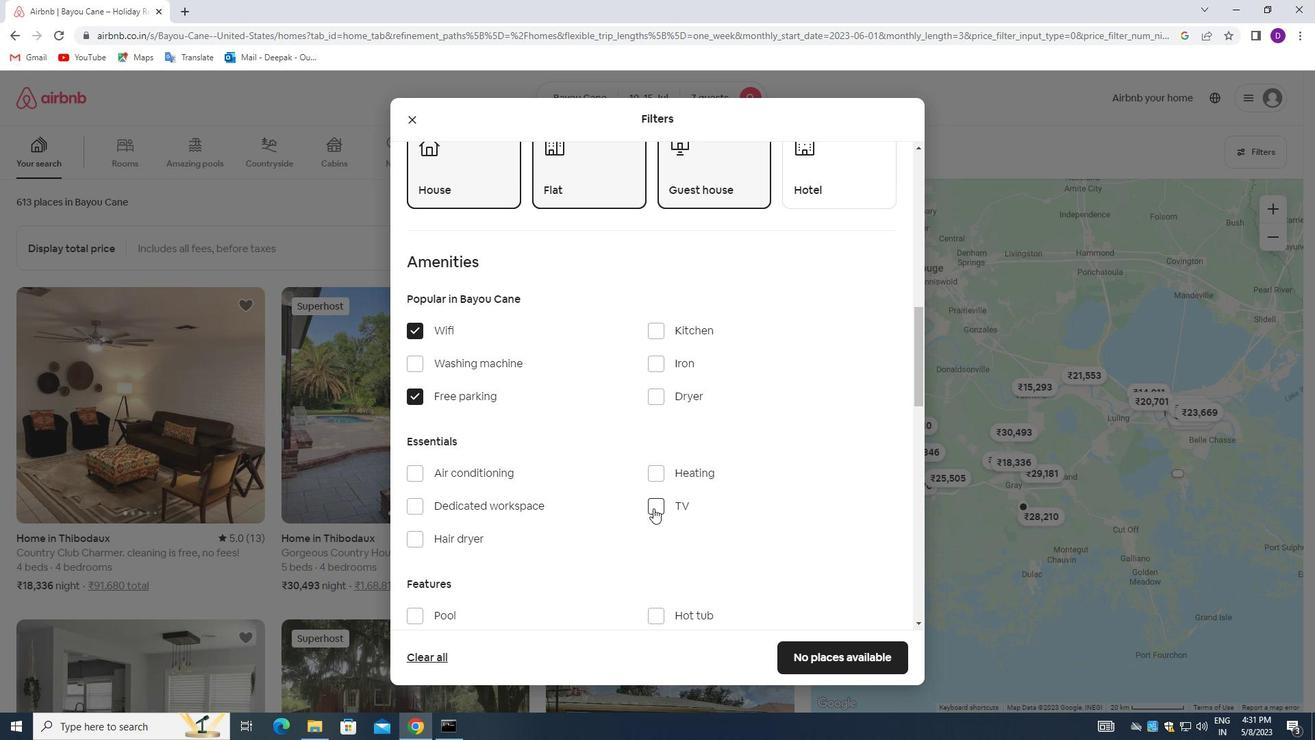 
Action: Mouse moved to (579, 504)
Screenshot: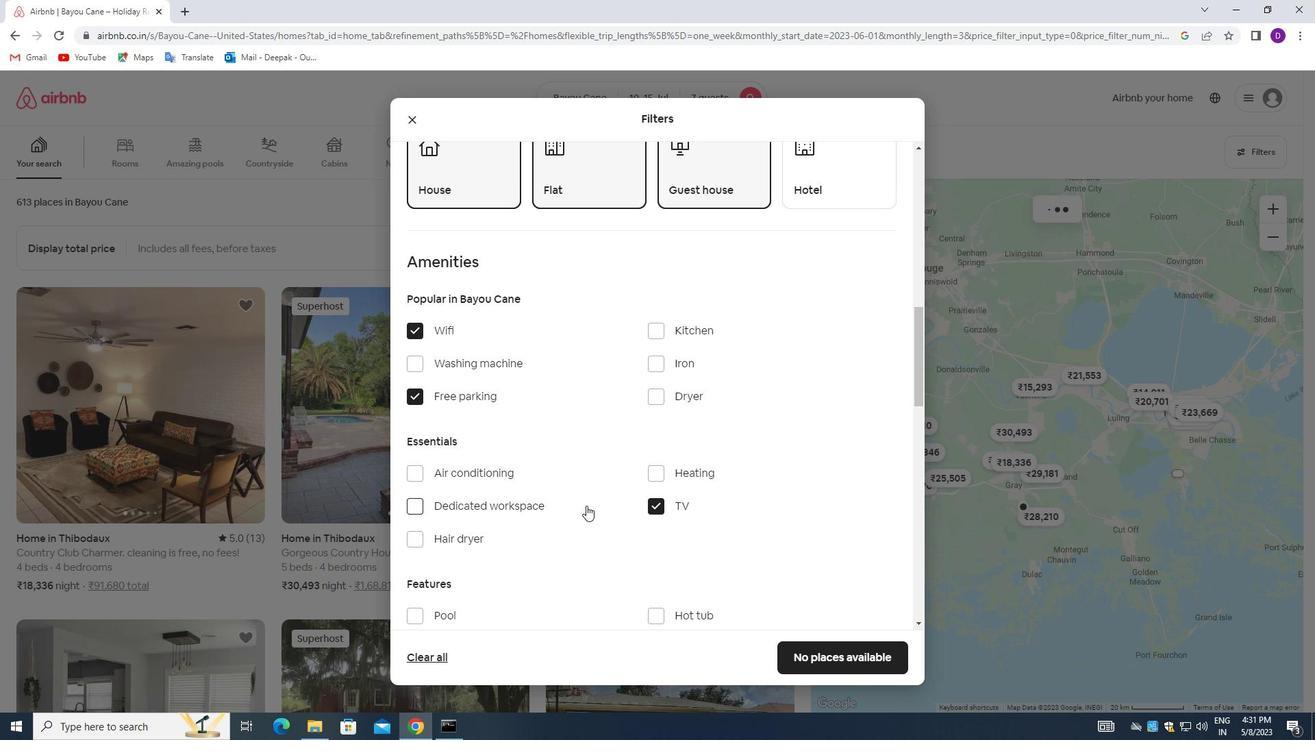 
Action: Mouse scrolled (579, 503) with delta (0, 0)
Screenshot: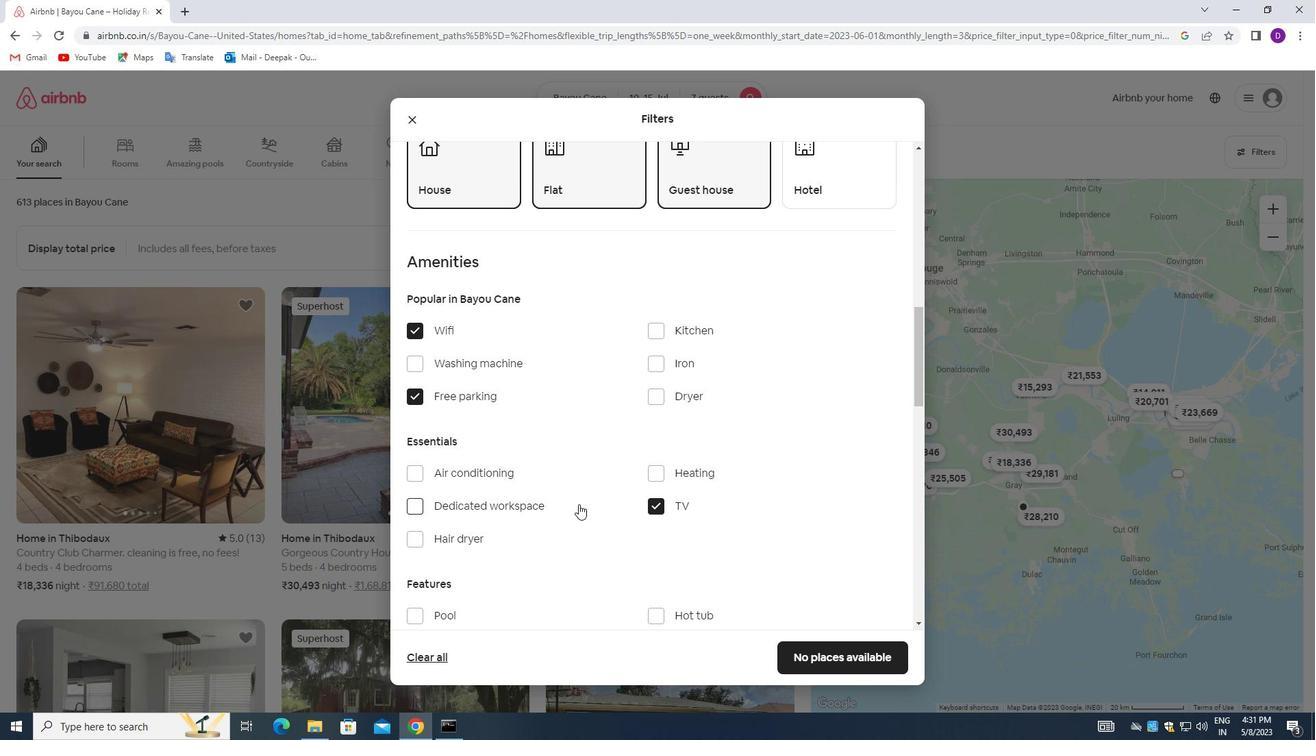 
Action: Mouse scrolled (579, 503) with delta (0, 0)
Screenshot: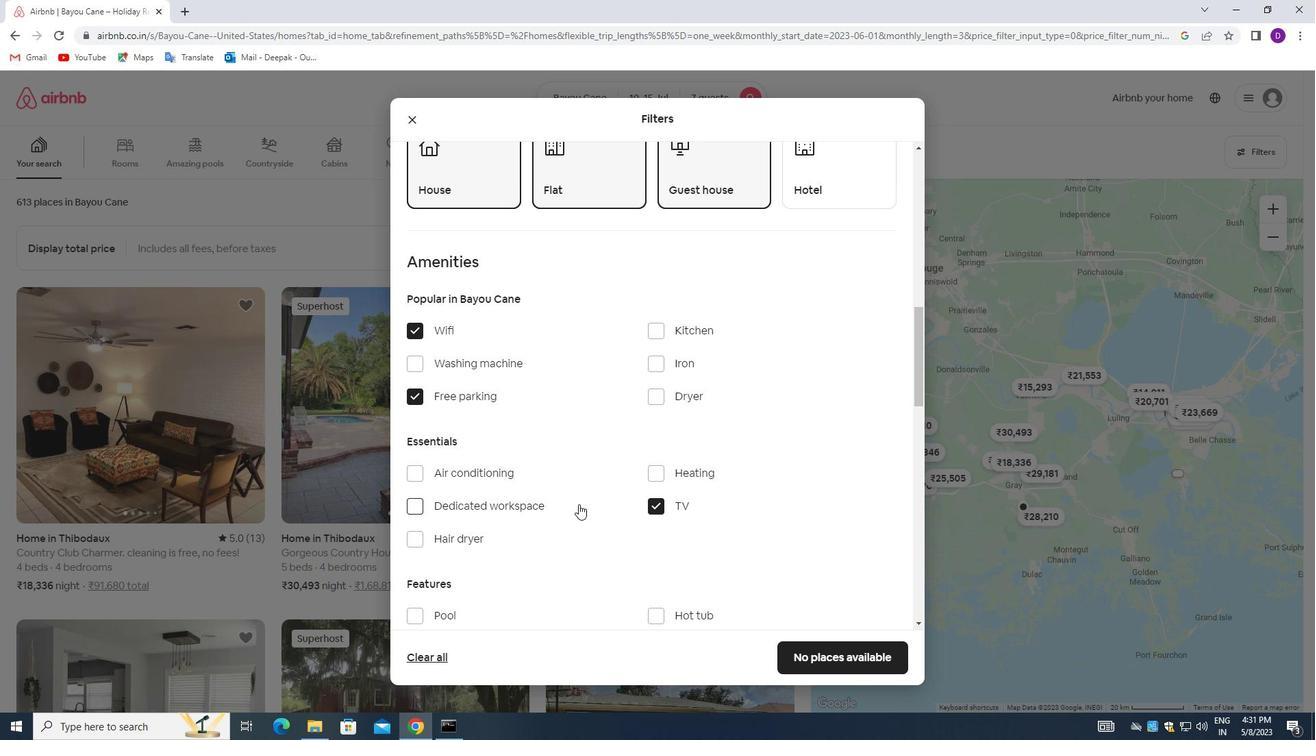 
Action: Mouse scrolled (579, 503) with delta (0, 0)
Screenshot: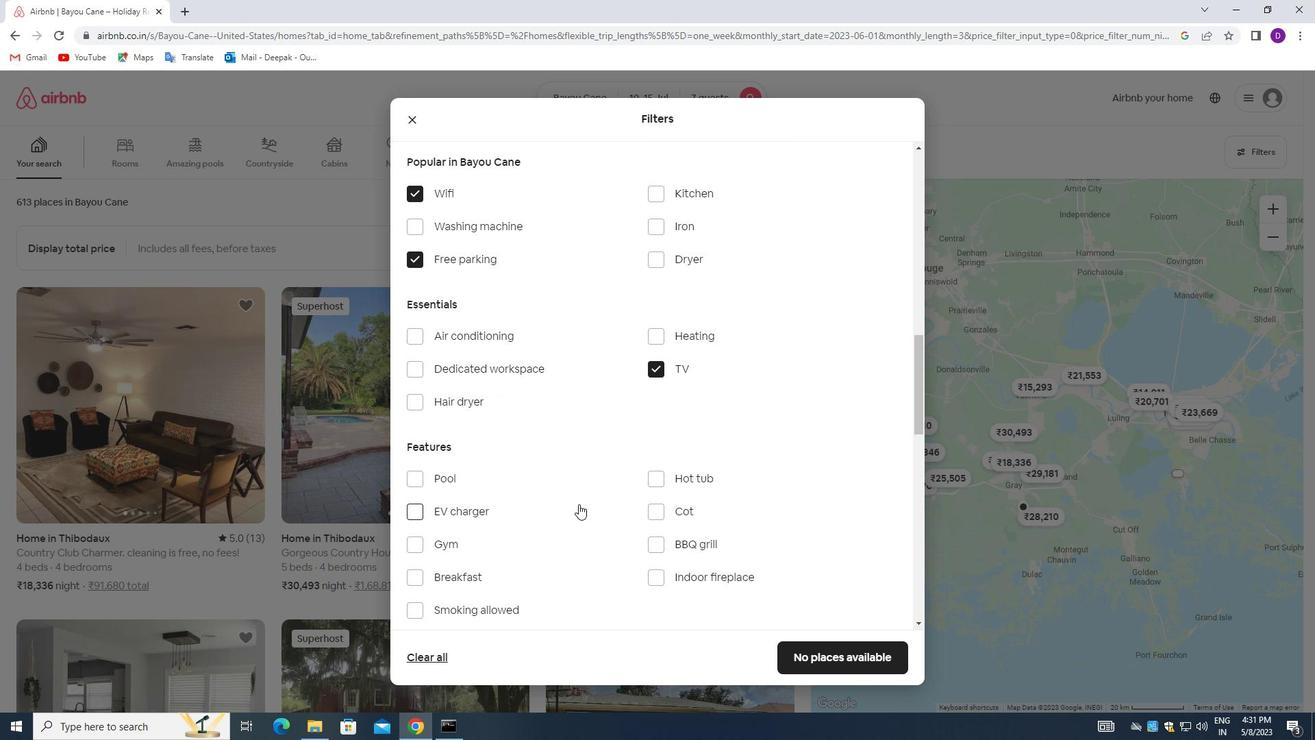 
Action: Mouse scrolled (579, 503) with delta (0, 0)
Screenshot: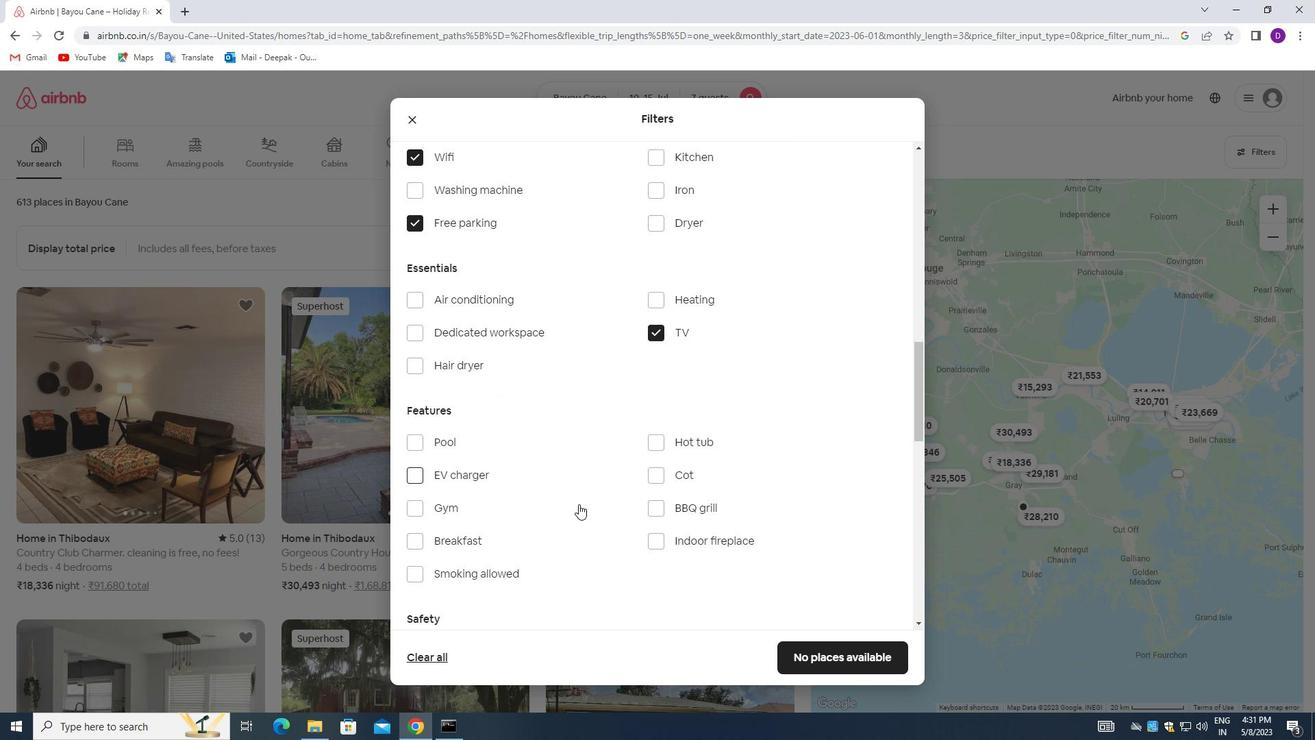 
Action: Mouse moved to (413, 409)
Screenshot: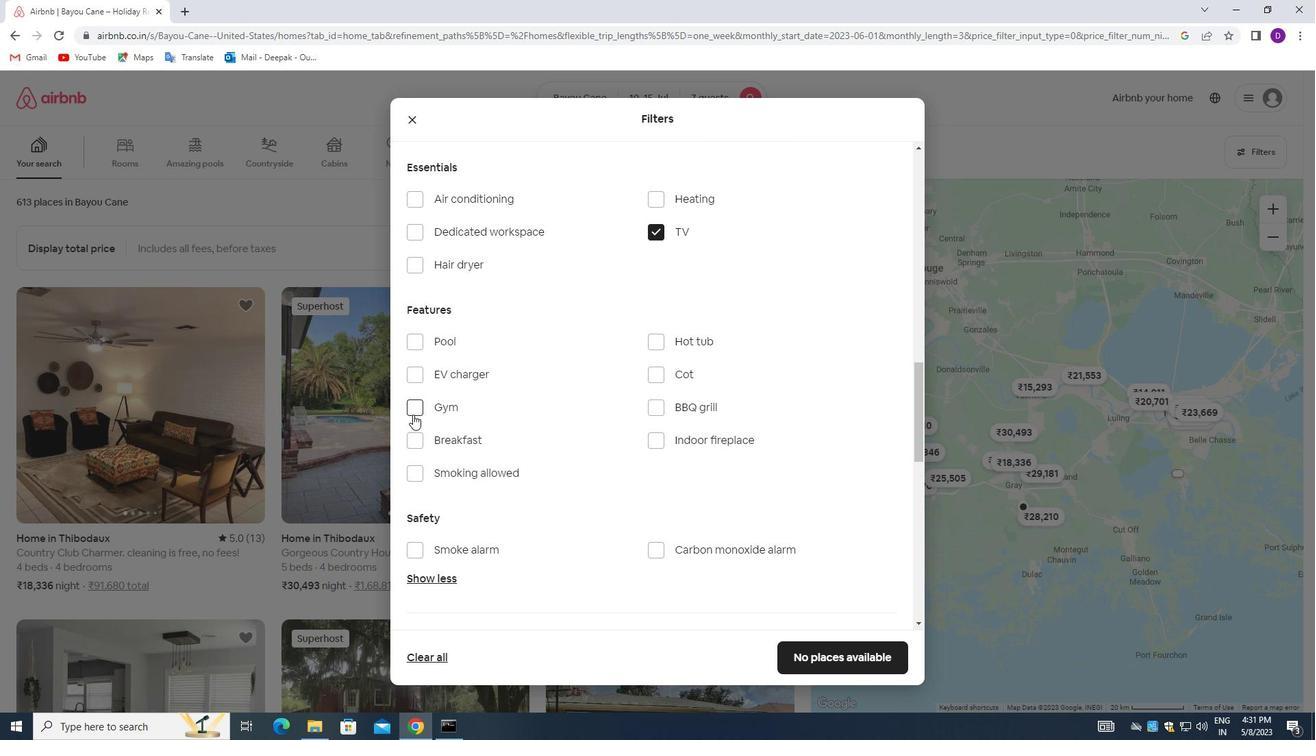 
Action: Mouse pressed left at (413, 409)
Screenshot: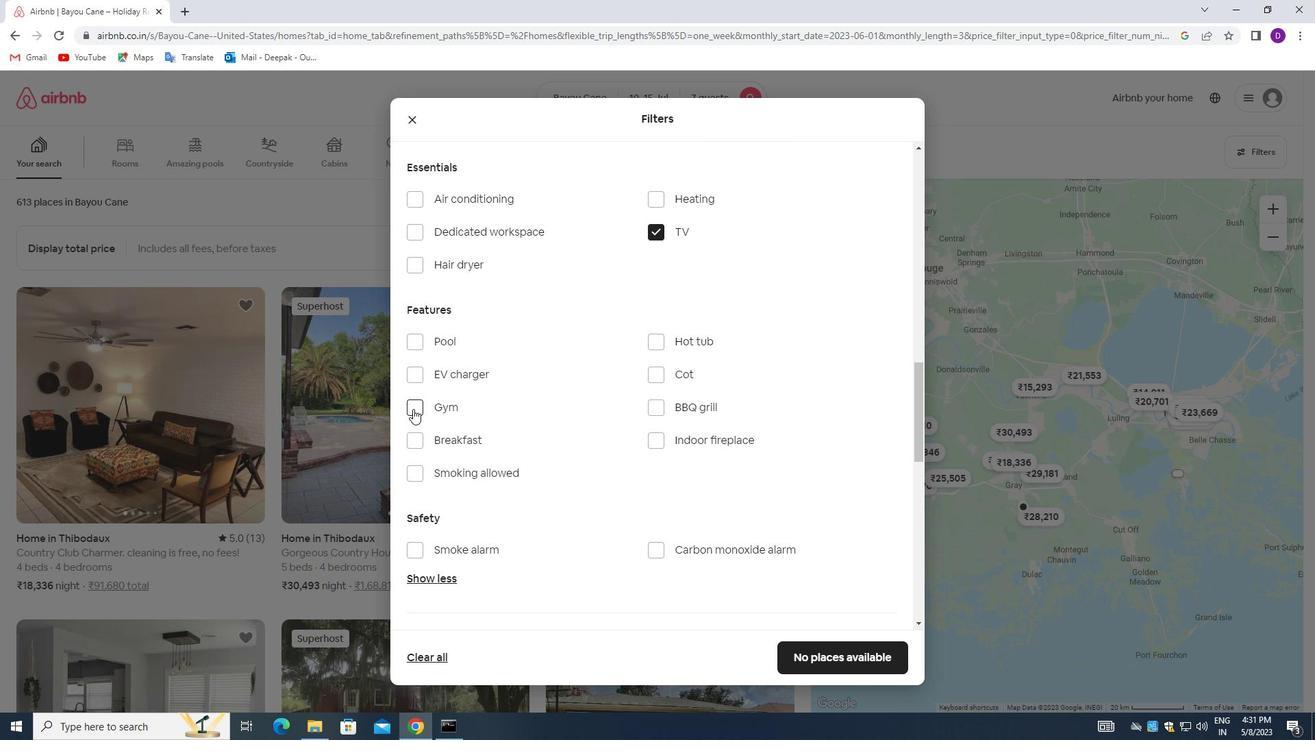 
Action: Mouse moved to (409, 438)
Screenshot: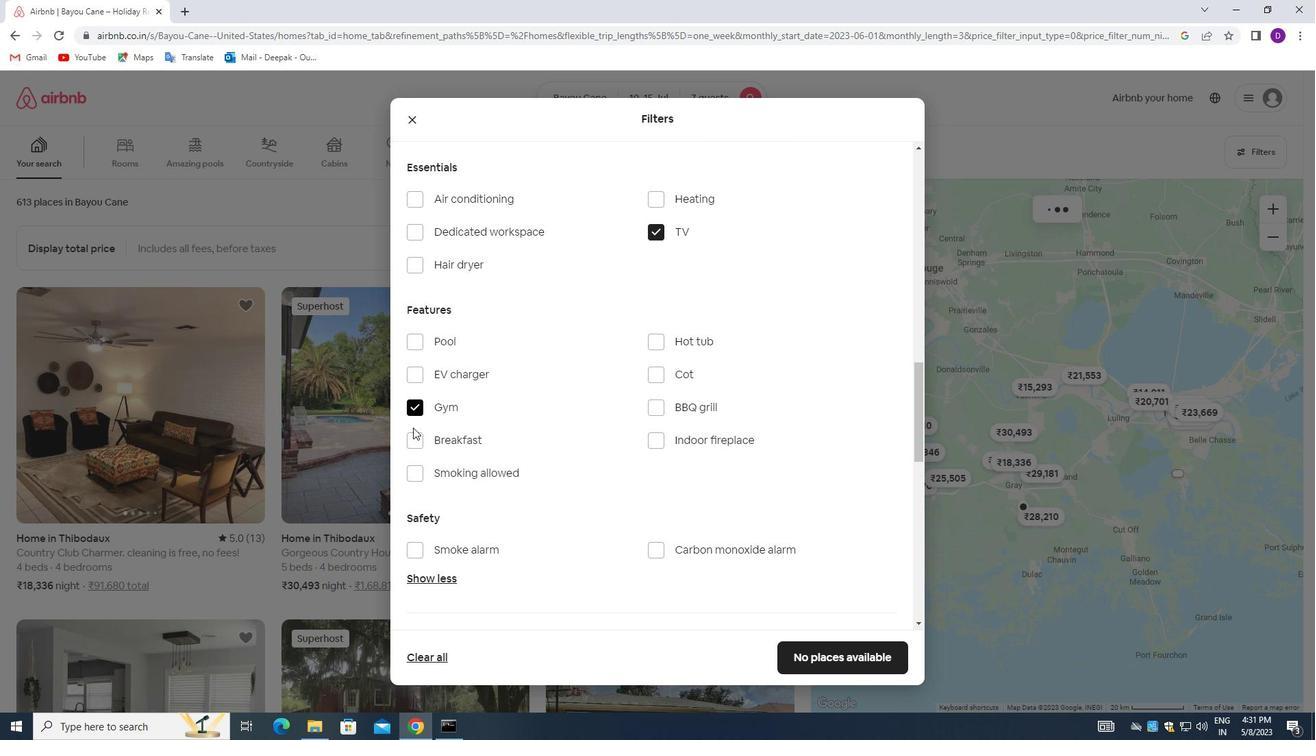 
Action: Mouse pressed left at (409, 438)
Screenshot: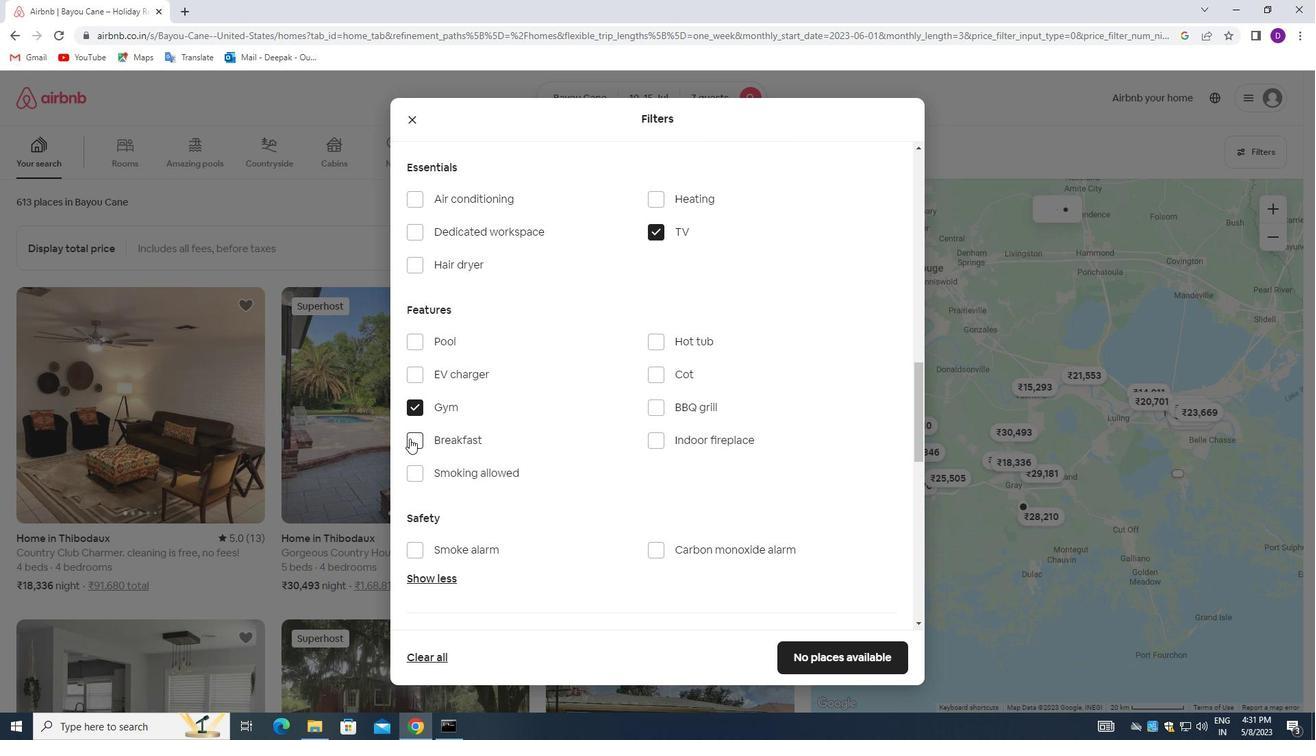 
Action: Mouse moved to (589, 453)
Screenshot: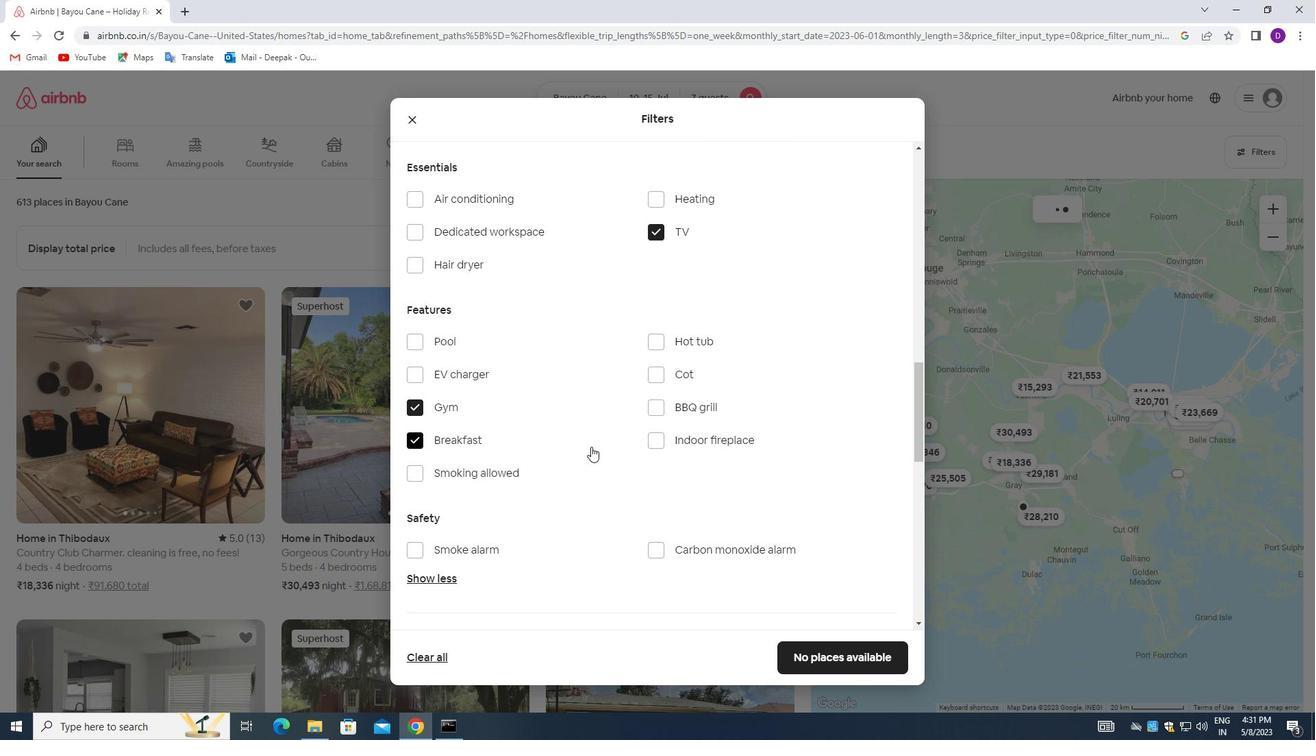 
Action: Mouse scrolled (589, 454) with delta (0, 0)
Screenshot: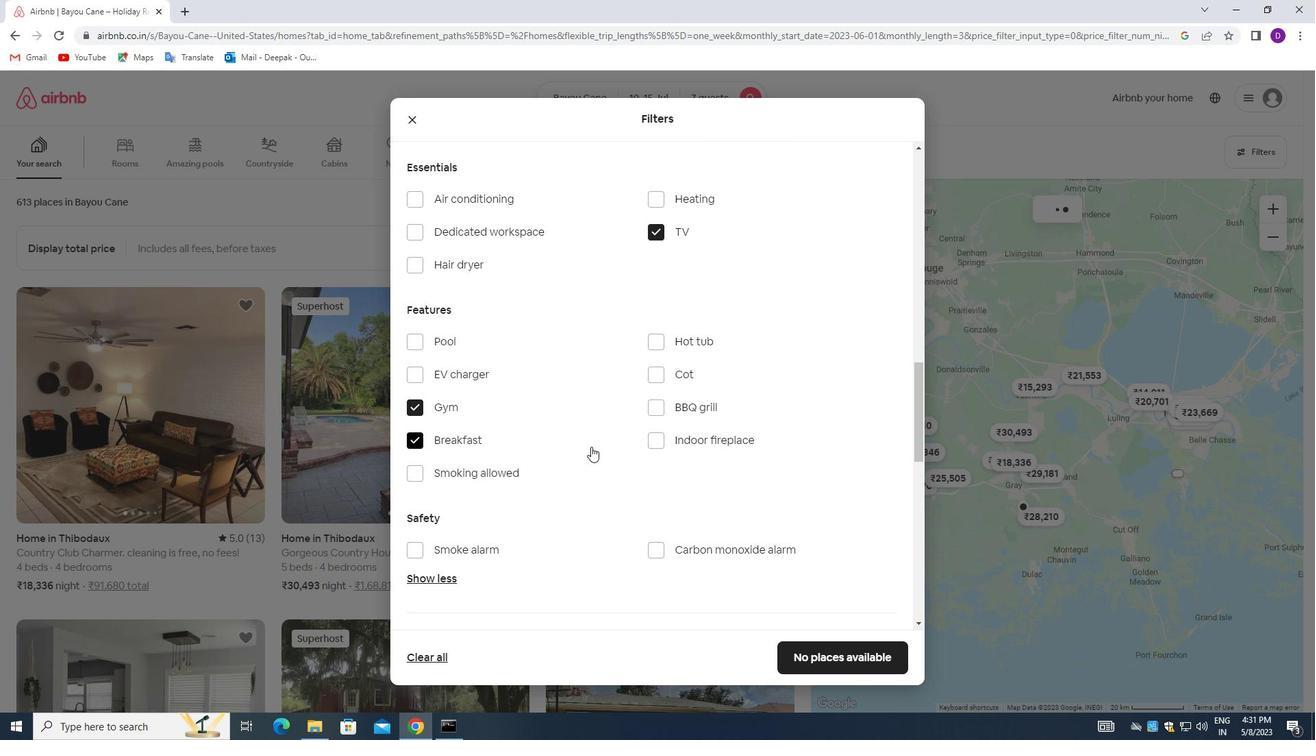 
Action: Mouse moved to (583, 459)
Screenshot: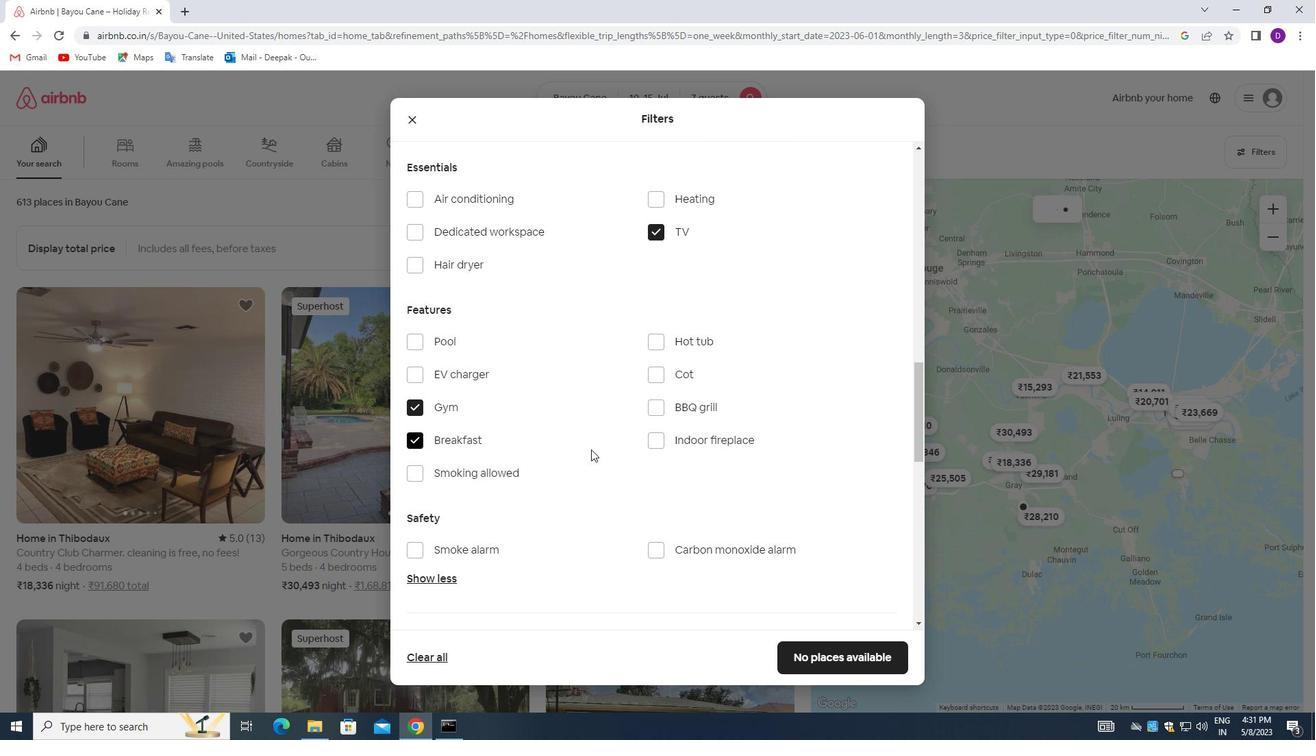 
Action: Mouse scrolled (583, 459) with delta (0, 0)
Screenshot: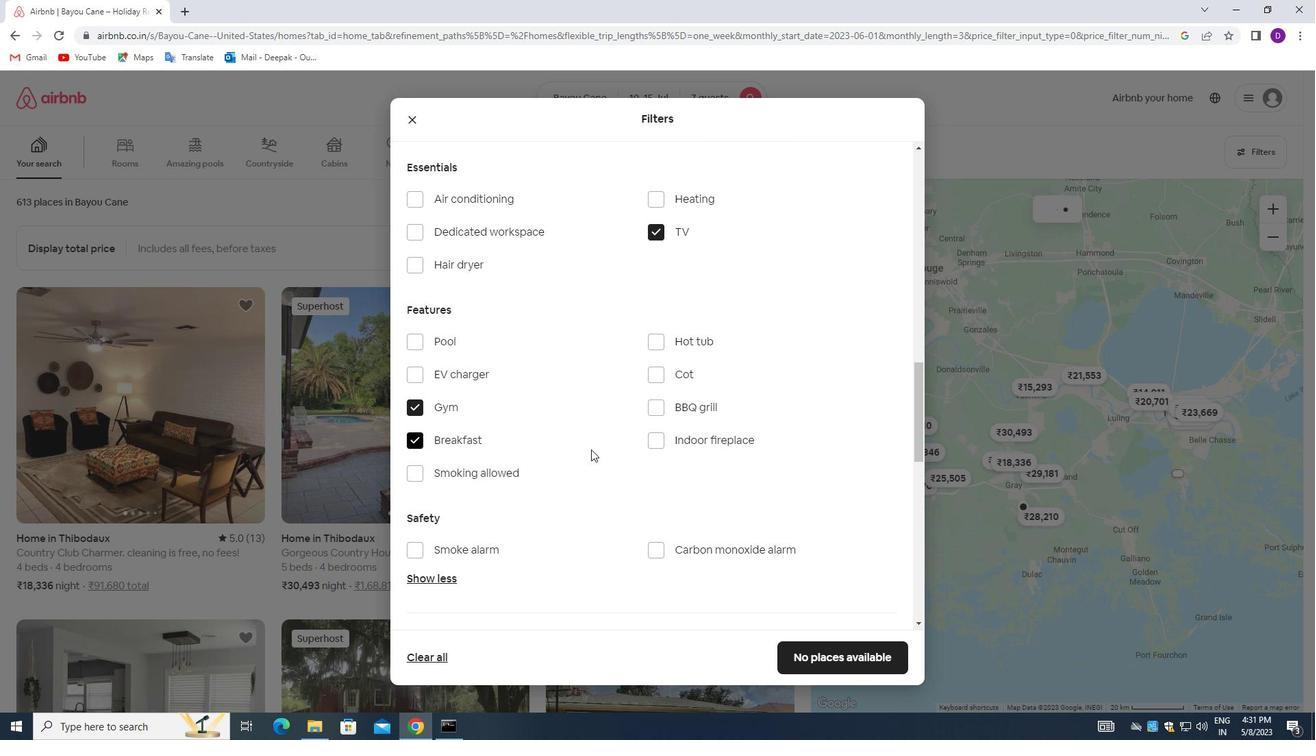 
Action: Mouse moved to (583, 459)
Screenshot: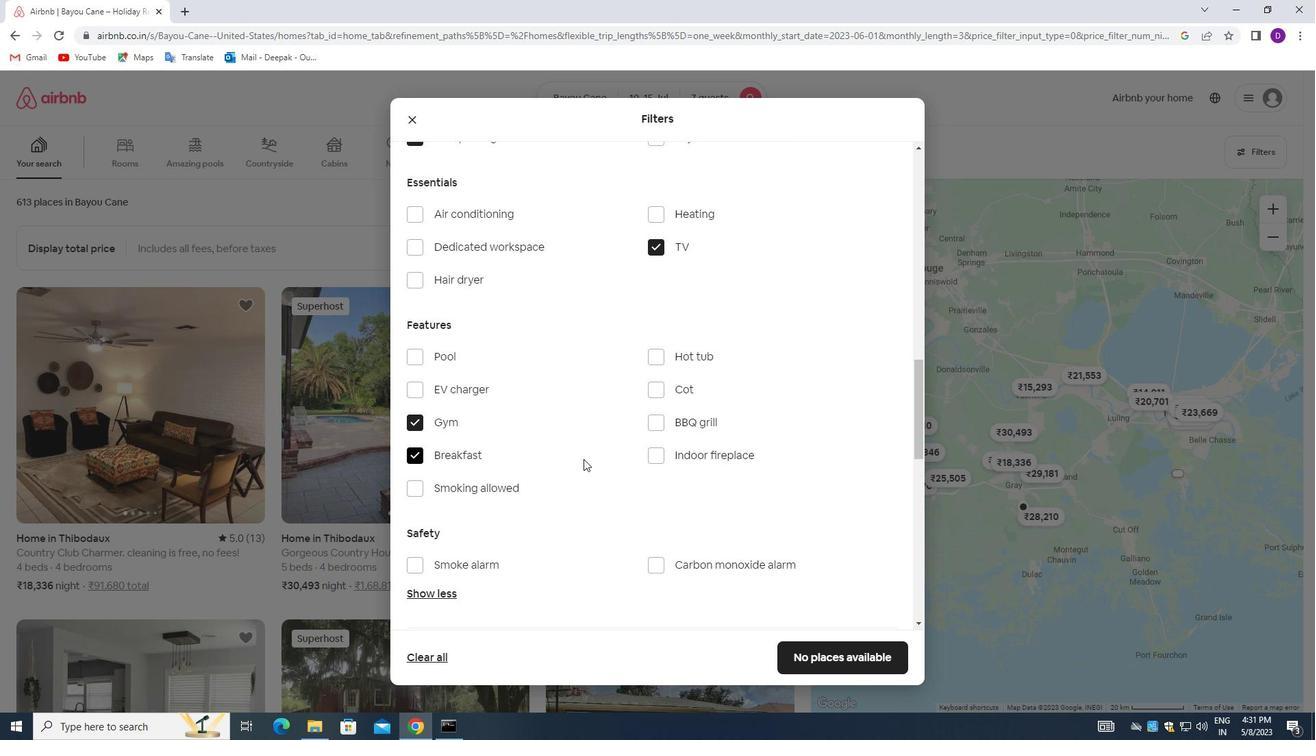 
Action: Mouse scrolled (583, 459) with delta (0, 0)
Screenshot: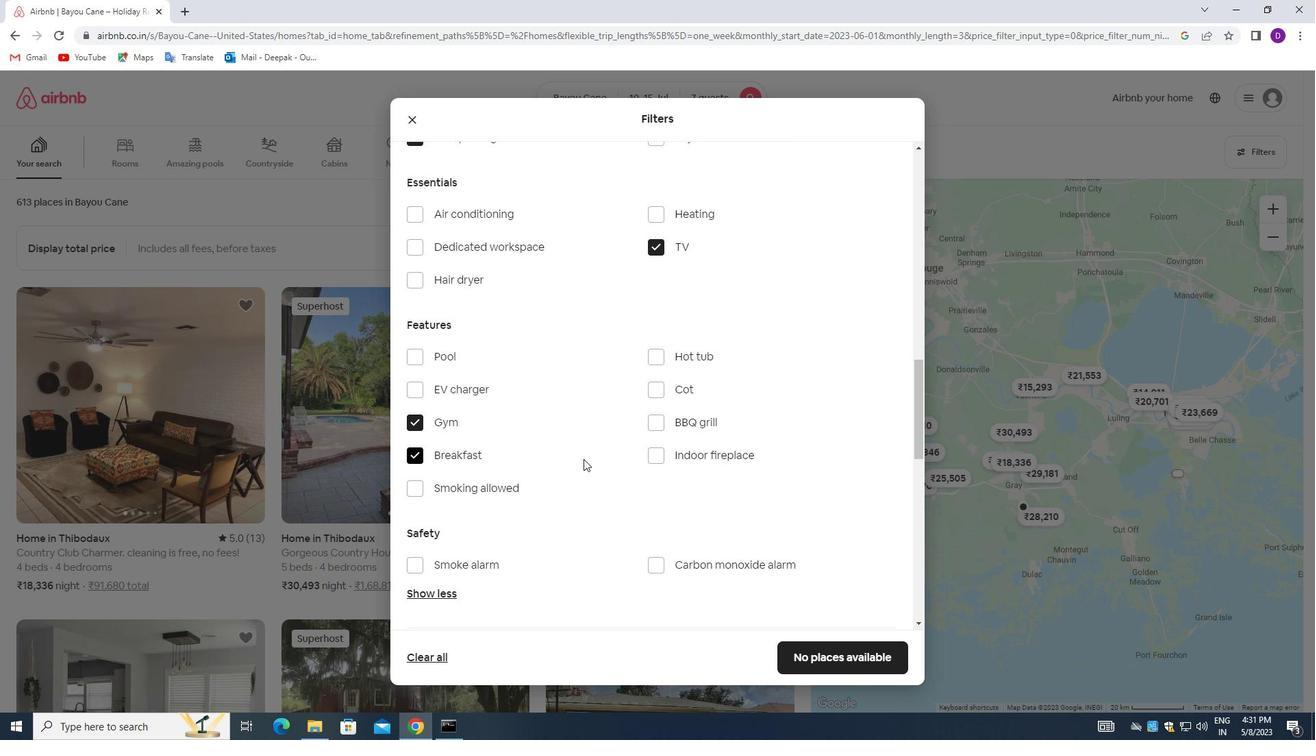 
Action: Mouse moved to (578, 459)
Screenshot: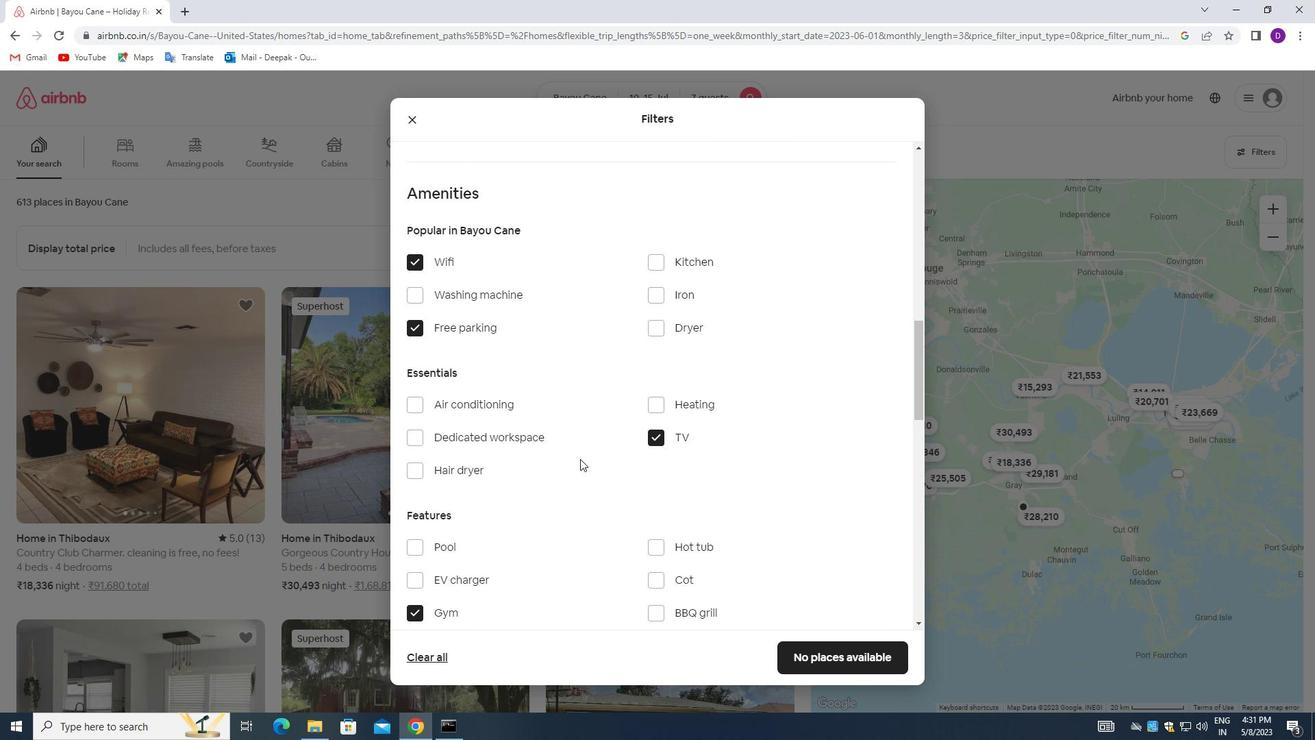 
Action: Mouse scrolled (578, 458) with delta (0, 0)
Screenshot: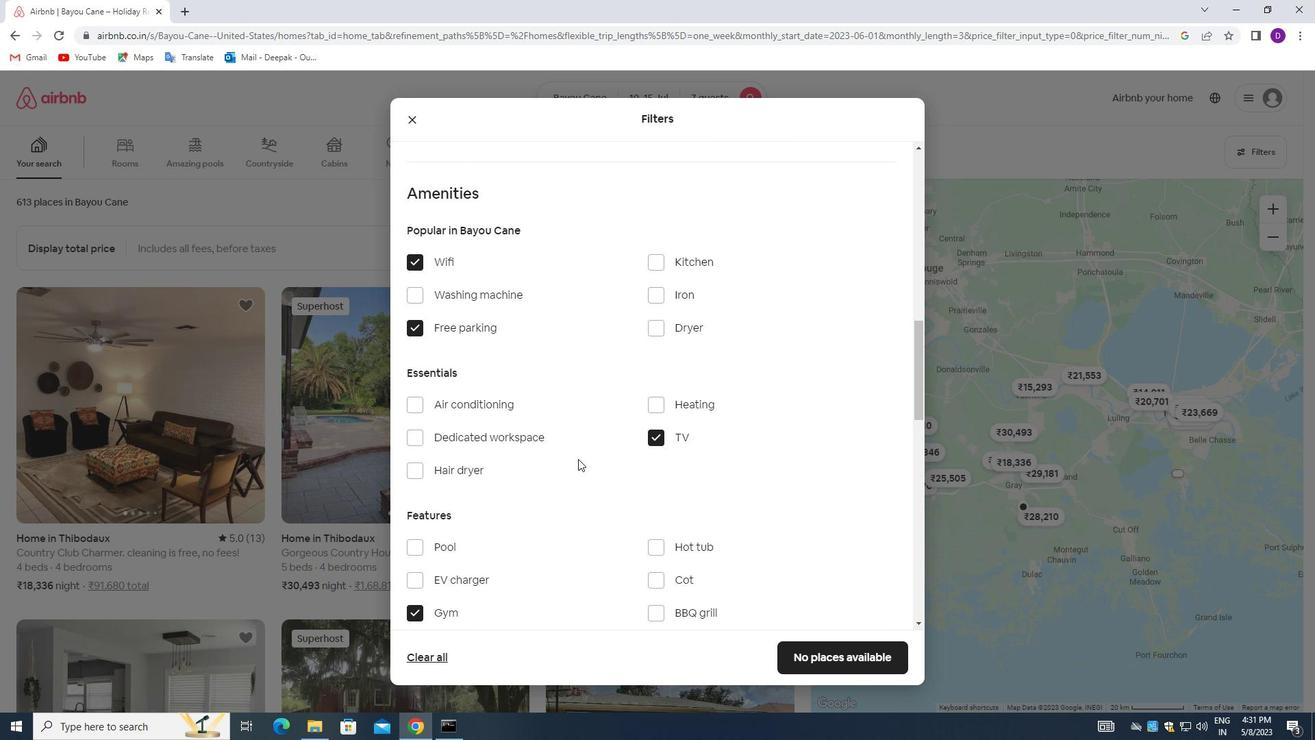 
Action: Mouse scrolled (578, 458) with delta (0, 0)
Screenshot: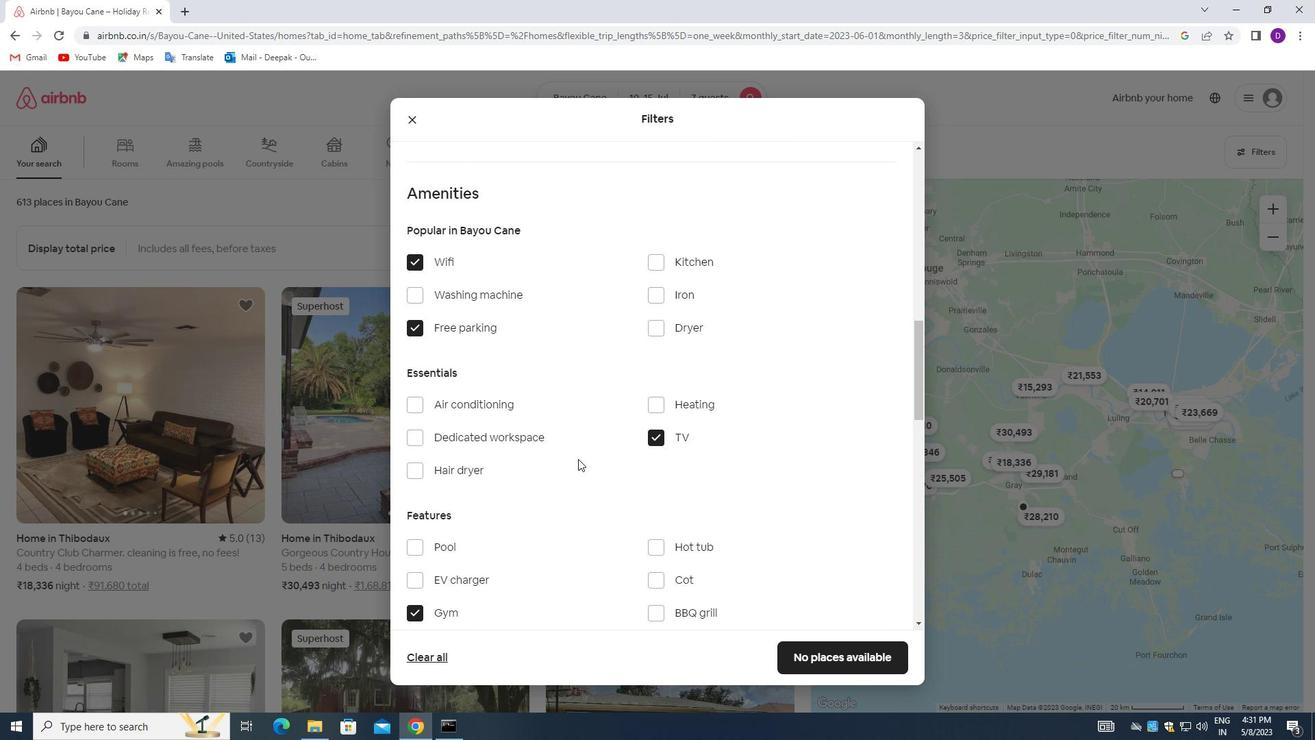 
Action: Mouse scrolled (578, 458) with delta (0, 0)
Screenshot: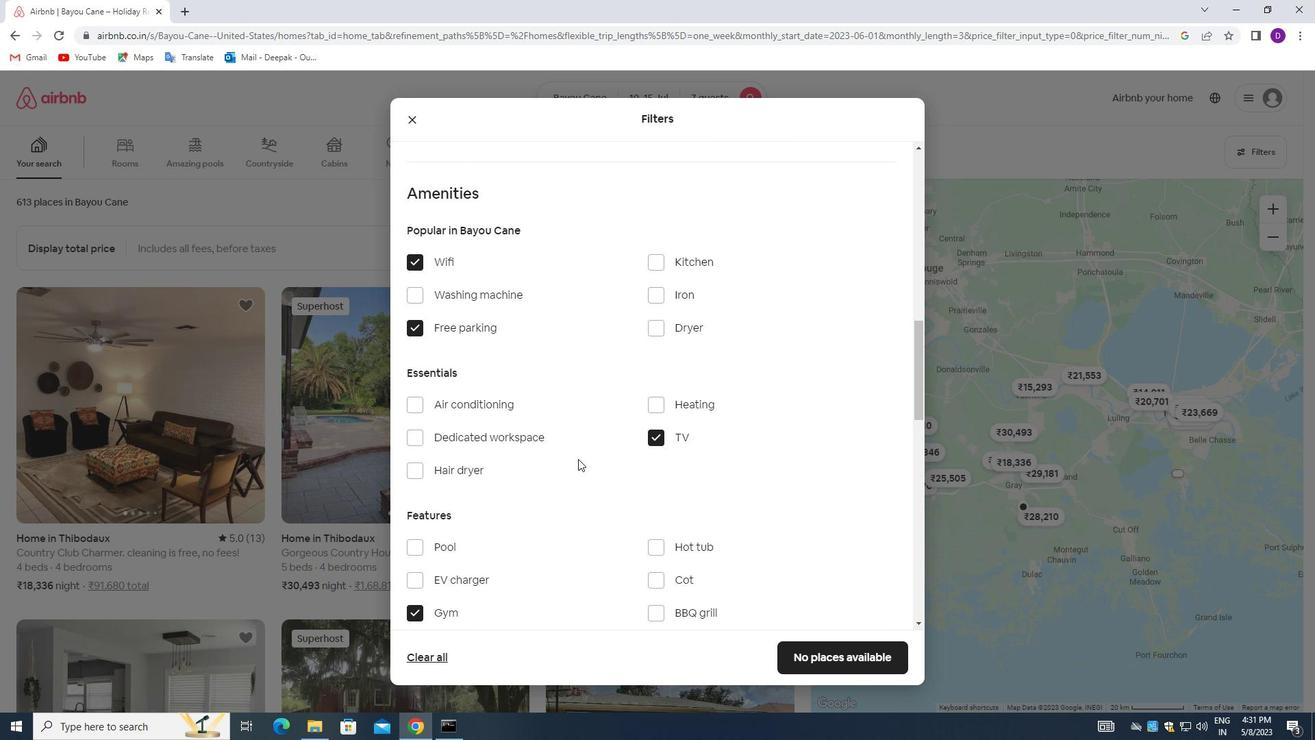 
Action: Mouse moved to (576, 457)
Screenshot: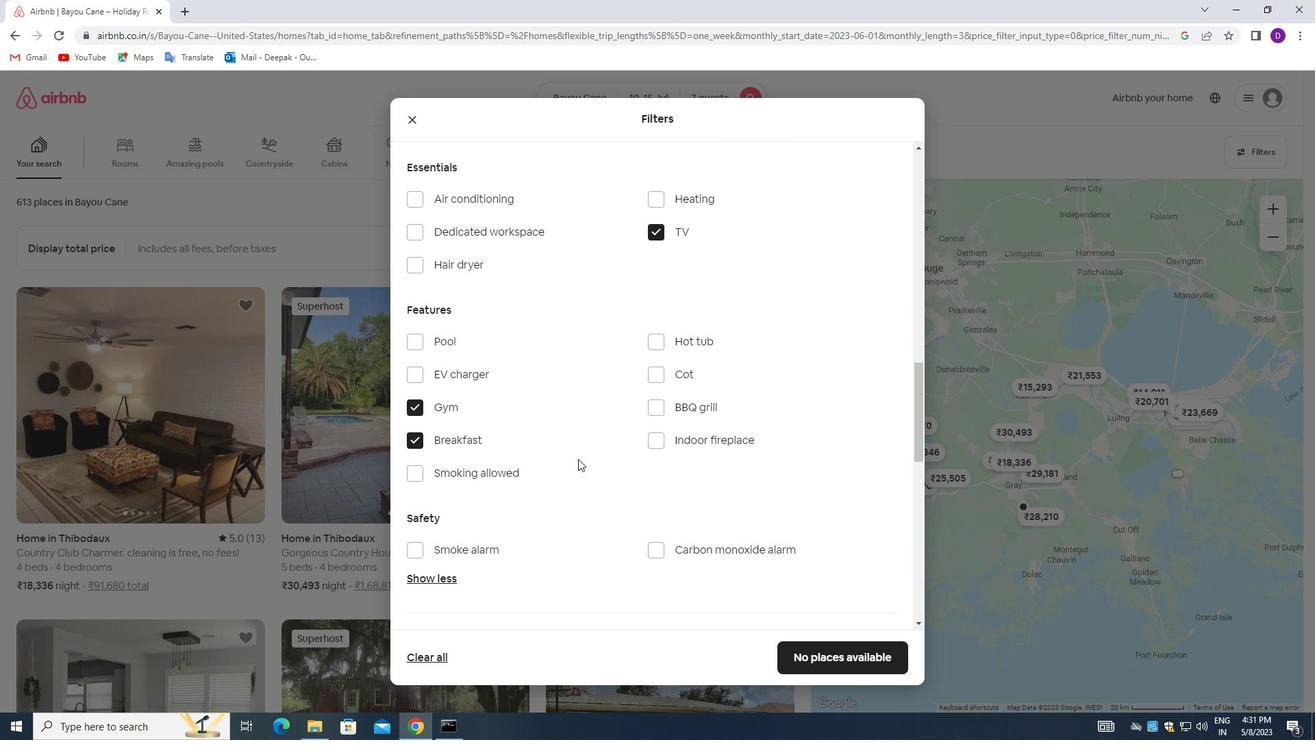 
Action: Mouse scrolled (576, 456) with delta (0, 0)
Screenshot: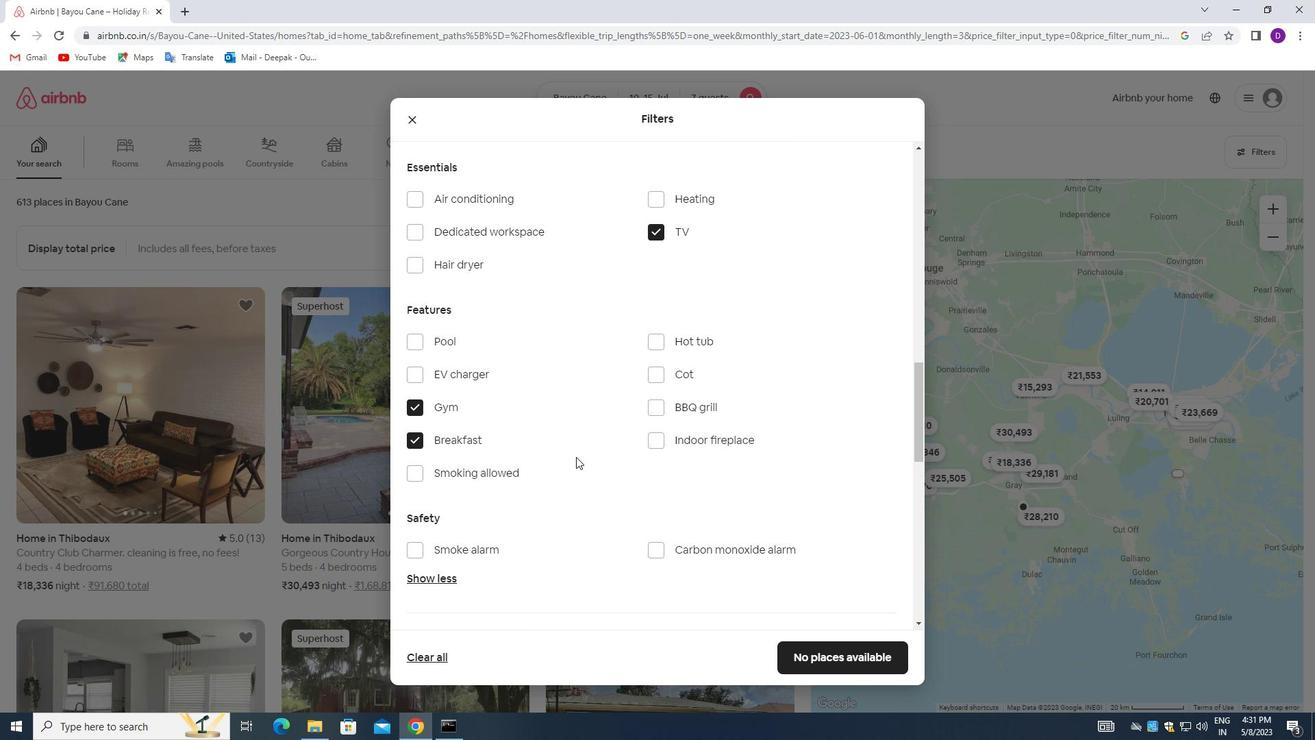 
Action: Mouse scrolled (576, 456) with delta (0, 0)
Screenshot: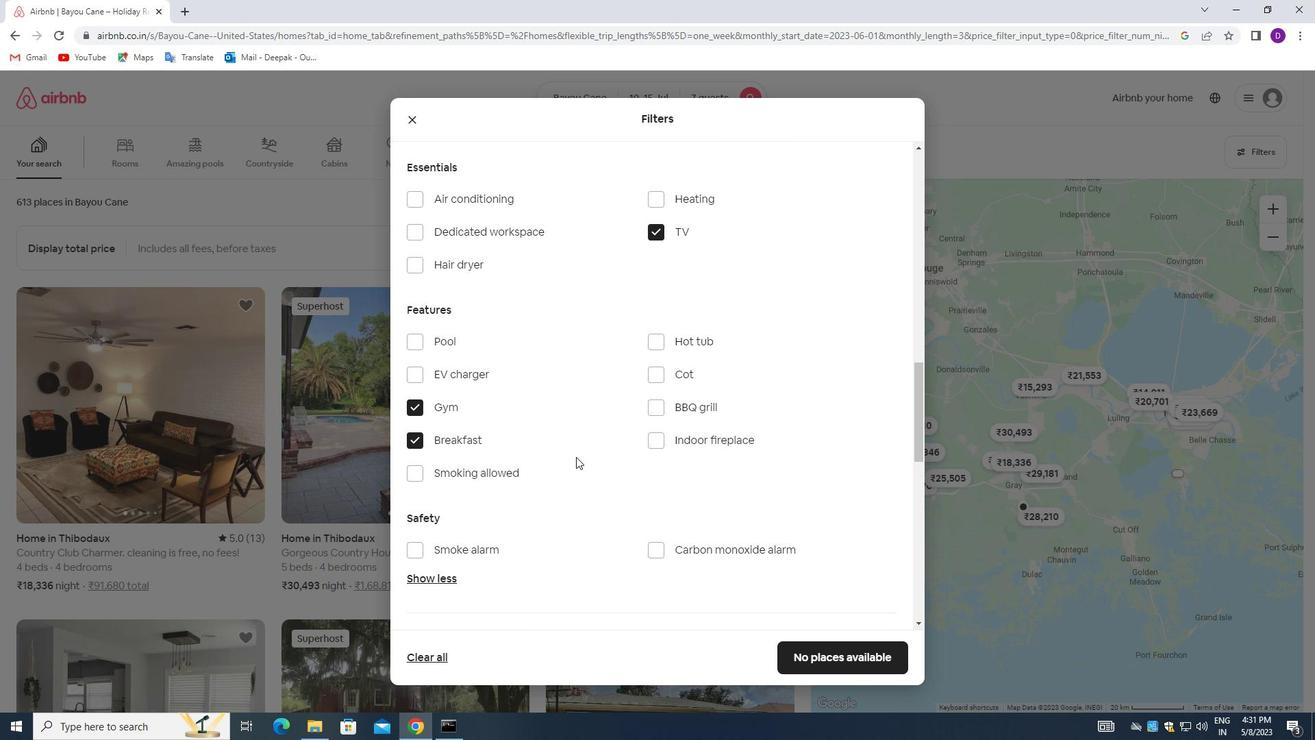 
Action: Mouse moved to (585, 465)
Screenshot: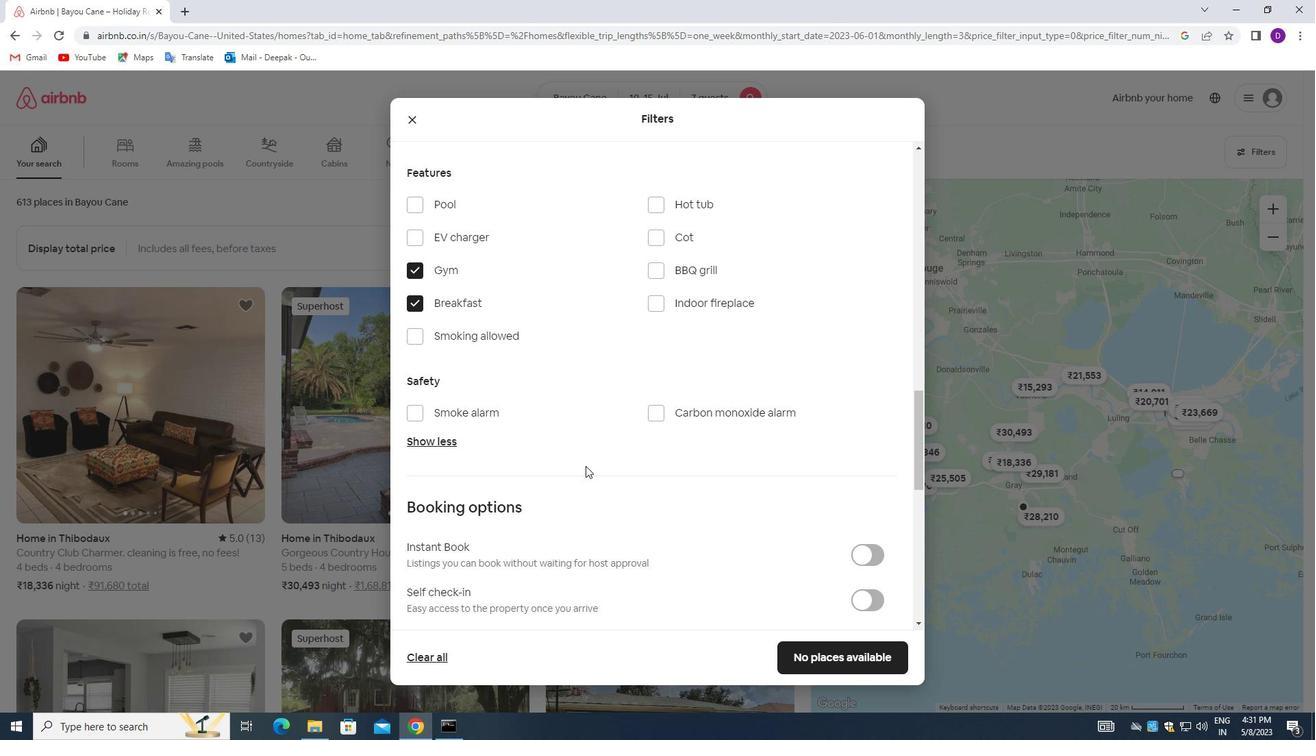 
Action: Mouse scrolled (585, 464) with delta (0, 0)
Screenshot: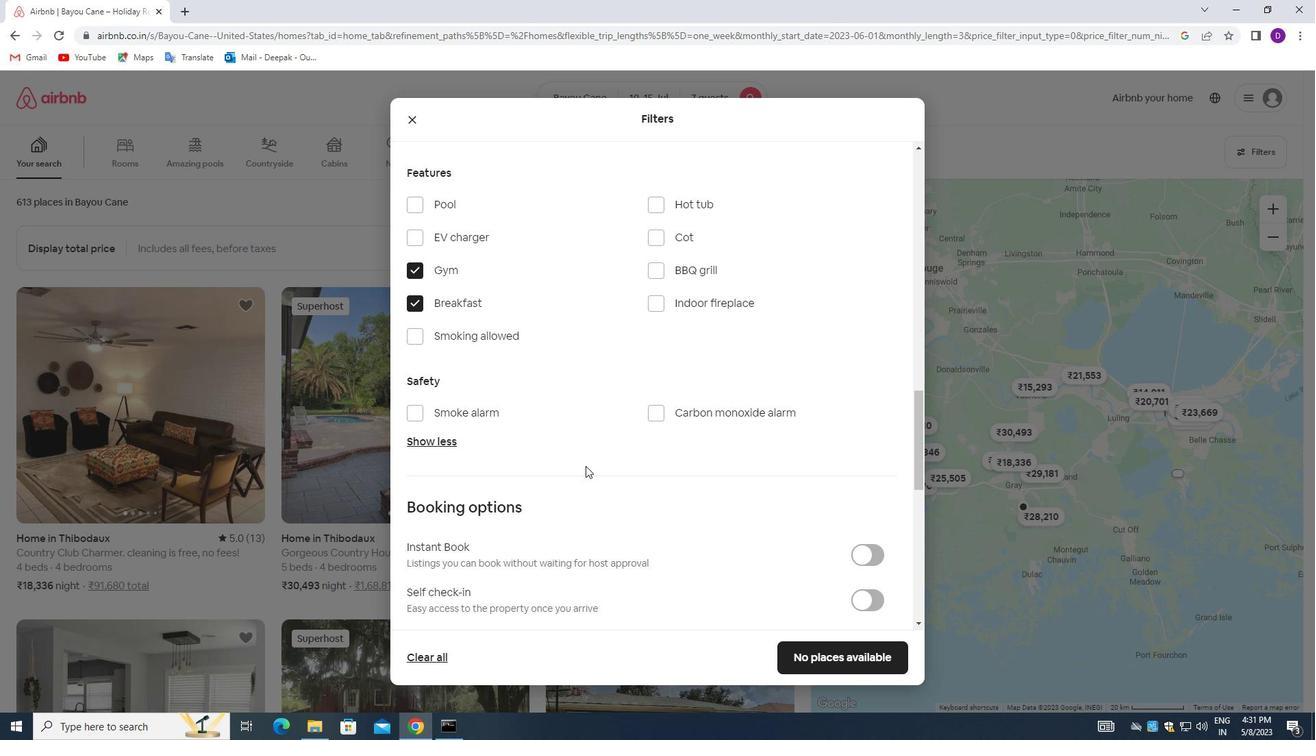 
Action: Mouse moved to (588, 465)
Screenshot: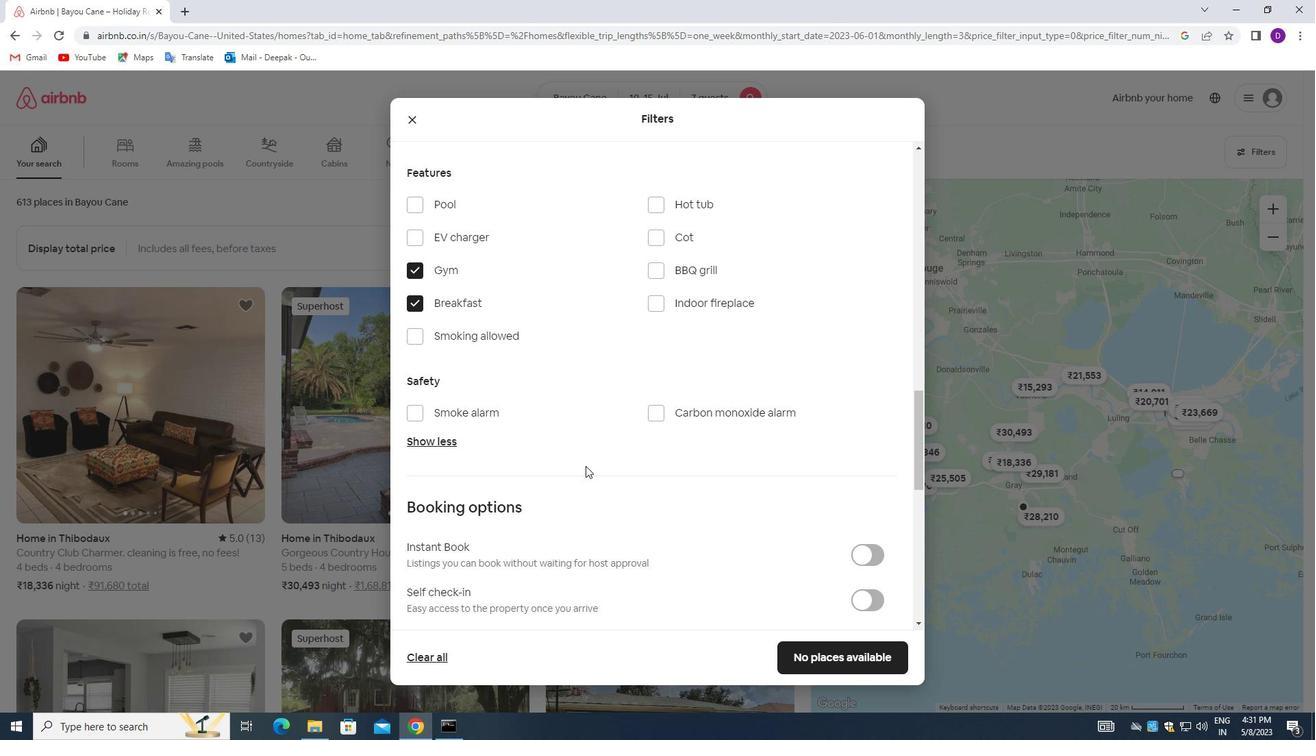 
Action: Mouse scrolled (588, 464) with delta (0, 0)
Screenshot: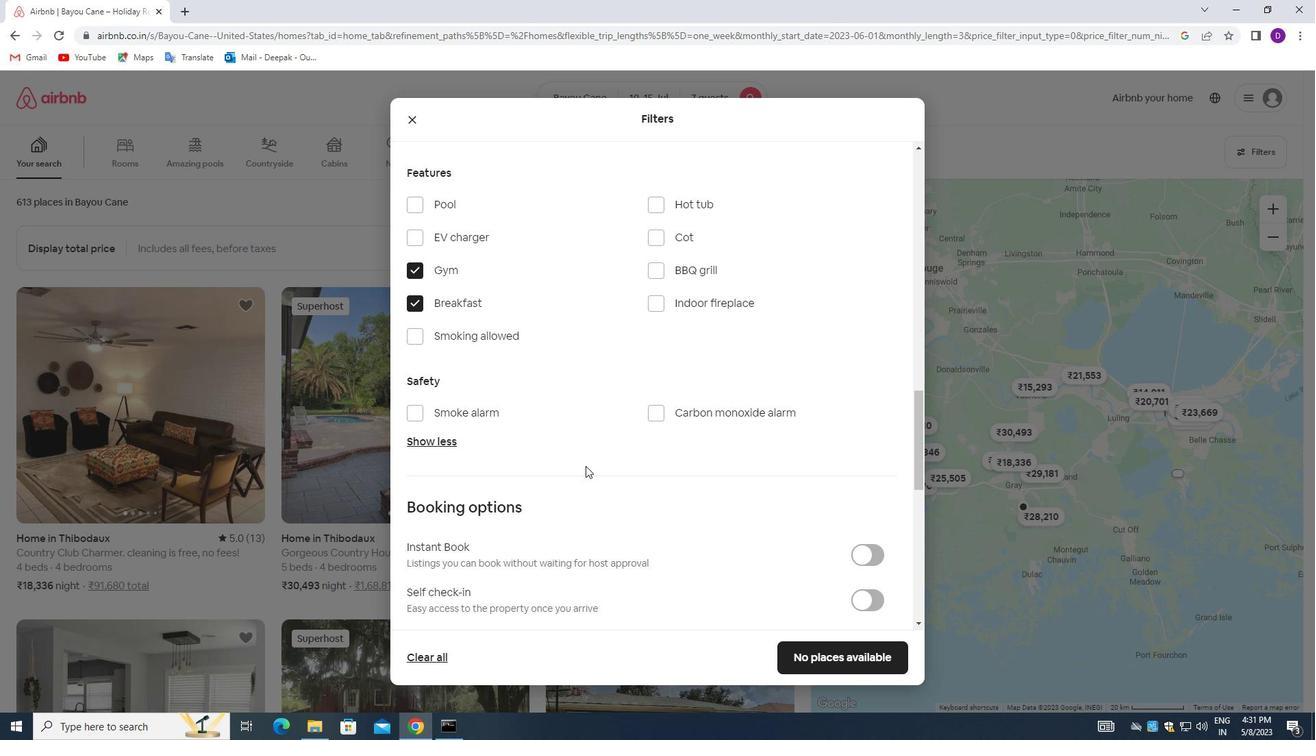 
Action: Mouse moved to (863, 464)
Screenshot: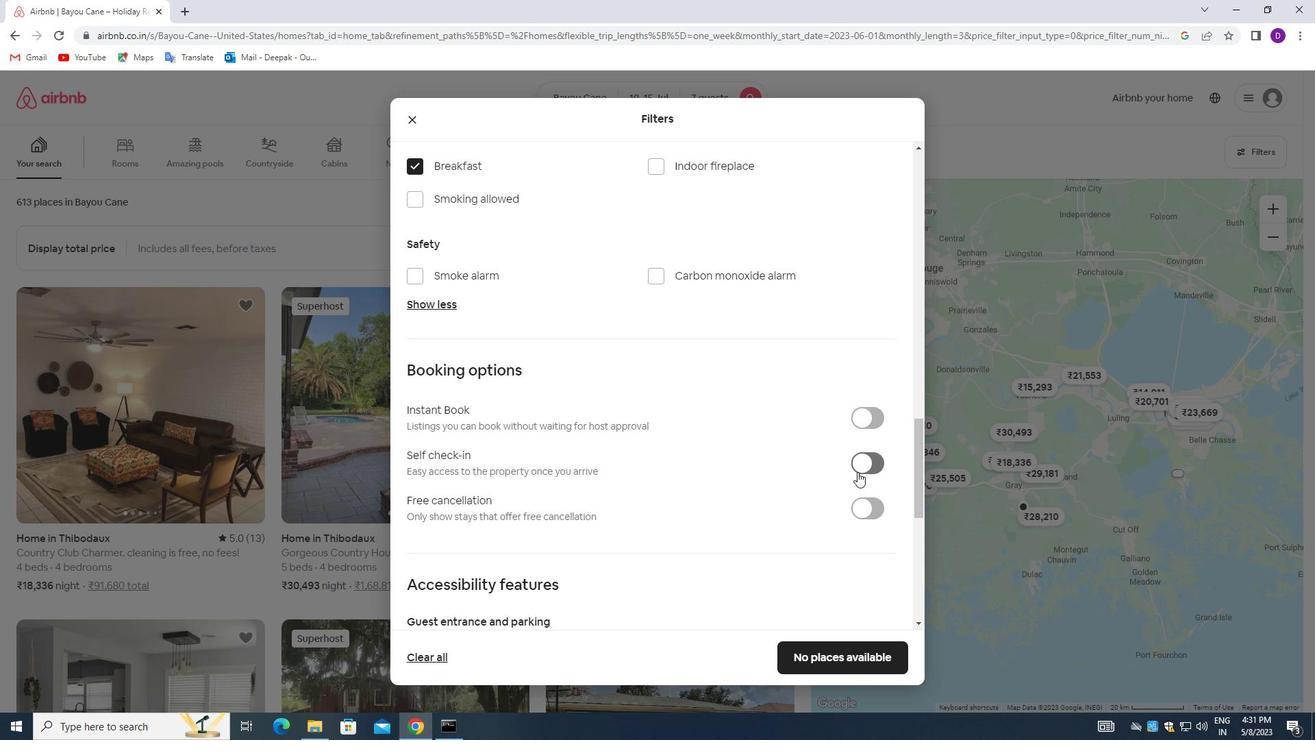 
Action: Mouse pressed left at (863, 464)
Screenshot: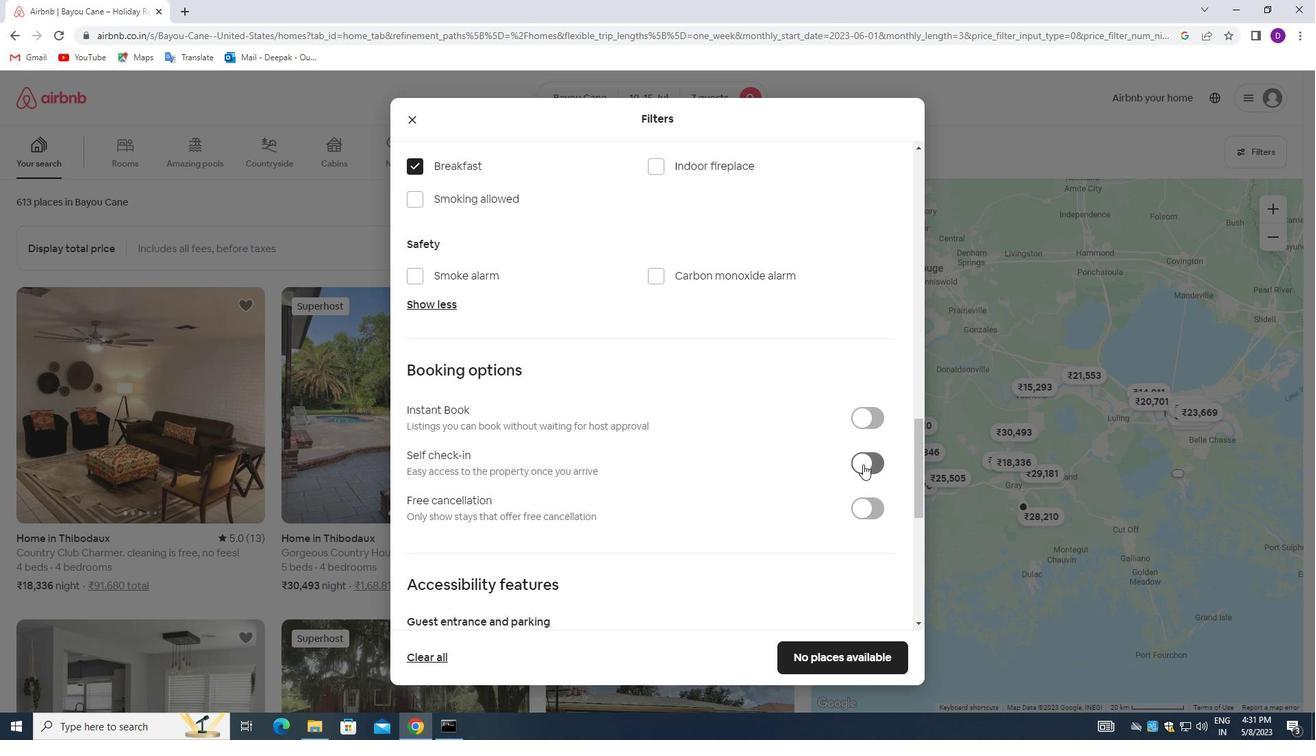 
Action: Mouse moved to (631, 474)
Screenshot: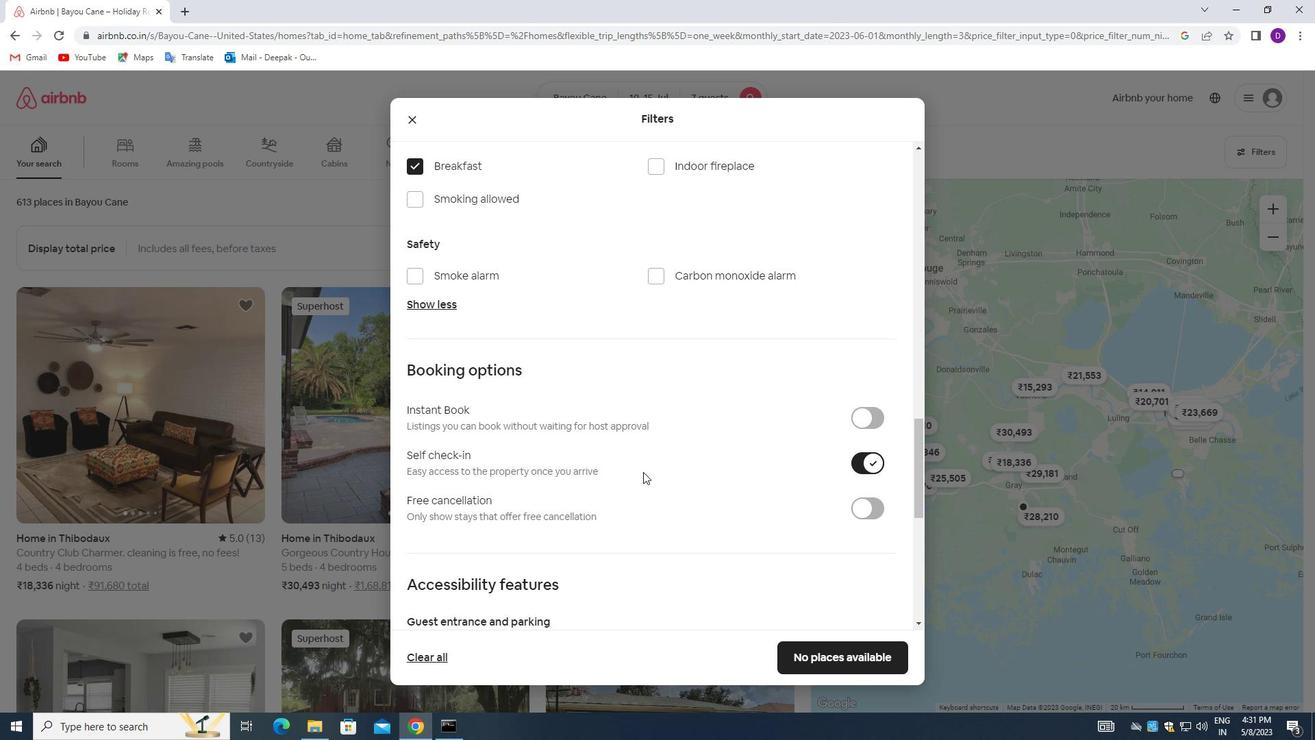 
Action: Mouse scrolled (631, 474) with delta (0, 0)
Screenshot: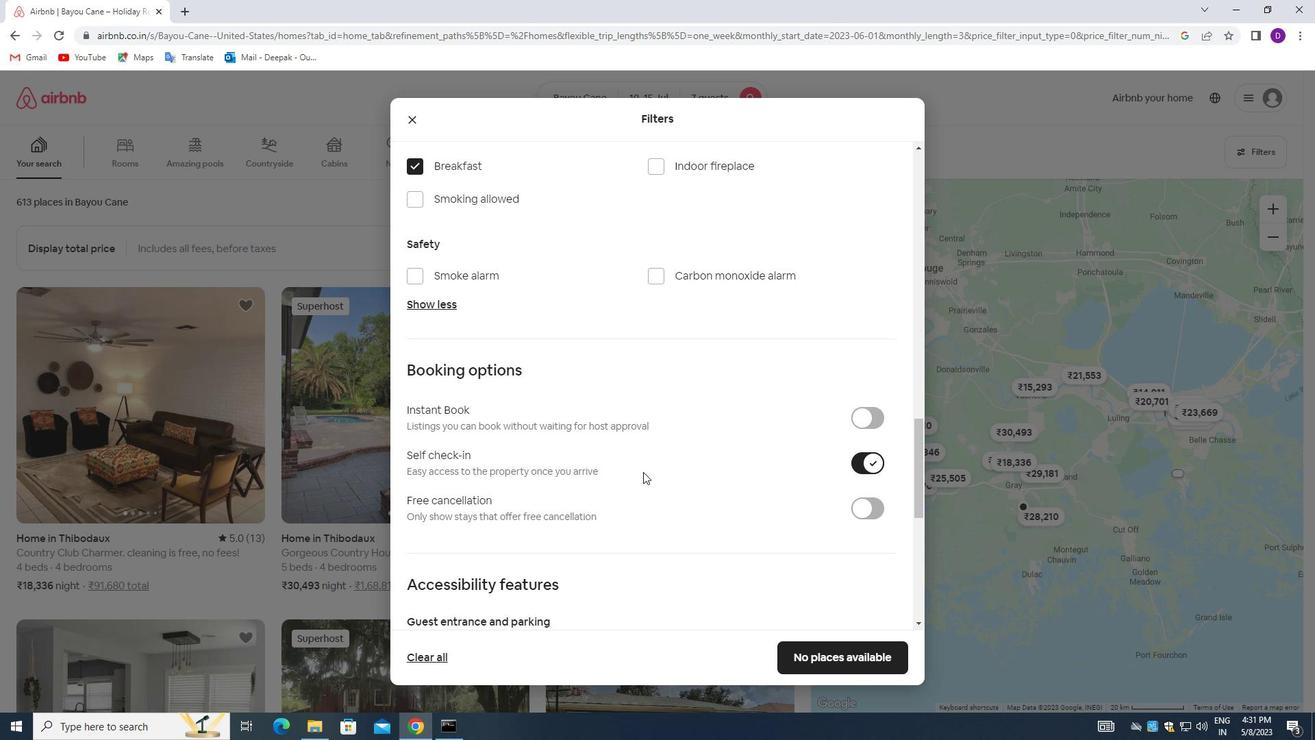 
Action: Mouse moved to (629, 476)
Screenshot: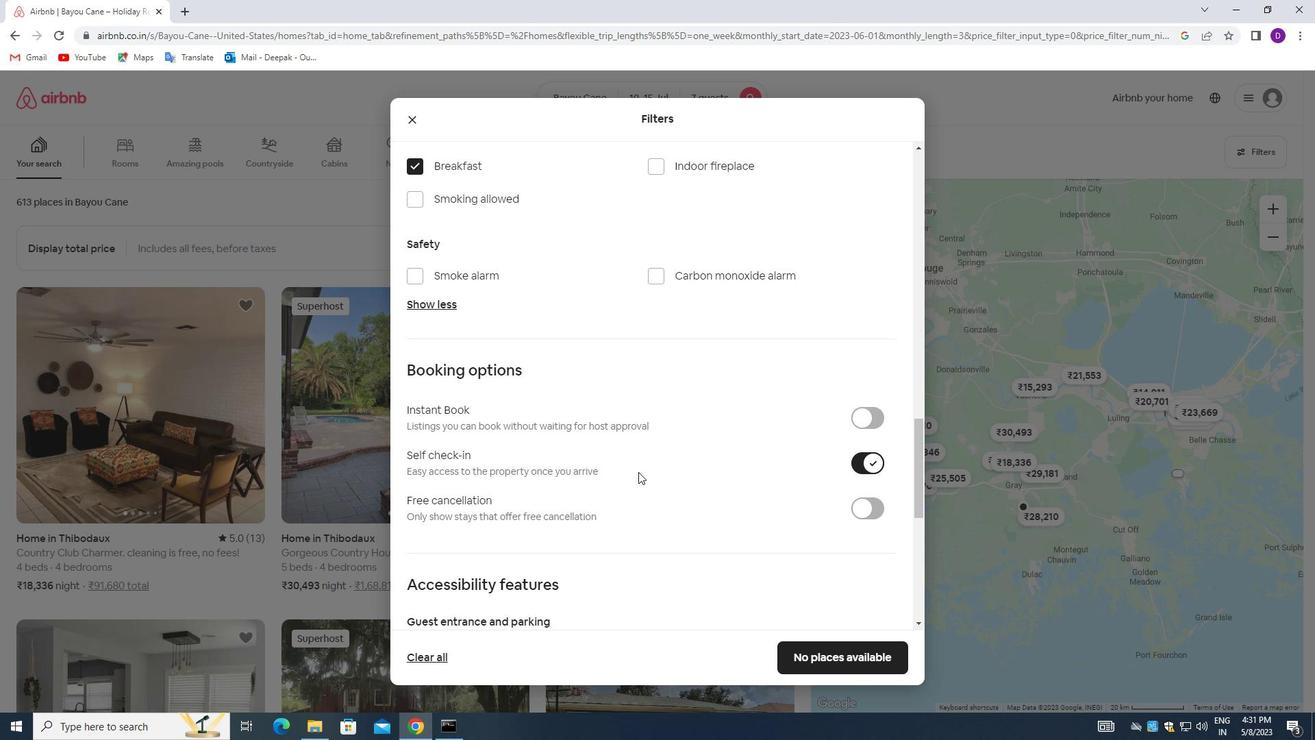 
Action: Mouse scrolled (629, 475) with delta (0, 0)
Screenshot: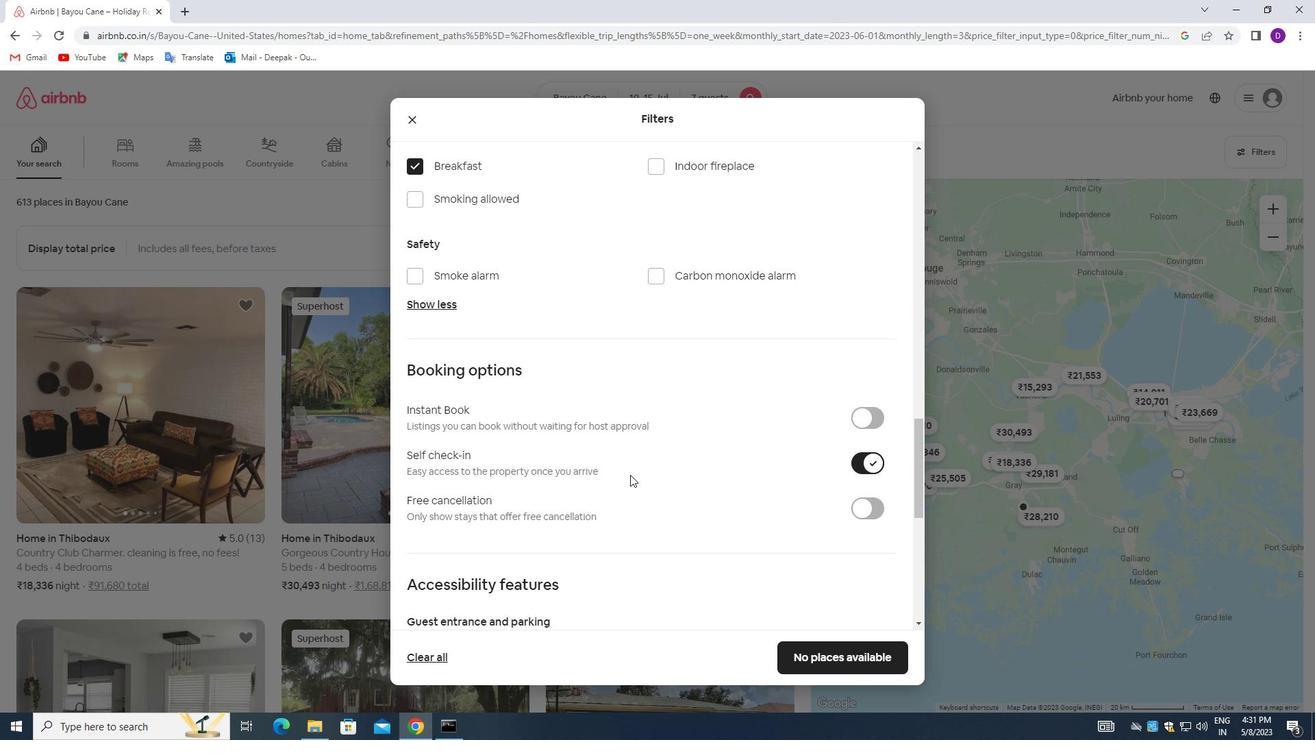
Action: Mouse moved to (629, 476)
Screenshot: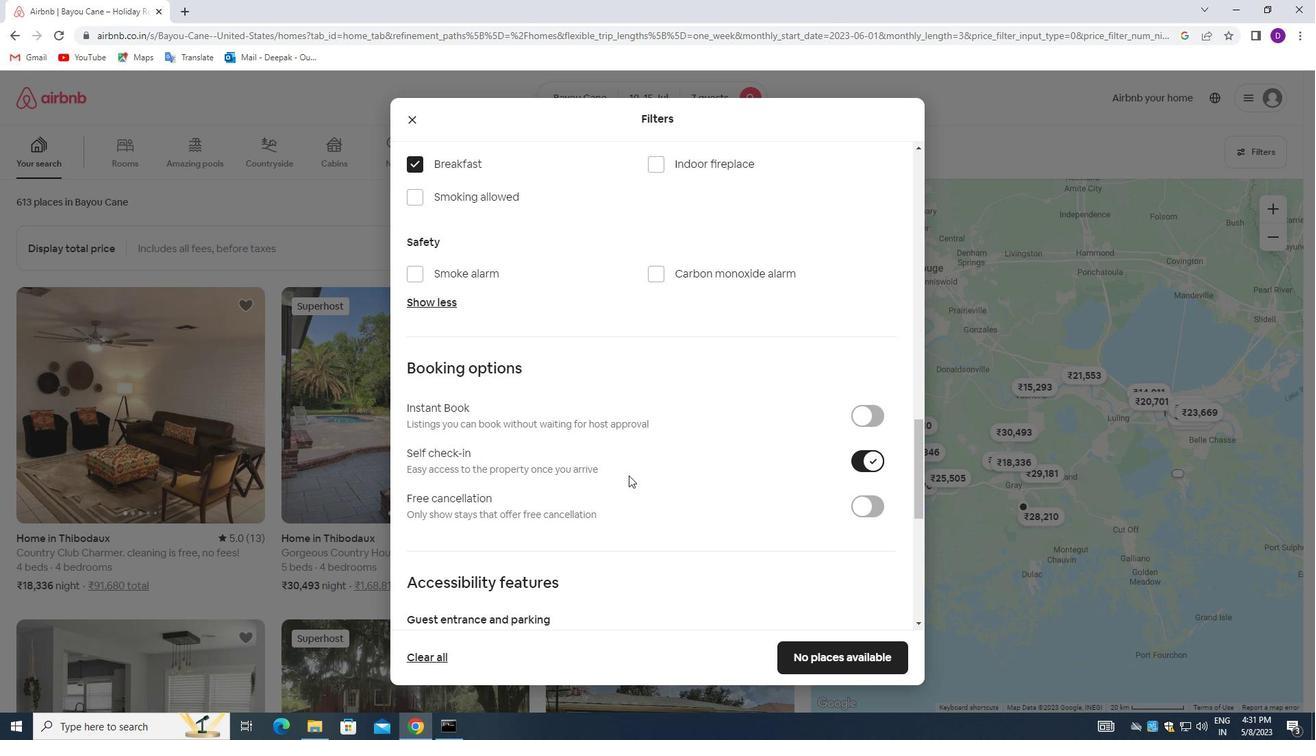 
Action: Mouse scrolled (629, 475) with delta (0, 0)
Screenshot: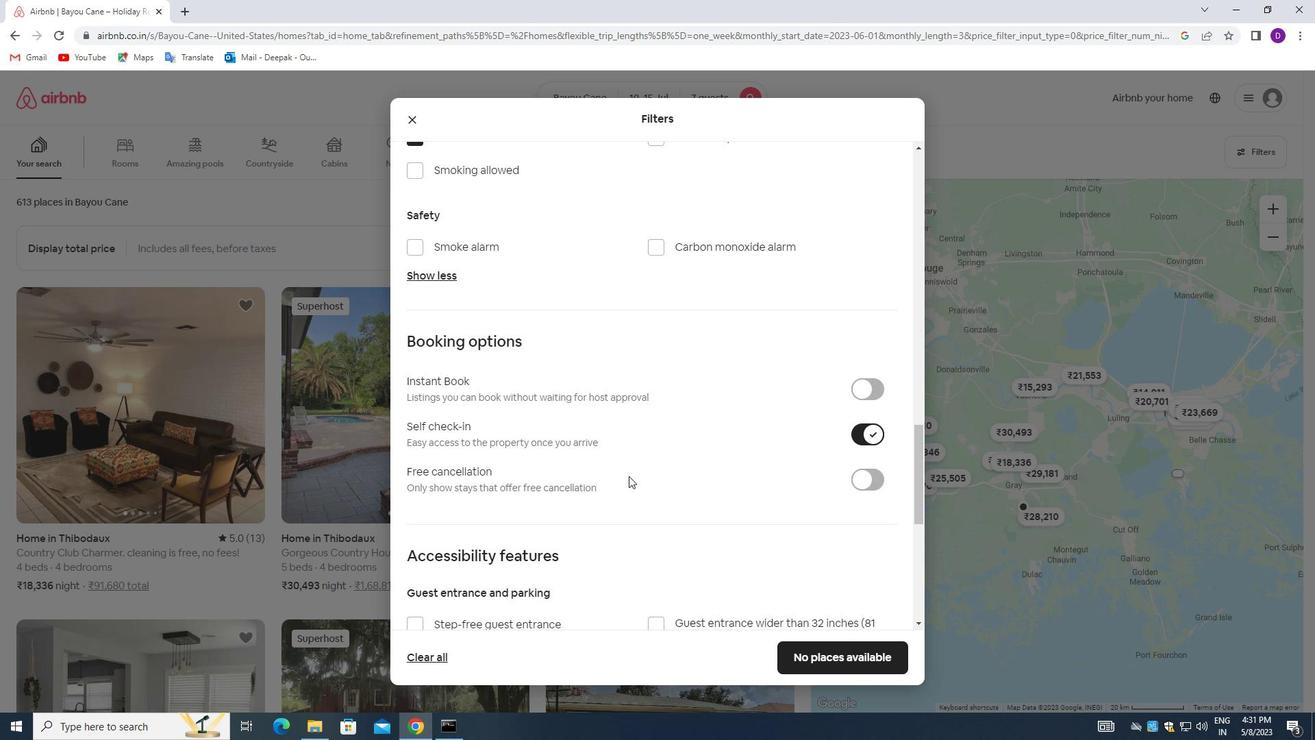 
Action: Mouse moved to (627, 478)
Screenshot: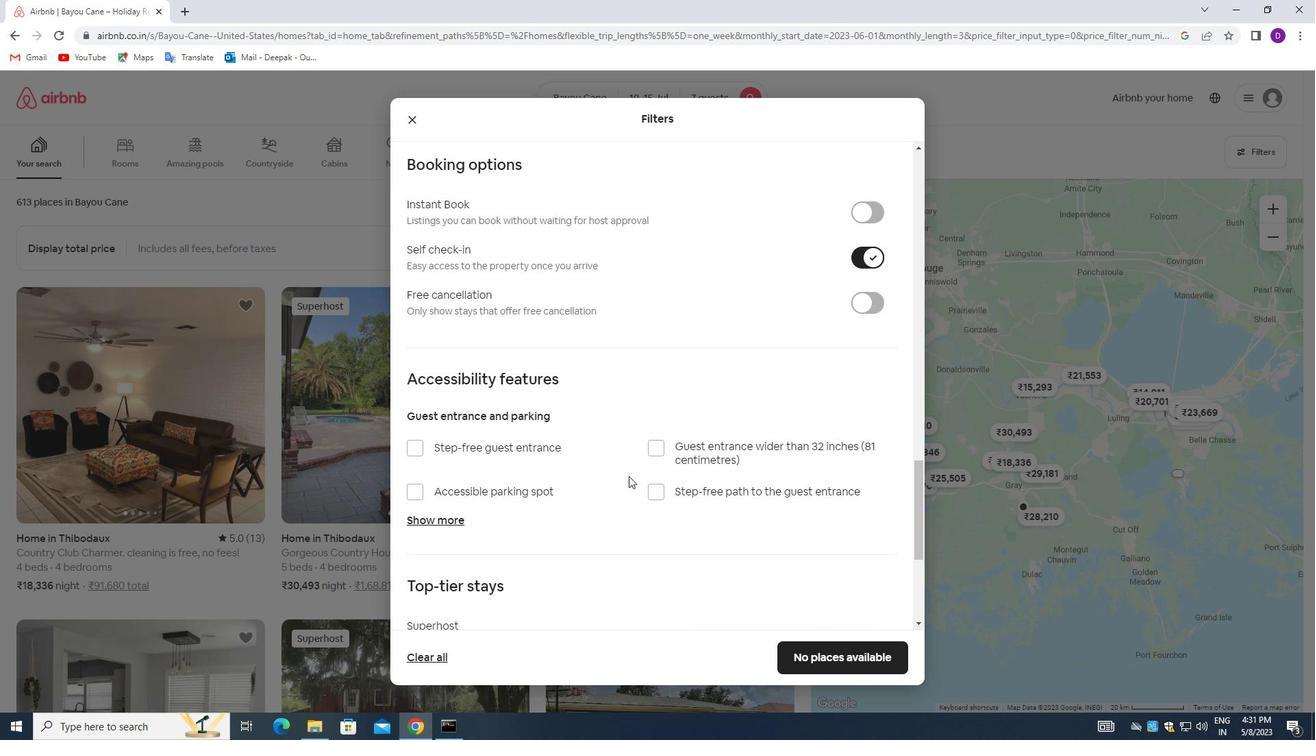 
Action: Mouse scrolled (627, 478) with delta (0, 0)
Screenshot: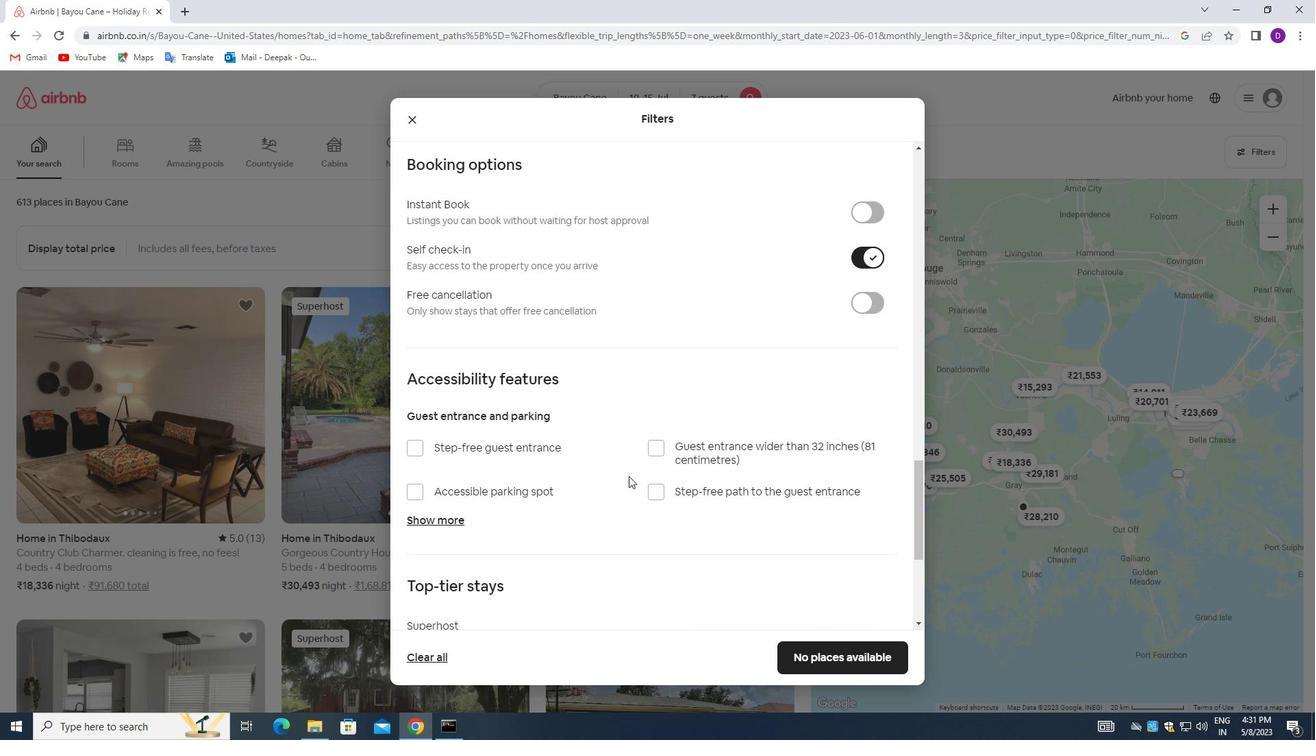 
Action: Mouse moved to (626, 481)
Screenshot: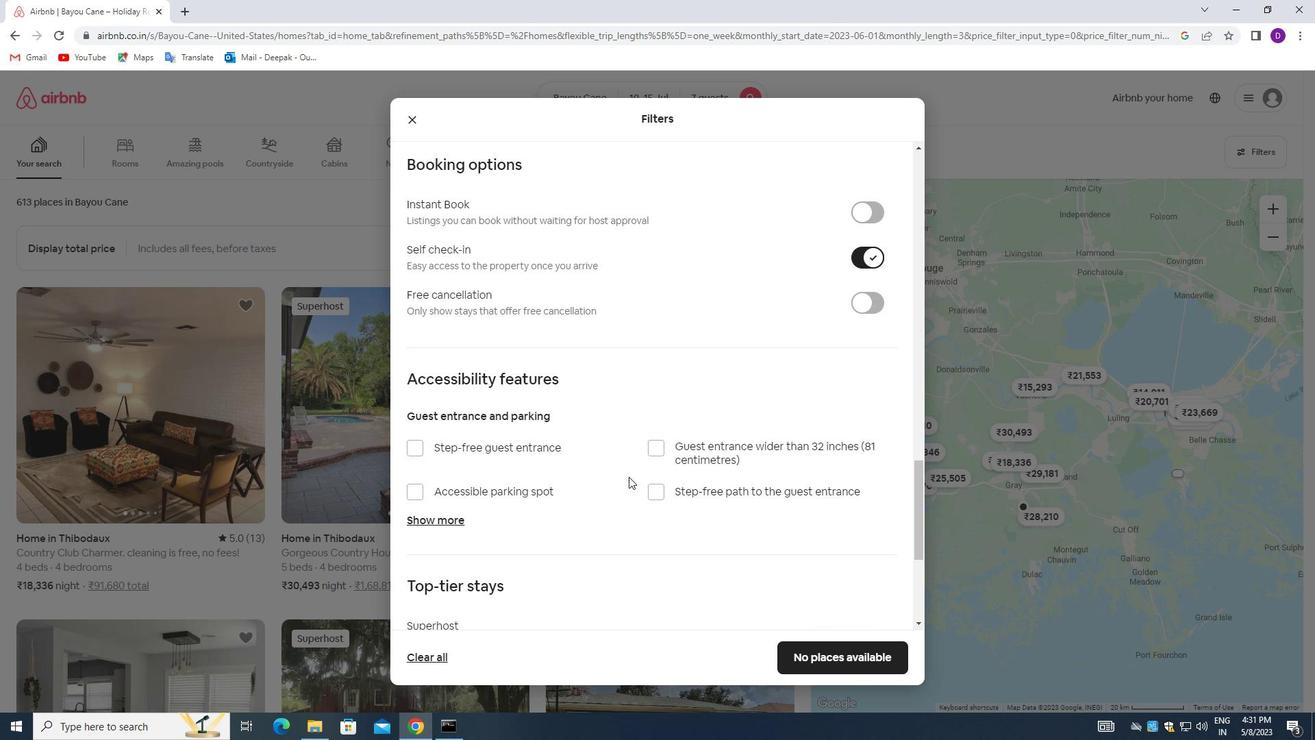 
Action: Mouse scrolled (626, 480) with delta (0, 0)
Screenshot: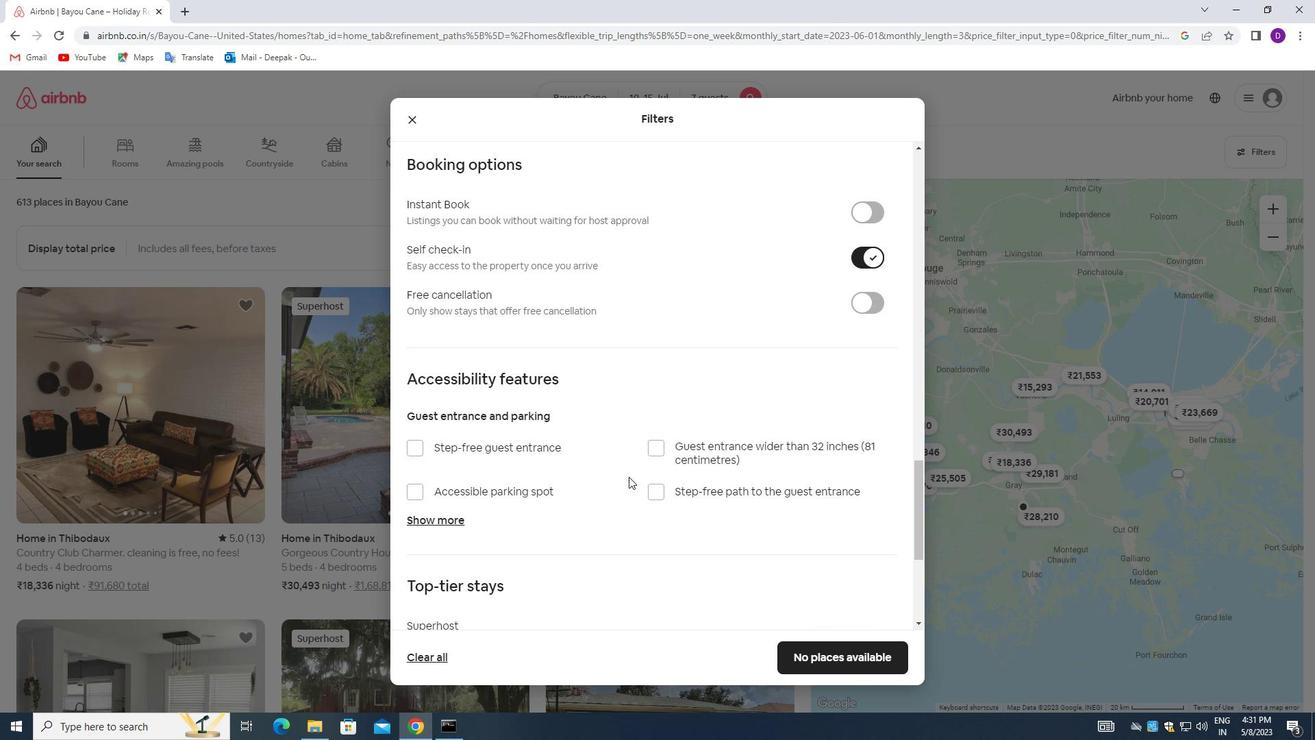 
Action: Mouse scrolled (626, 480) with delta (0, 0)
Screenshot: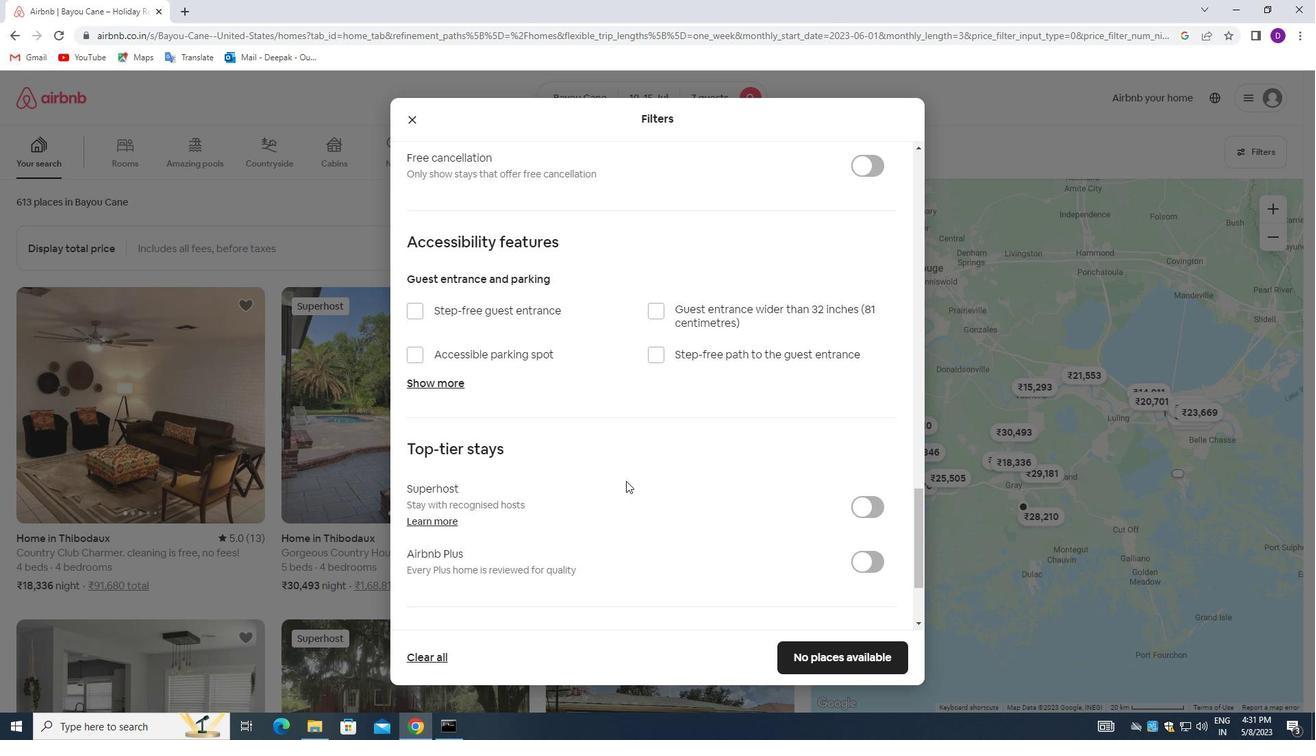 
Action: Mouse moved to (625, 482)
Screenshot: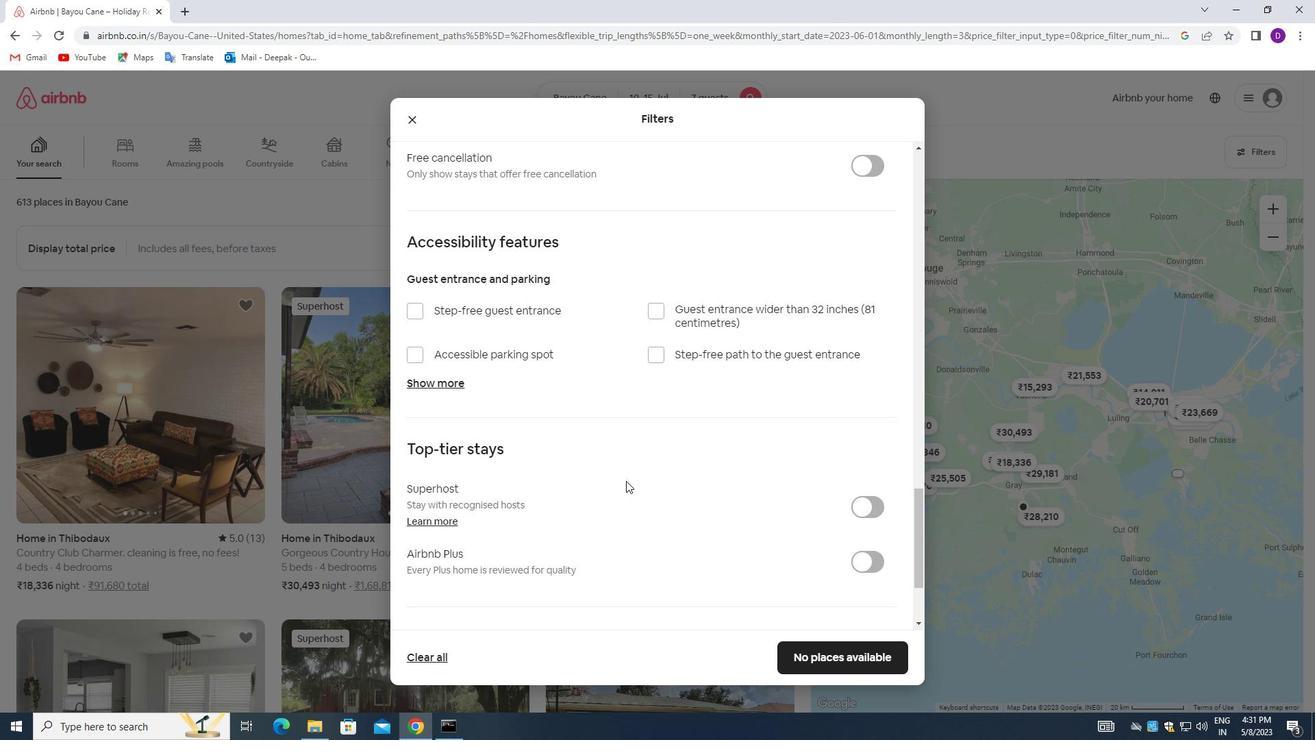 
Action: Mouse scrolled (625, 481) with delta (0, 0)
Screenshot: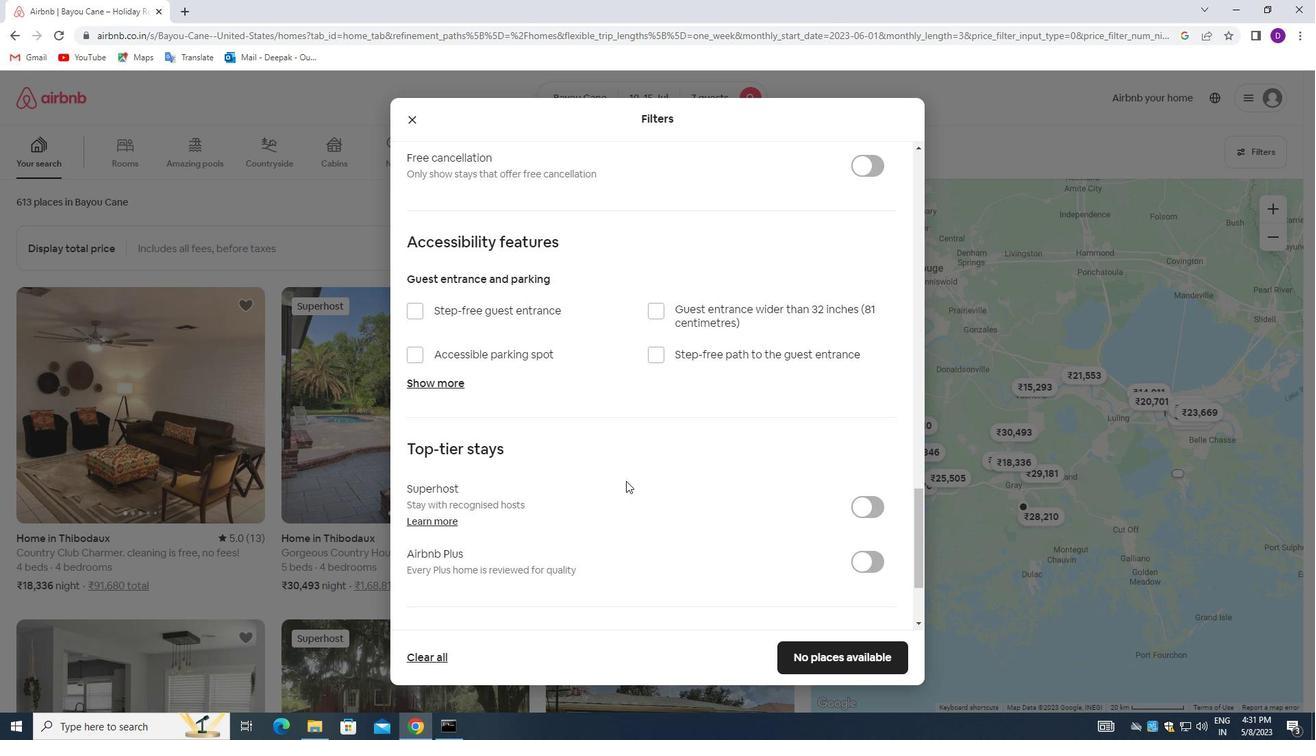
Action: Mouse scrolled (625, 481) with delta (0, 0)
Screenshot: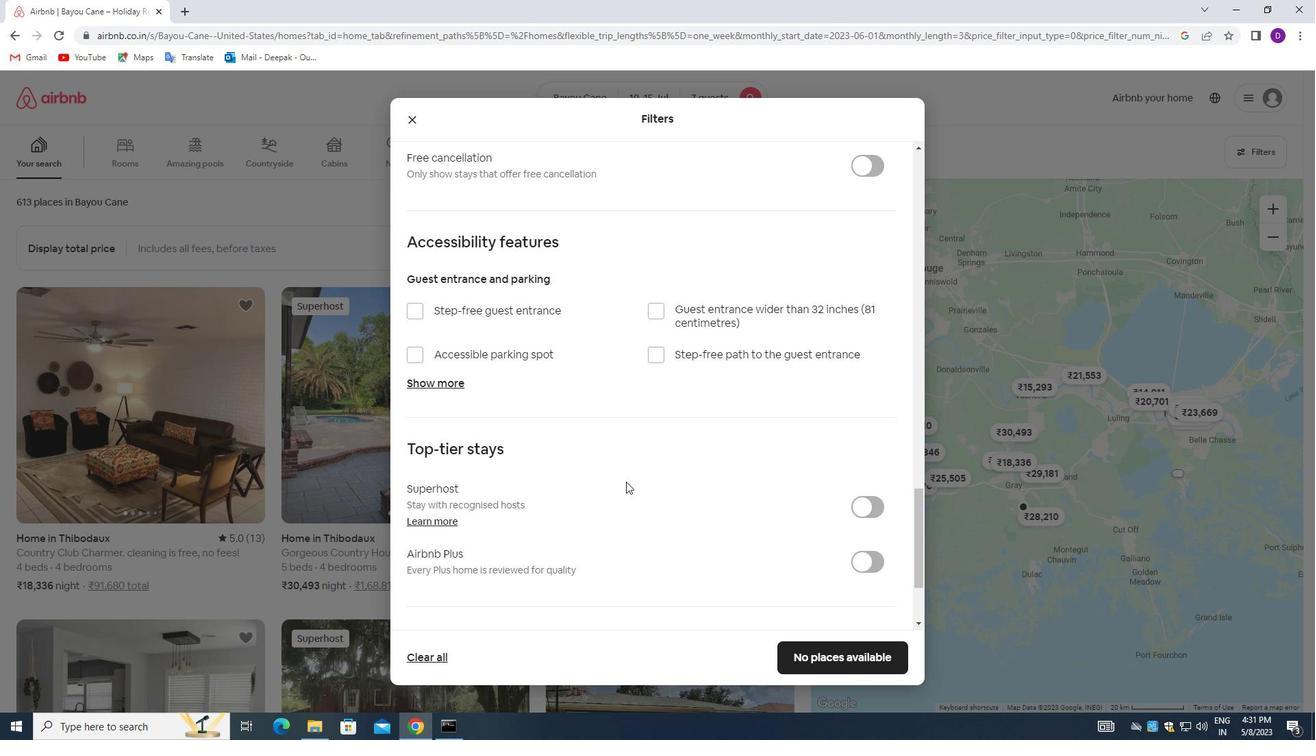 
Action: Mouse moved to (625, 482)
Screenshot: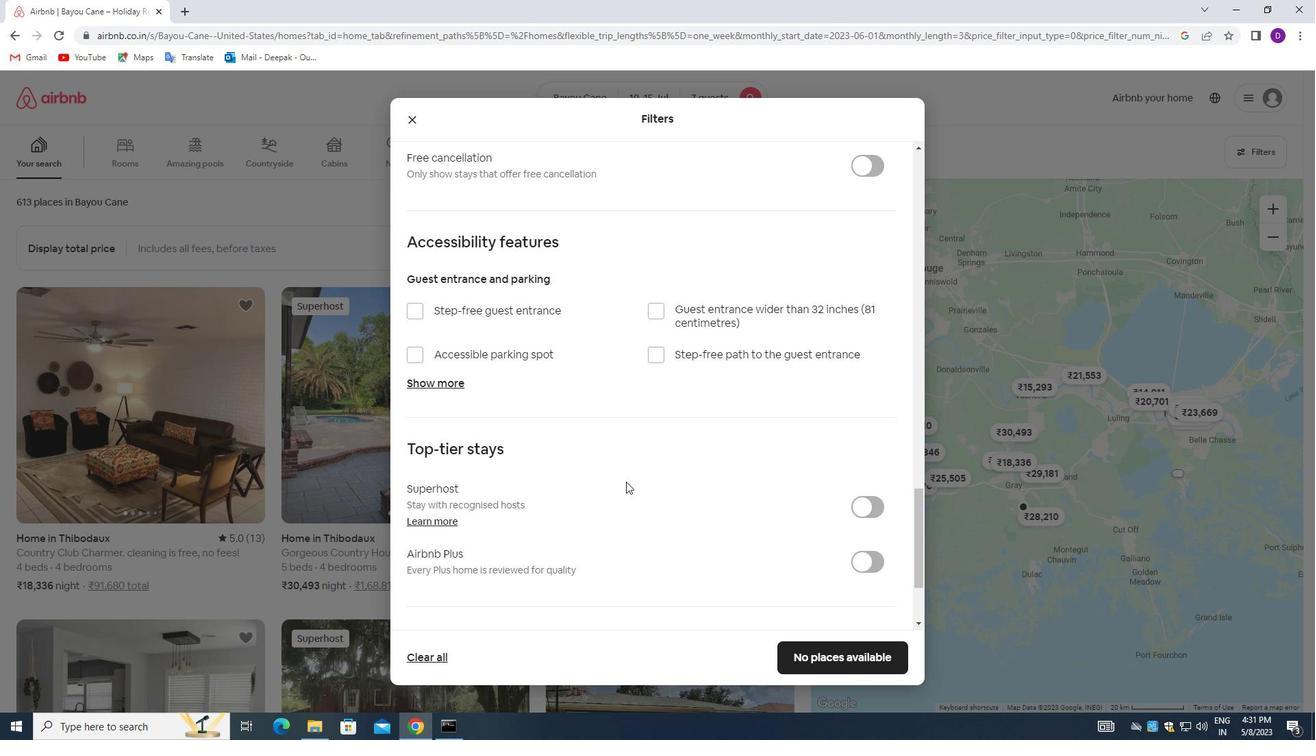 
Action: Mouse scrolled (625, 481) with delta (0, 0)
Screenshot: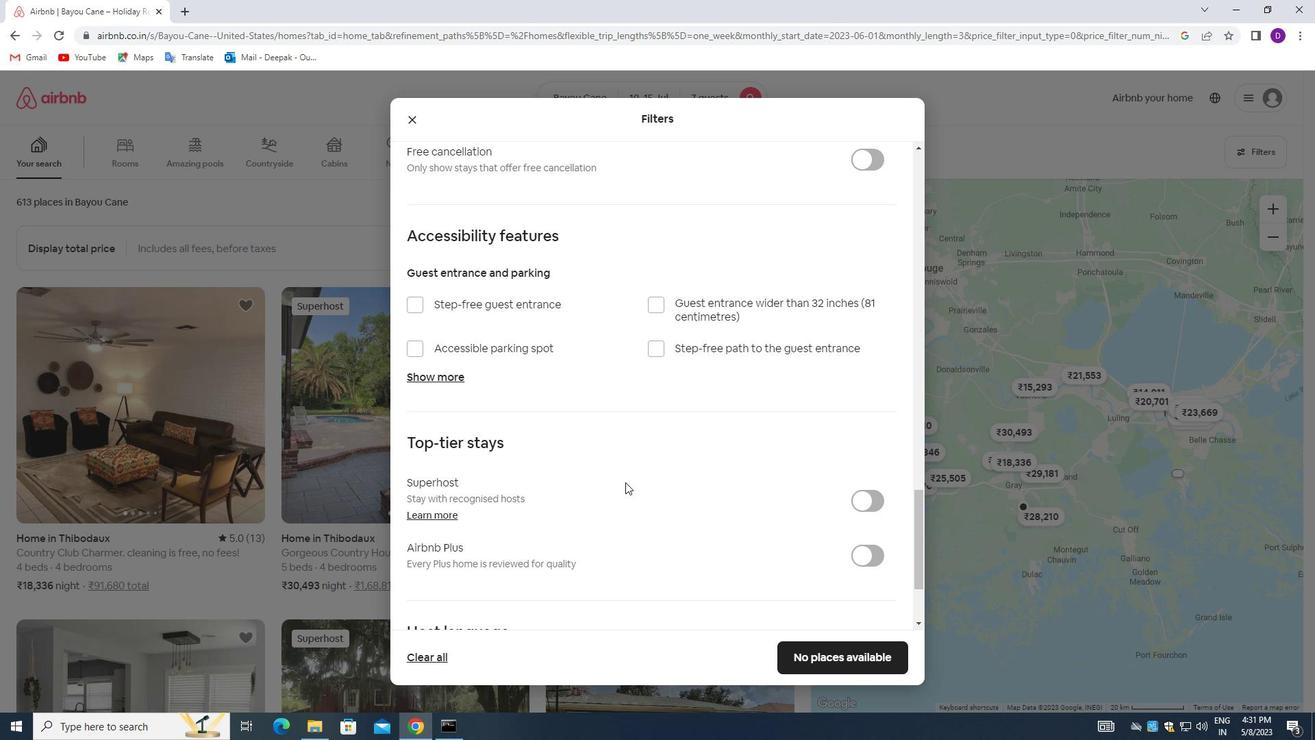
Action: Mouse moved to (616, 489)
Screenshot: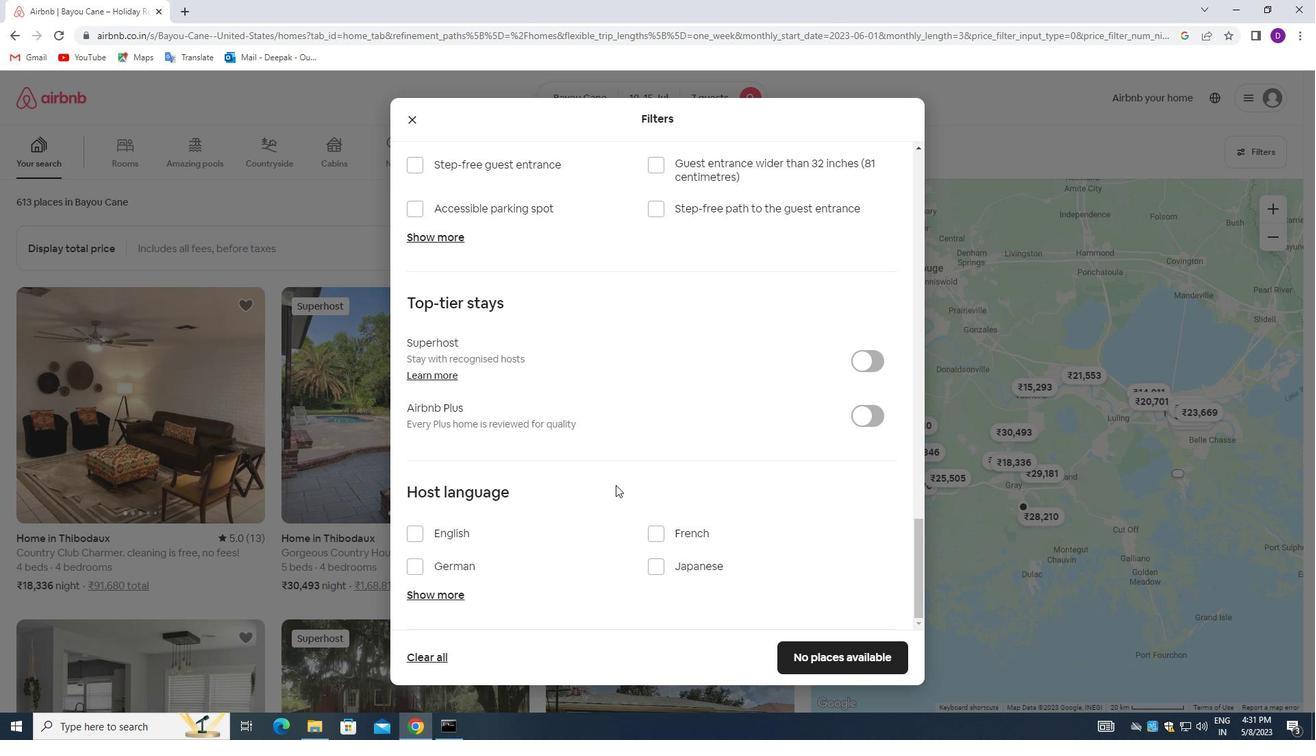 
Action: Mouse scrolled (616, 488) with delta (0, 0)
Screenshot: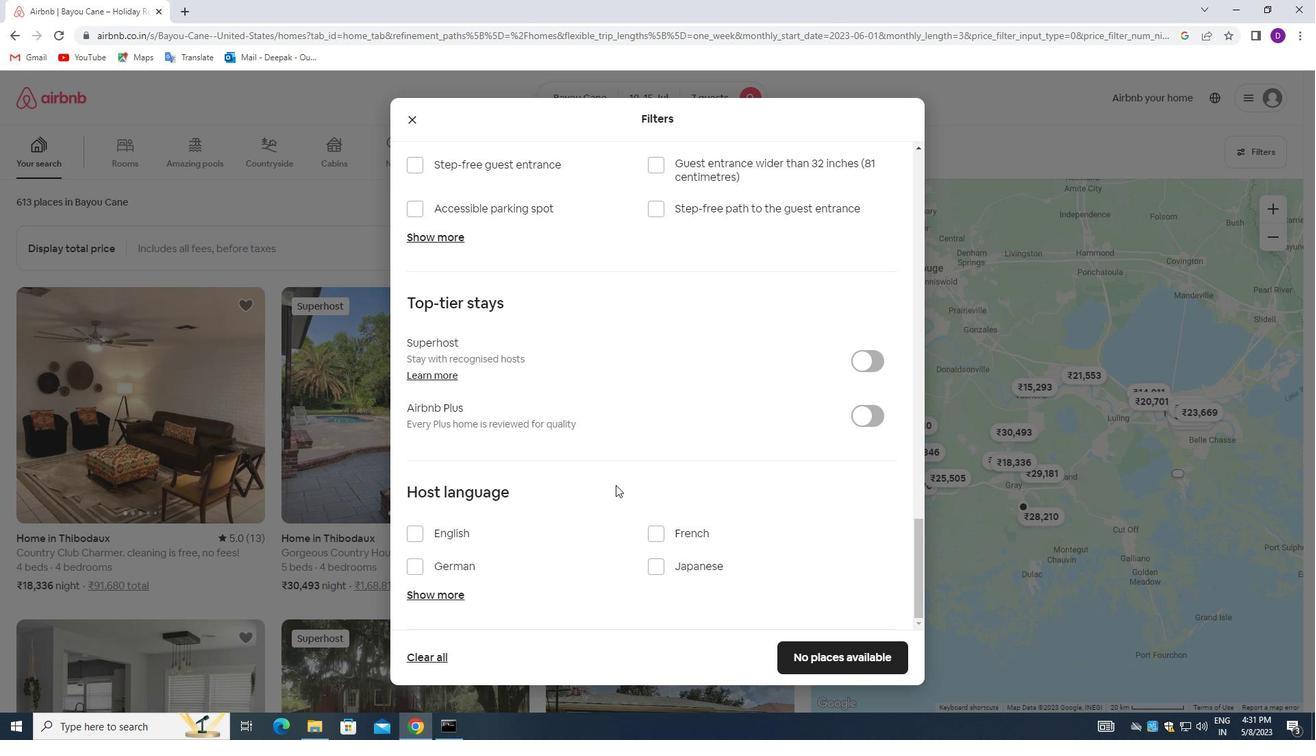
Action: Mouse moved to (613, 491)
Screenshot: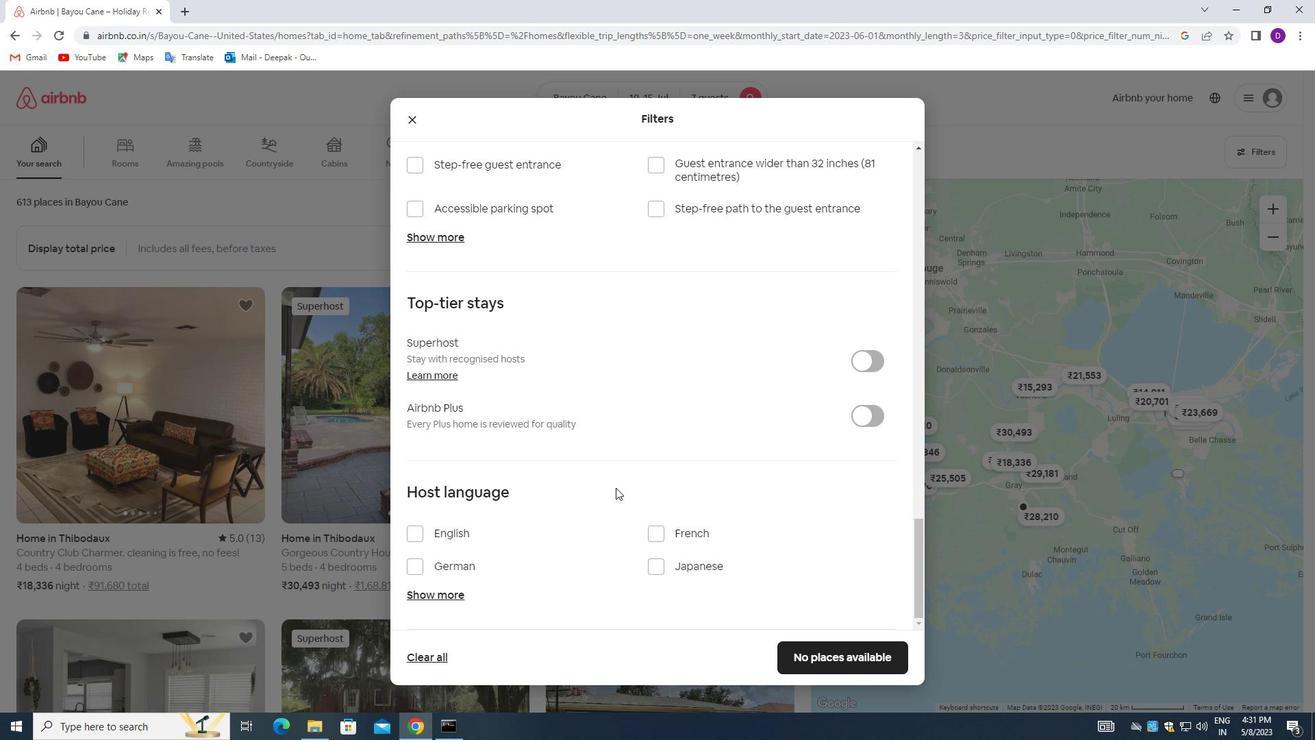 
Action: Mouse scrolled (613, 491) with delta (0, 0)
Screenshot: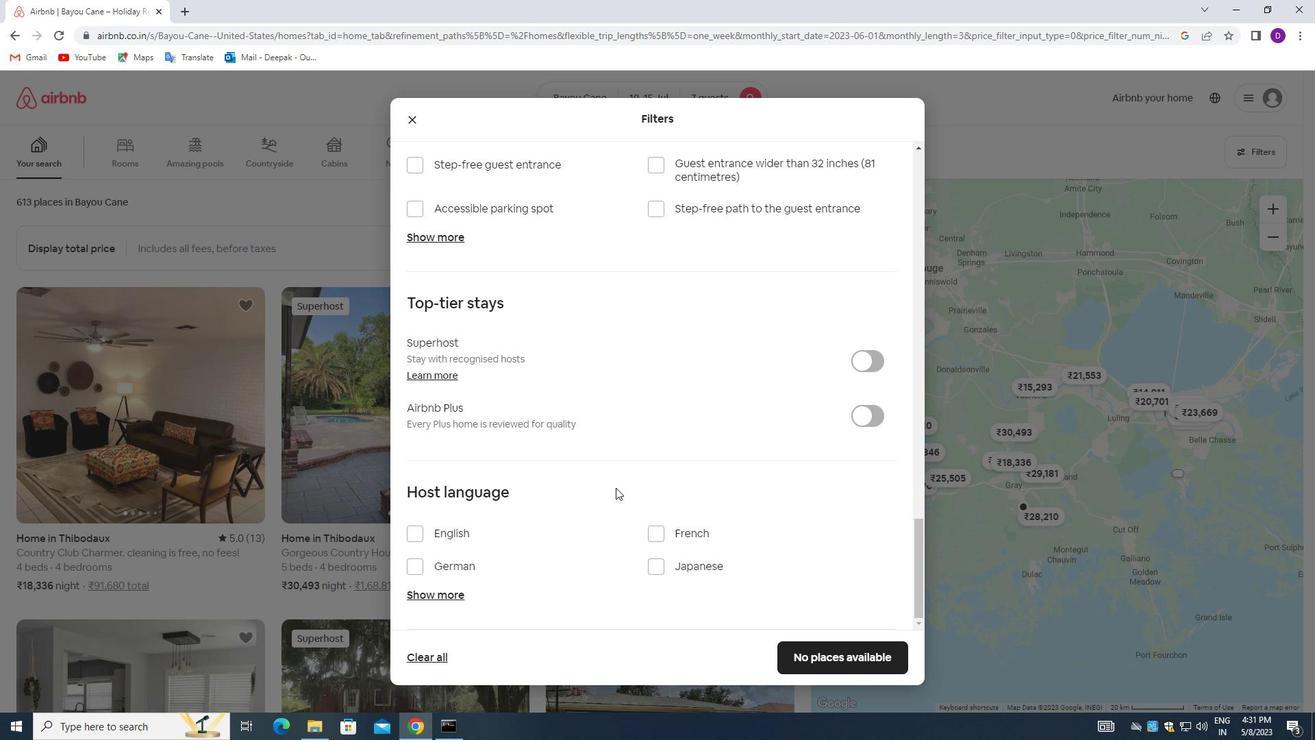
Action: Mouse moved to (416, 535)
Screenshot: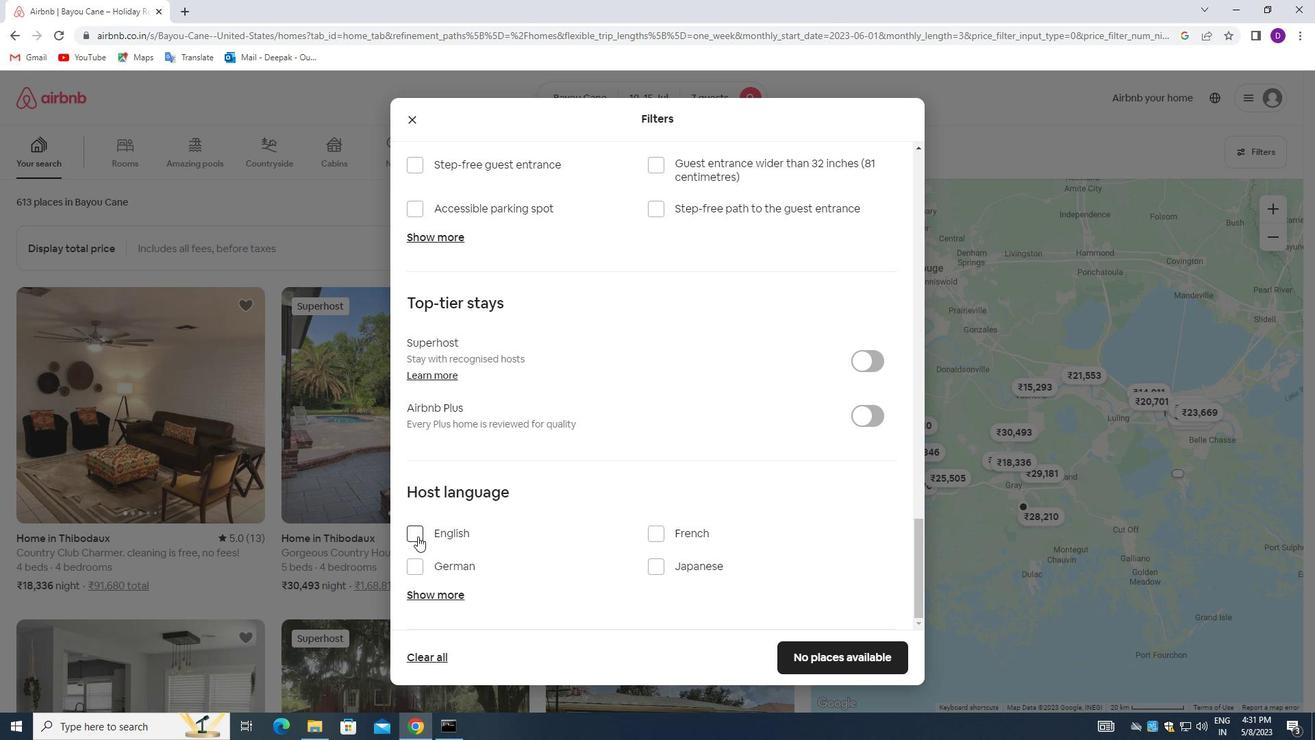 
Action: Mouse pressed left at (416, 535)
Screenshot: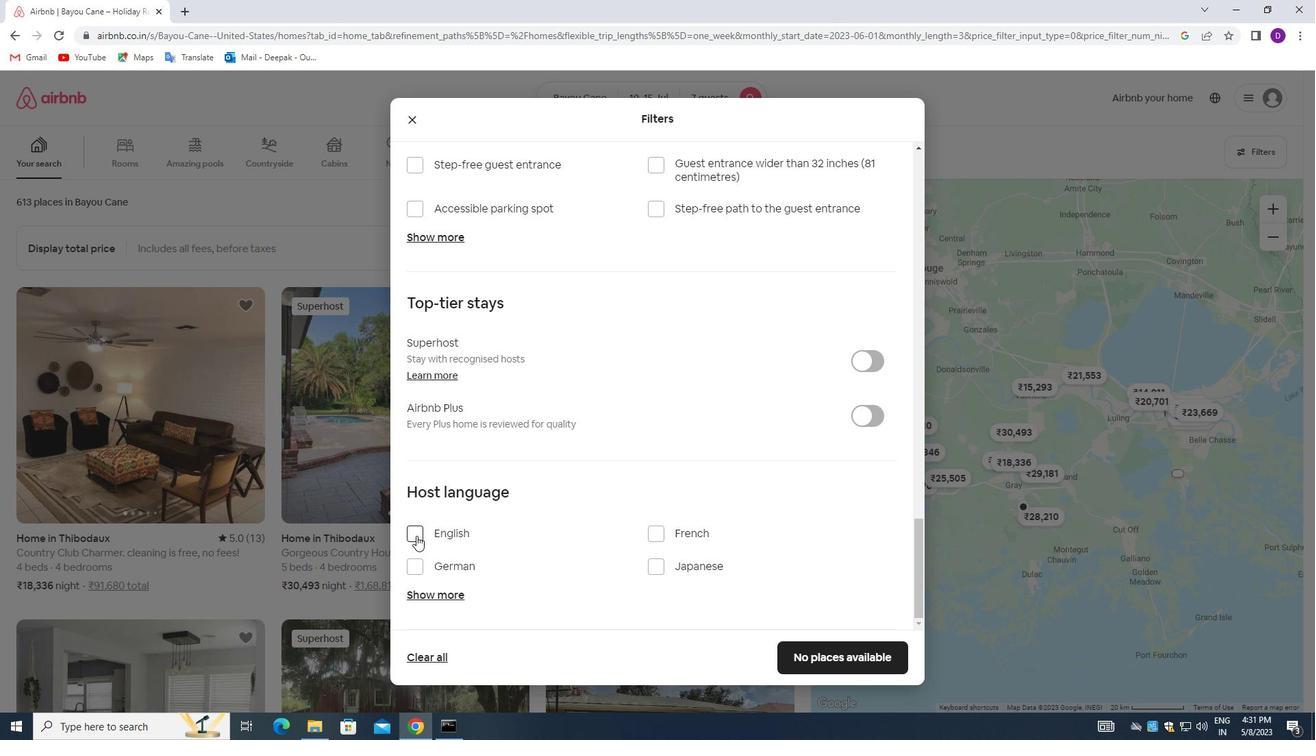 
Action: Mouse moved to (785, 649)
Screenshot: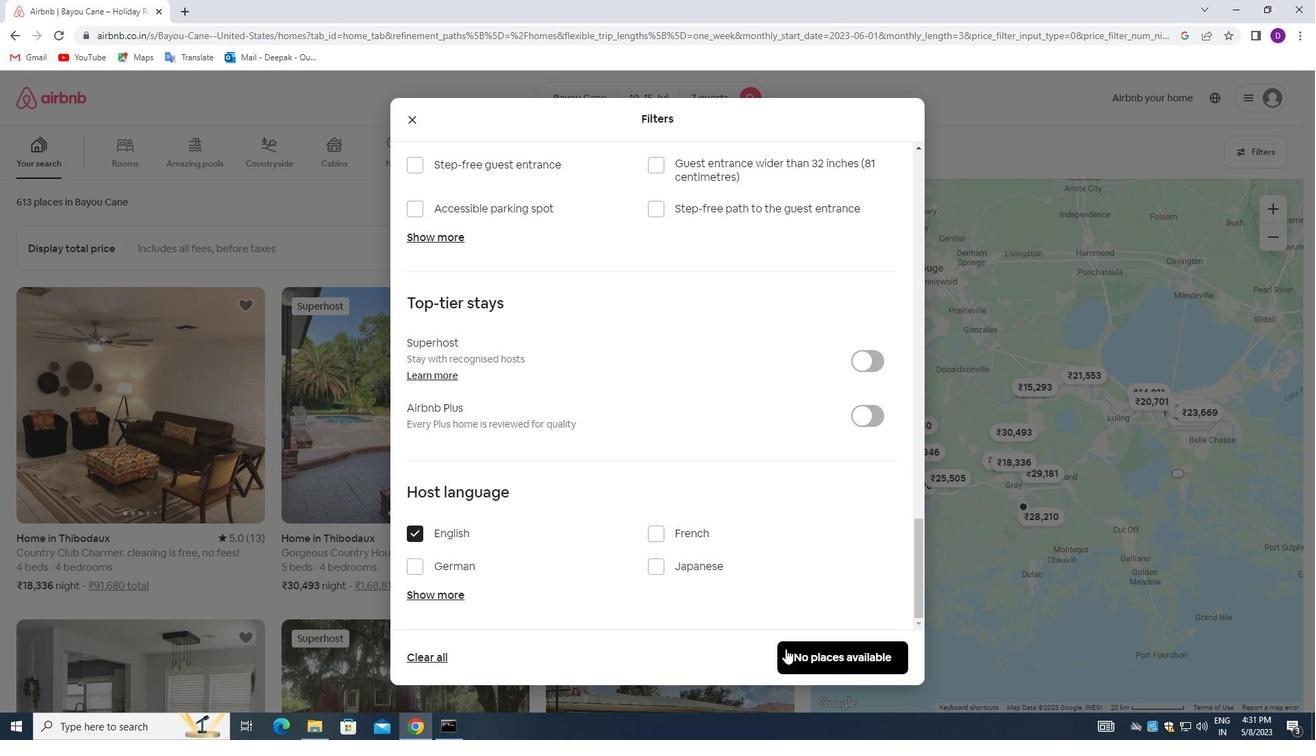 
Action: Mouse pressed left at (785, 649)
Screenshot: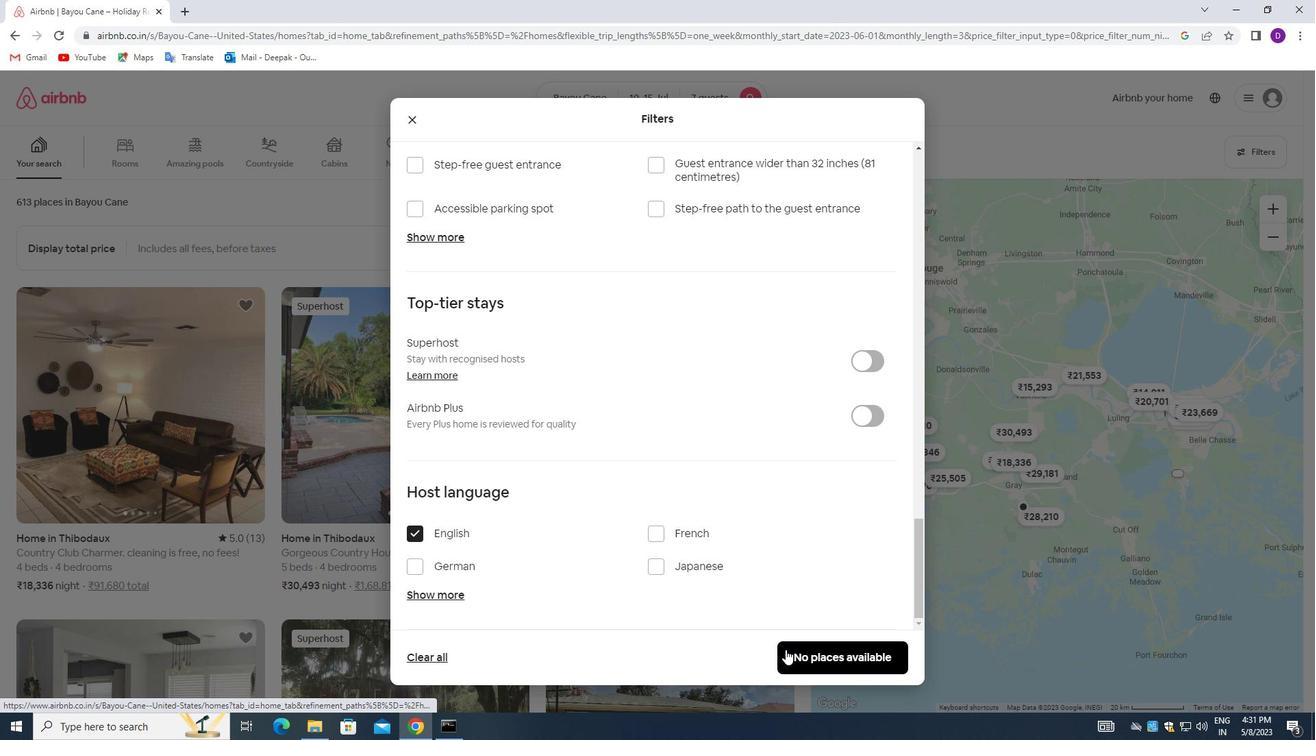 
Action: Mouse moved to (752, 526)
Screenshot: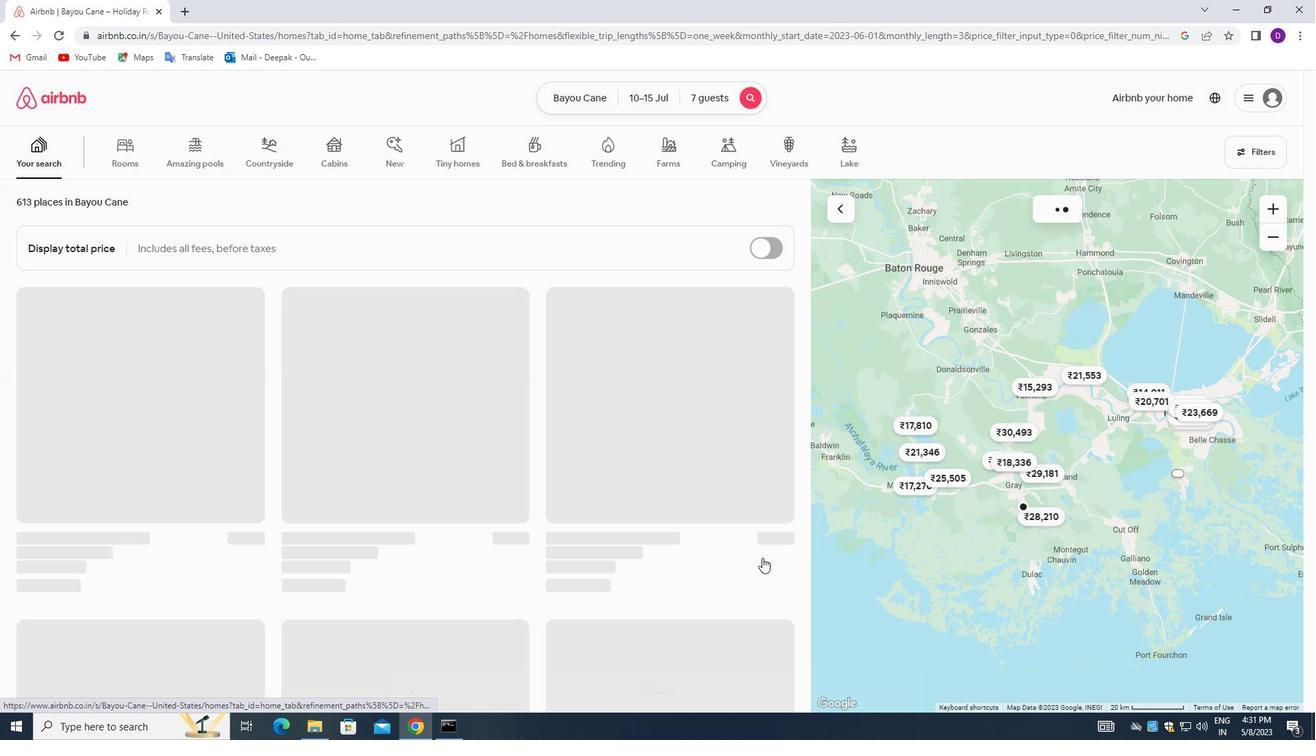 
